 Task: Find connections with filter location Almería with filter topic #propertymanagement with filter profile language German with filter current company Walmart Global Tech India with filter school O.P. Jindal Global University (JGU) with filter industry Armed Forces with filter service category Filing with filter keywords title Casino Host
Action: Mouse moved to (698, 88)
Screenshot: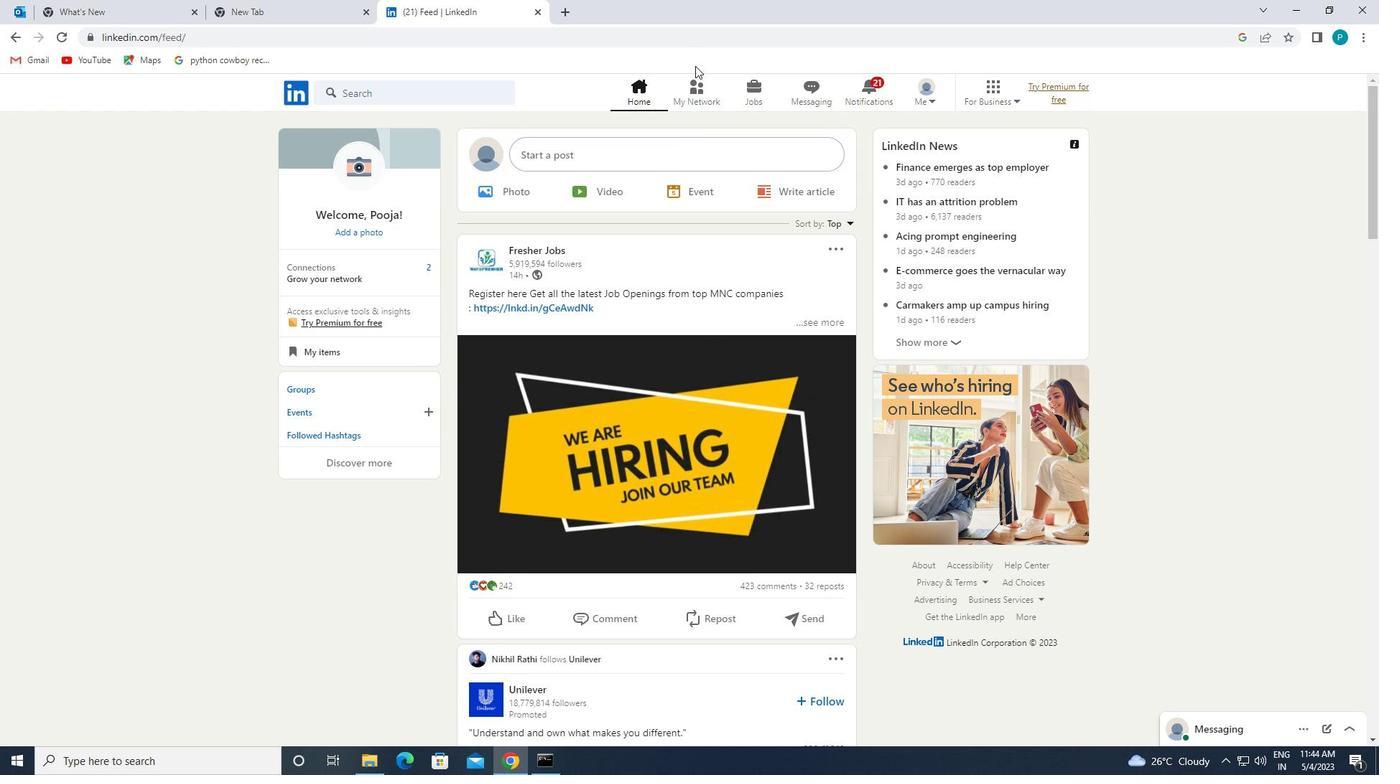 
Action: Mouse pressed left at (698, 88)
Screenshot: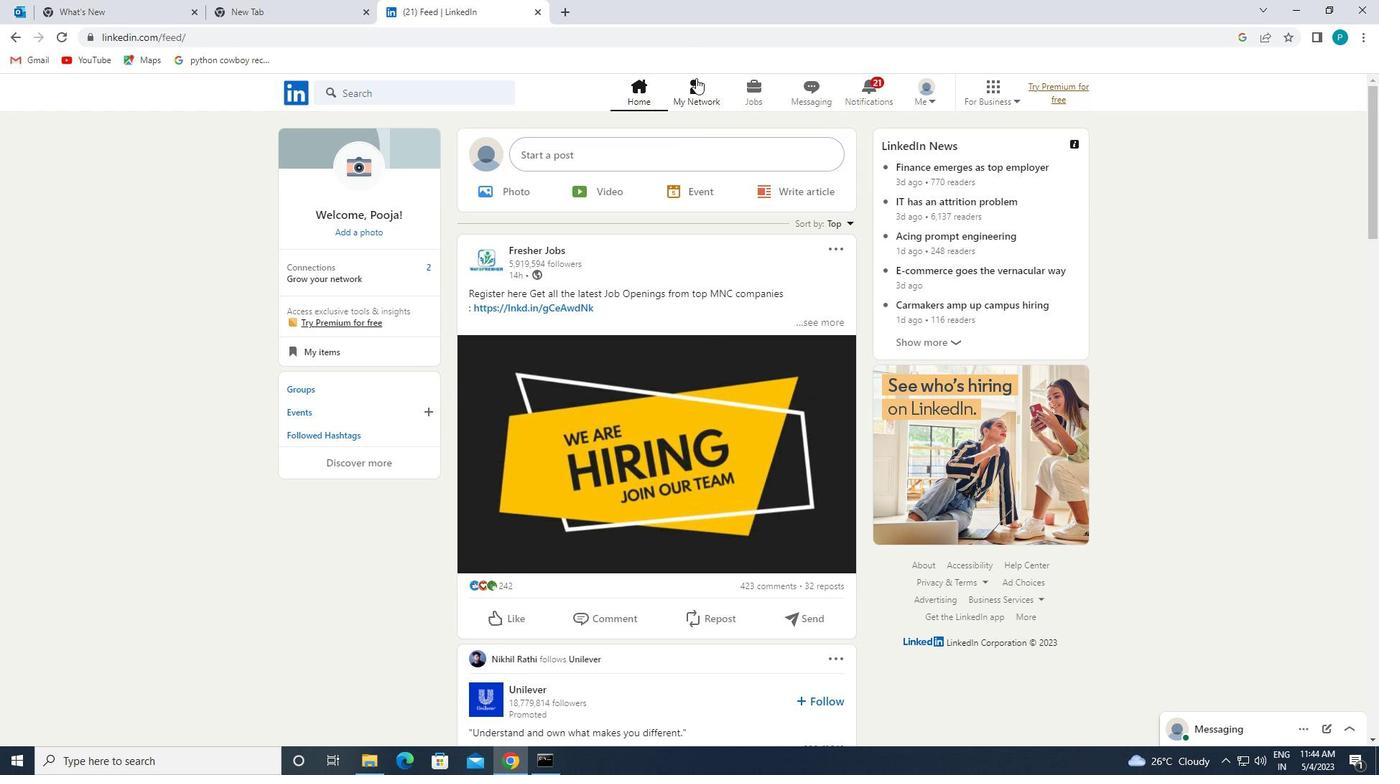
Action: Mouse moved to (399, 168)
Screenshot: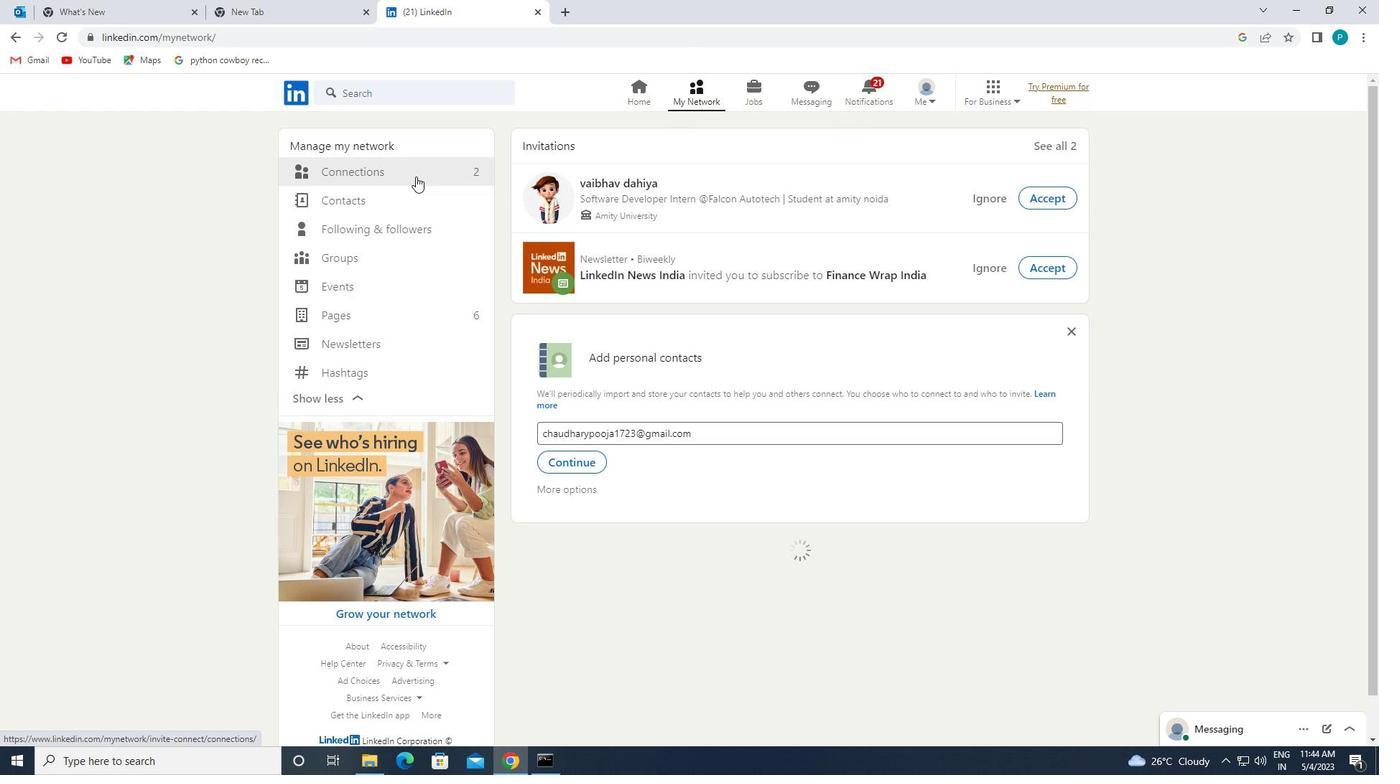 
Action: Mouse pressed left at (399, 168)
Screenshot: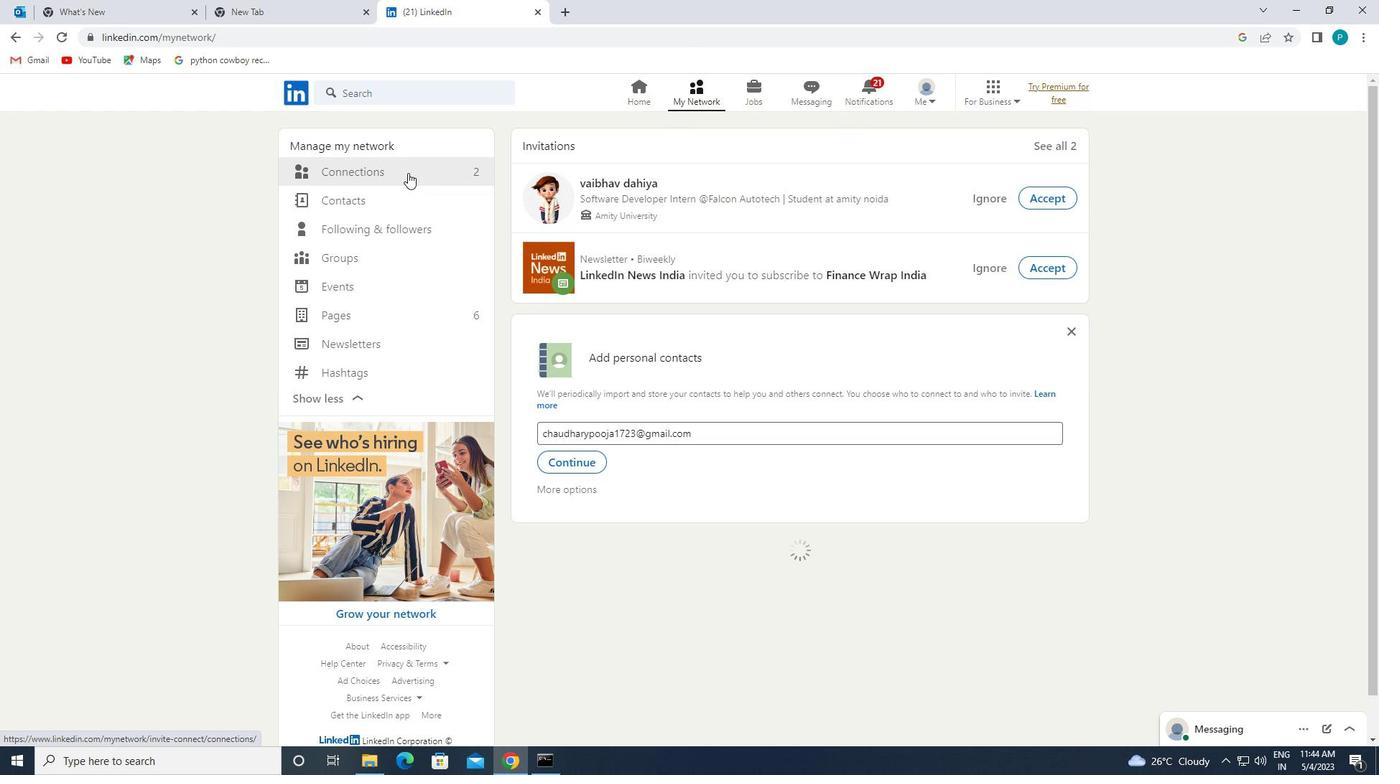 
Action: Mouse moved to (798, 174)
Screenshot: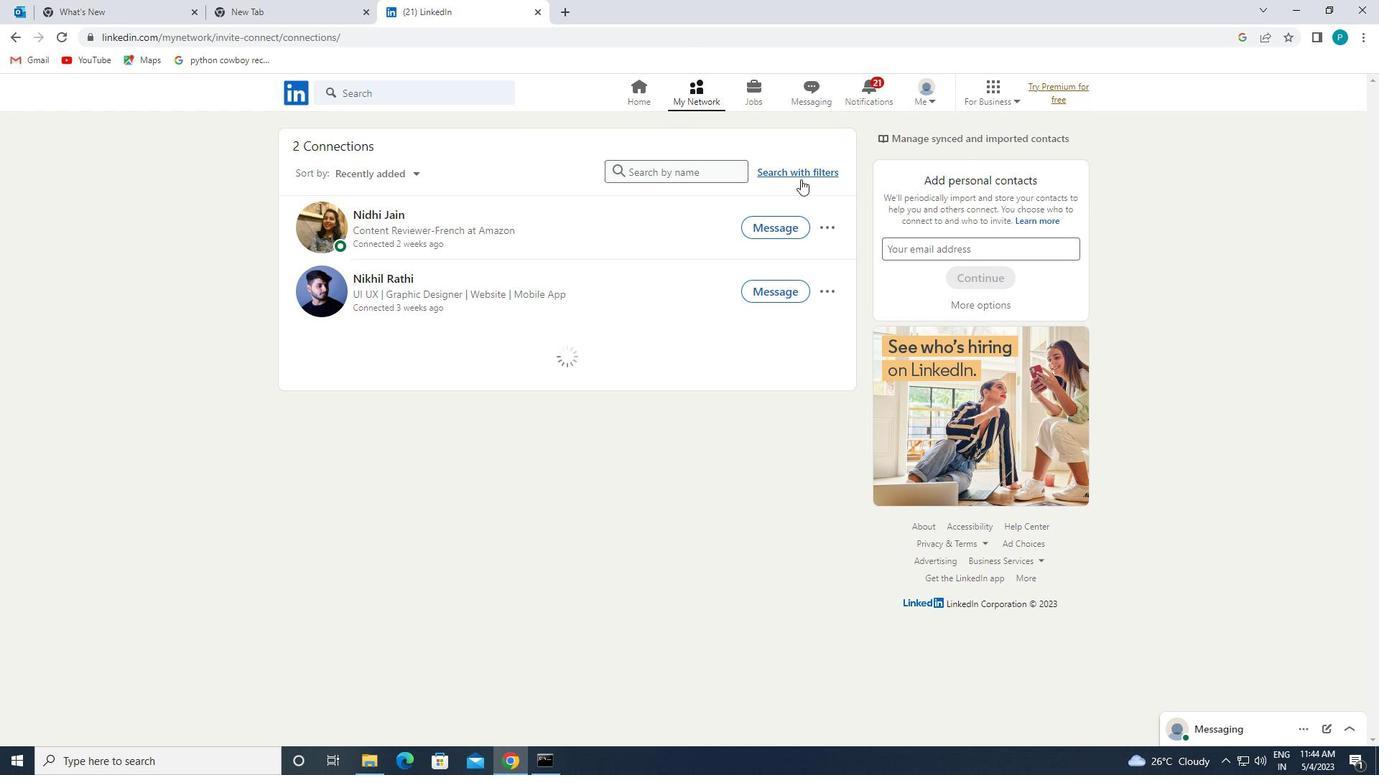 
Action: Mouse pressed left at (798, 174)
Screenshot: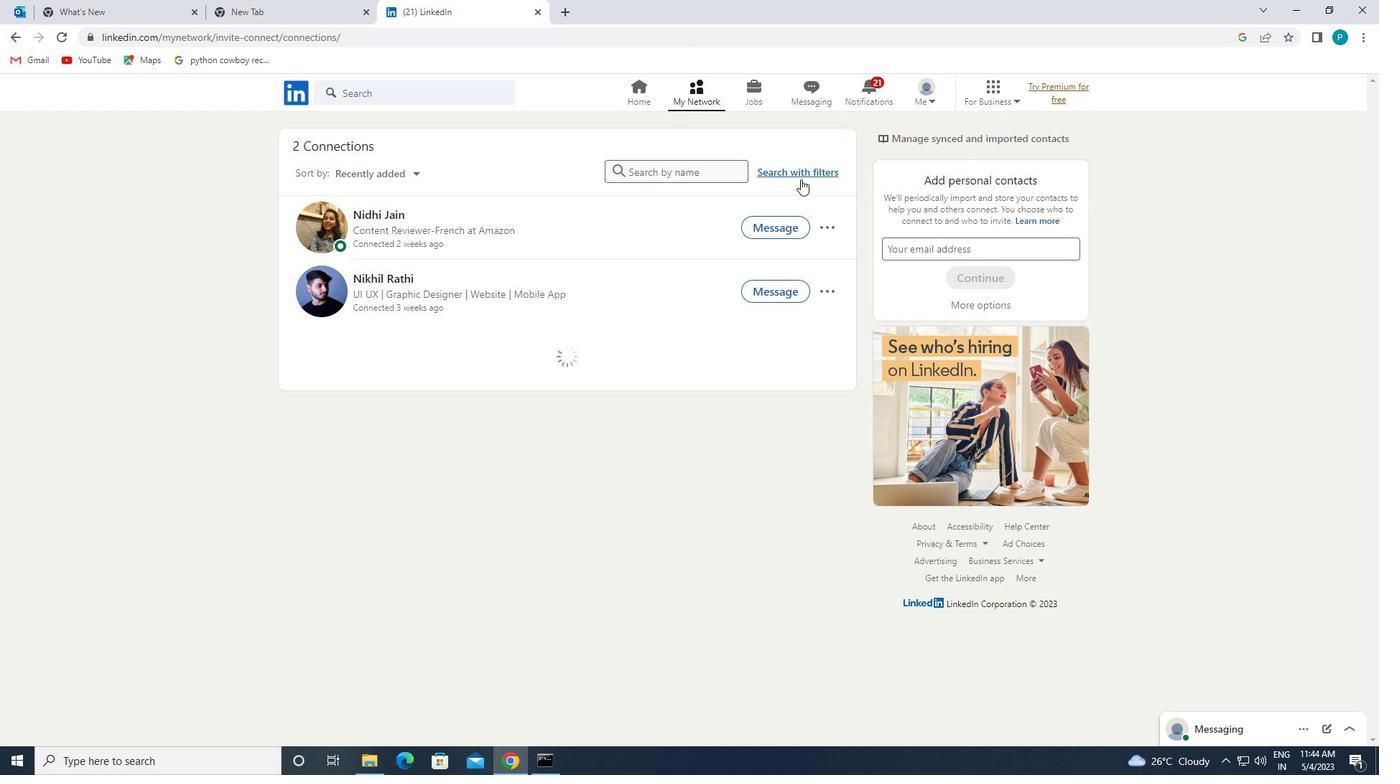 
Action: Mouse moved to (749, 135)
Screenshot: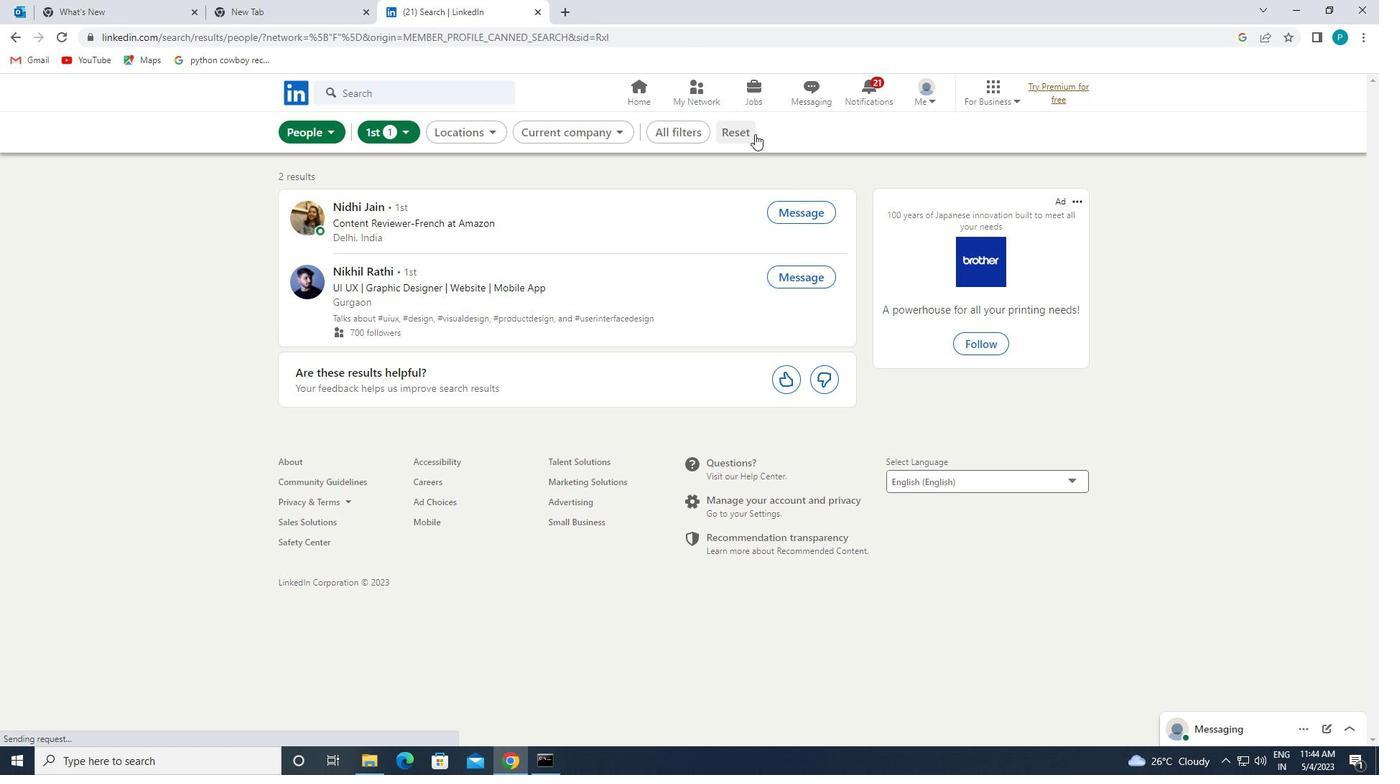 
Action: Mouse pressed left at (749, 135)
Screenshot: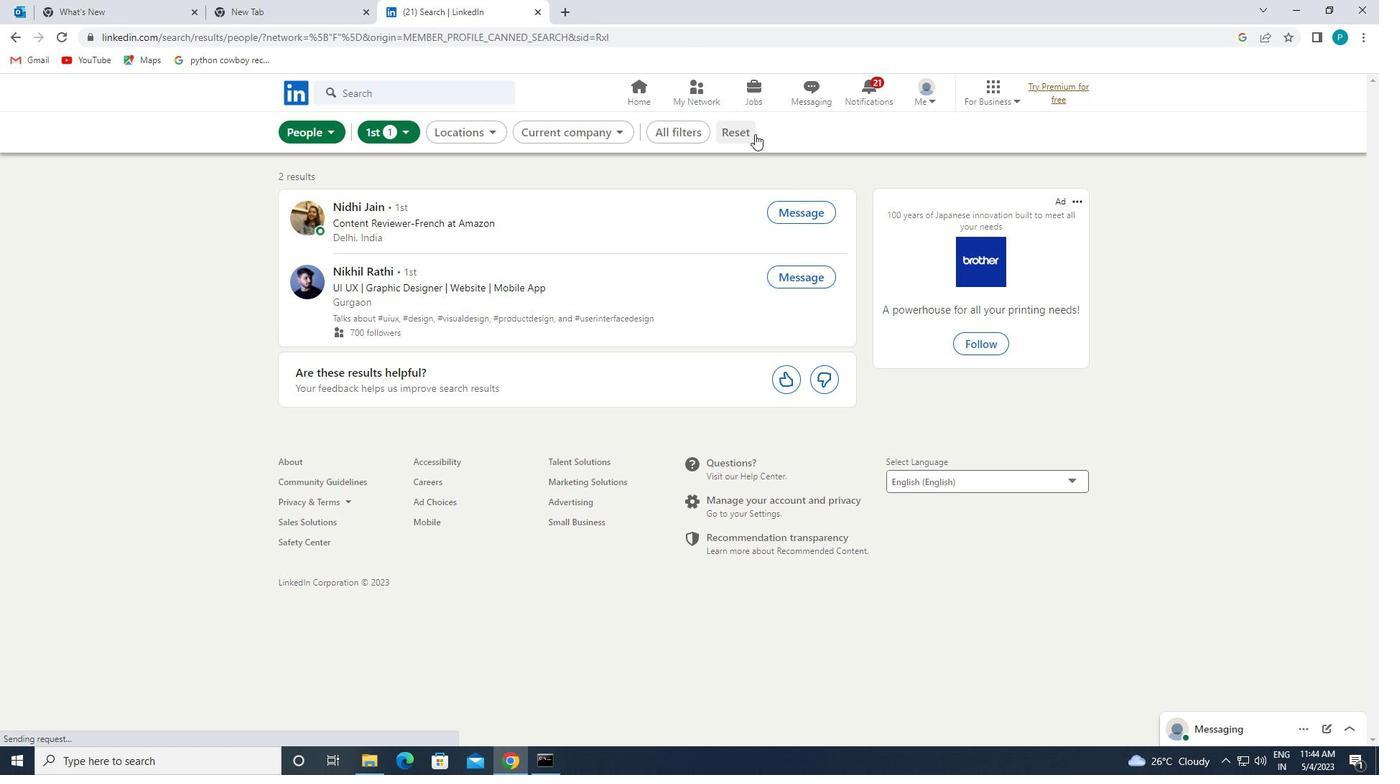 
Action: Mouse moved to (731, 130)
Screenshot: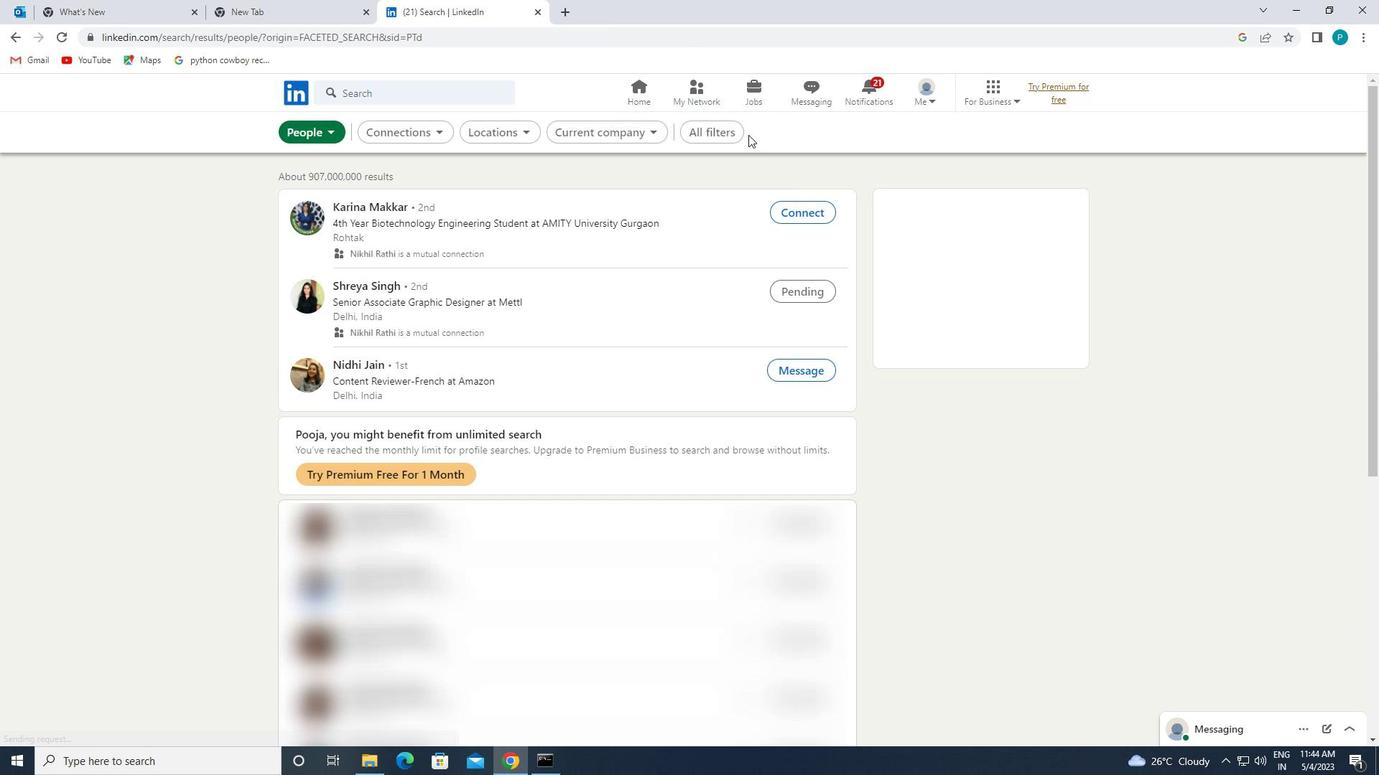 
Action: Mouse pressed left at (731, 130)
Screenshot: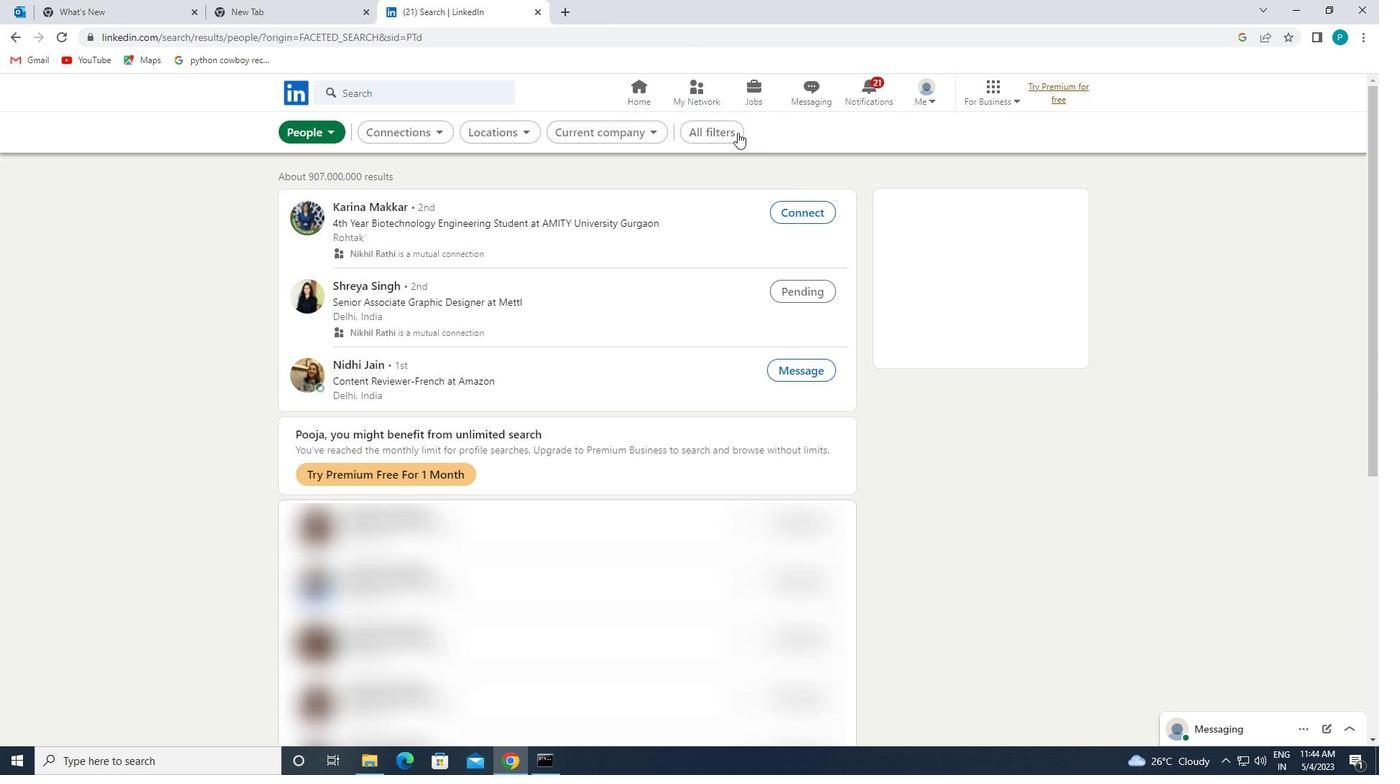 
Action: Mouse moved to (1282, 477)
Screenshot: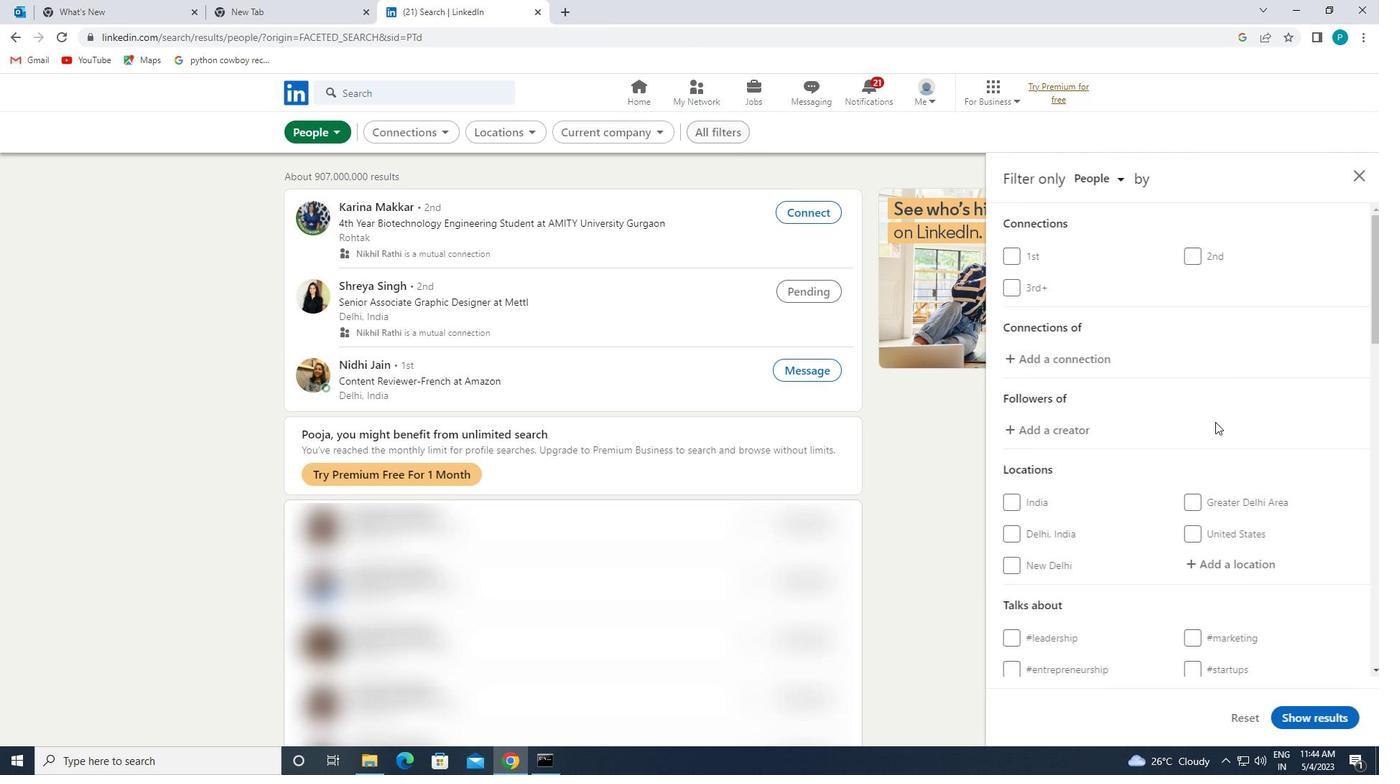 
Action: Mouse scrolled (1282, 476) with delta (0, 0)
Screenshot: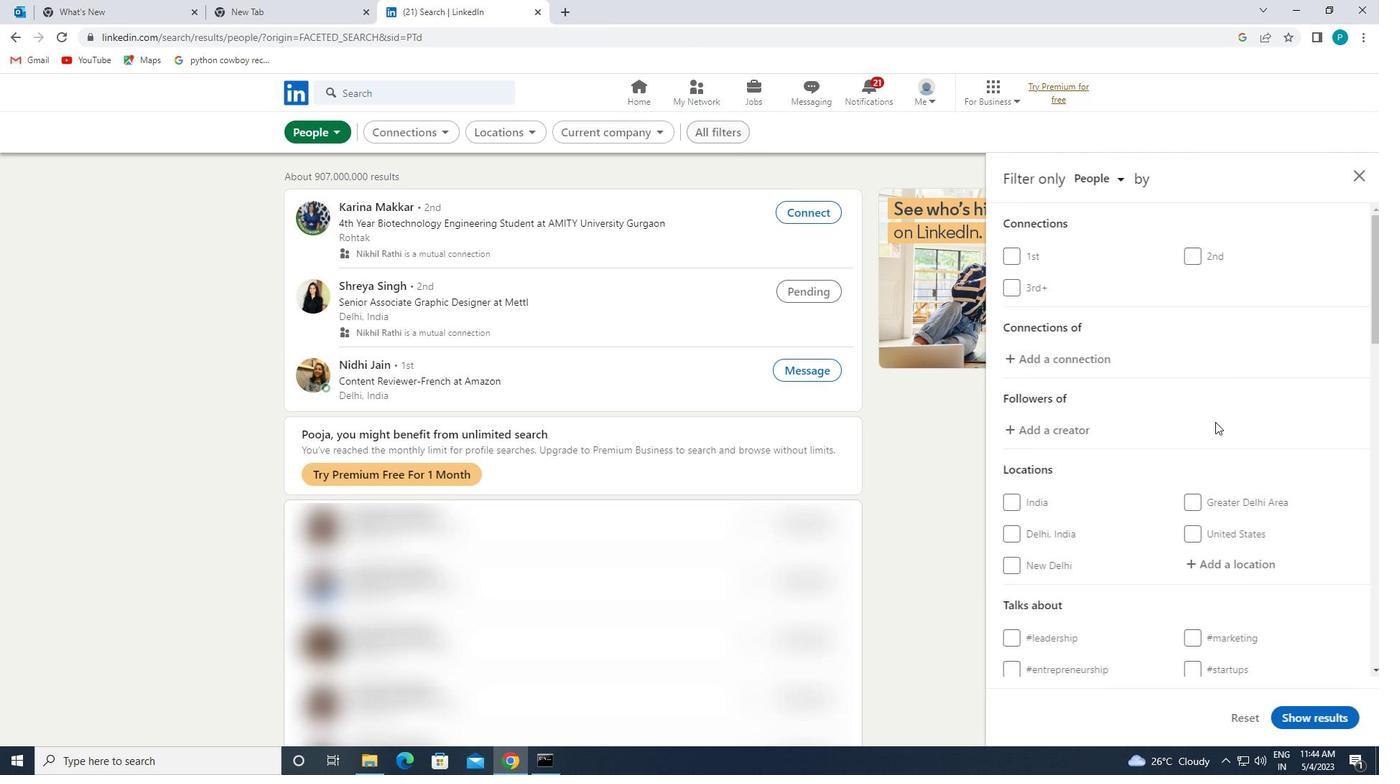 
Action: Mouse moved to (1282, 479)
Screenshot: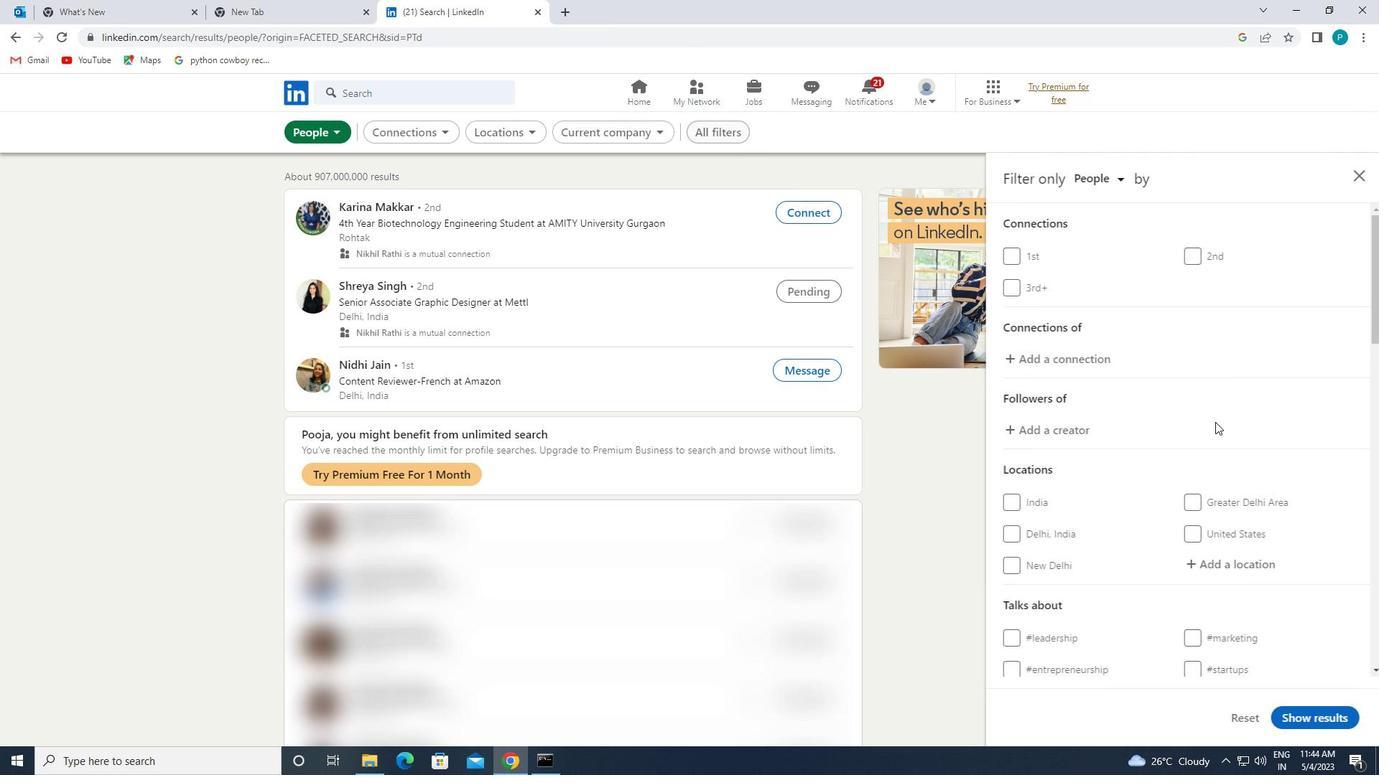 
Action: Mouse scrolled (1282, 479) with delta (0, 0)
Screenshot: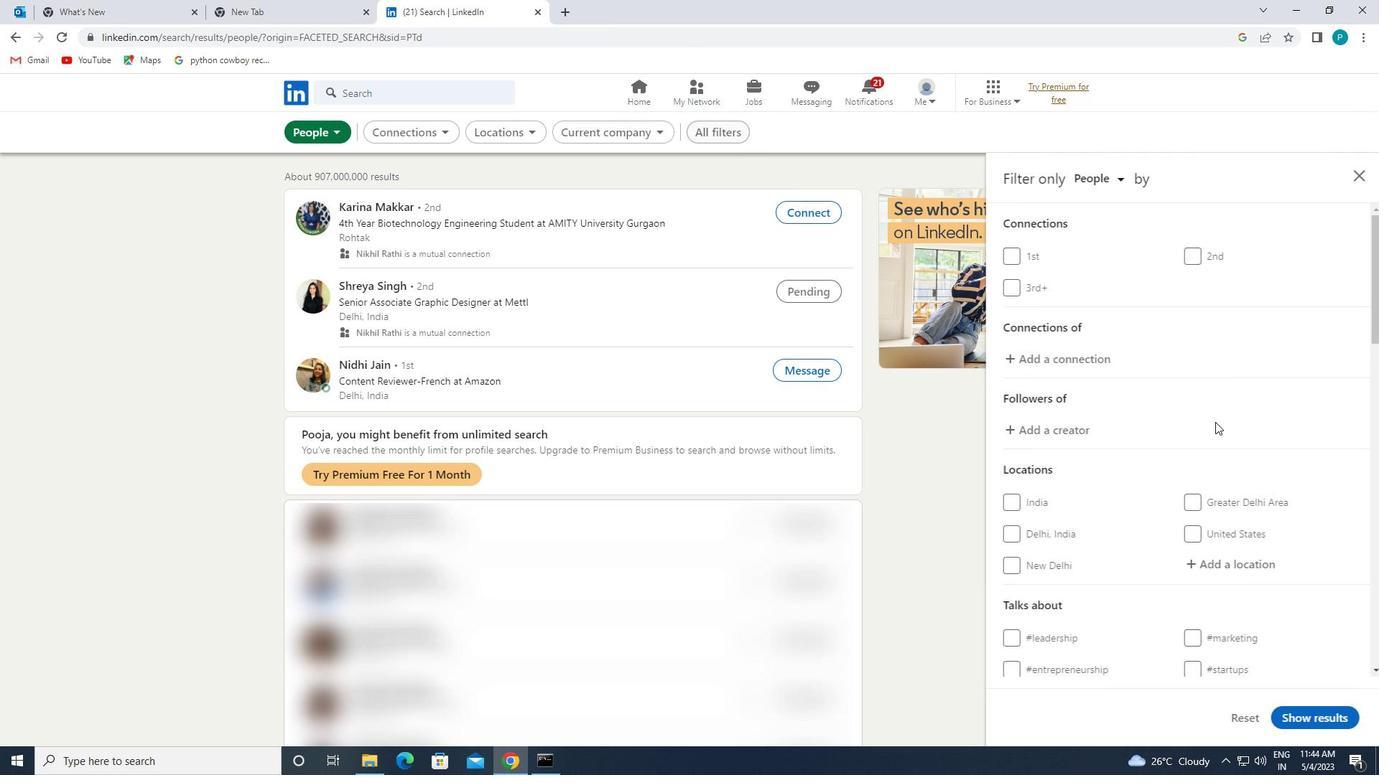 
Action: Mouse moved to (1202, 414)
Screenshot: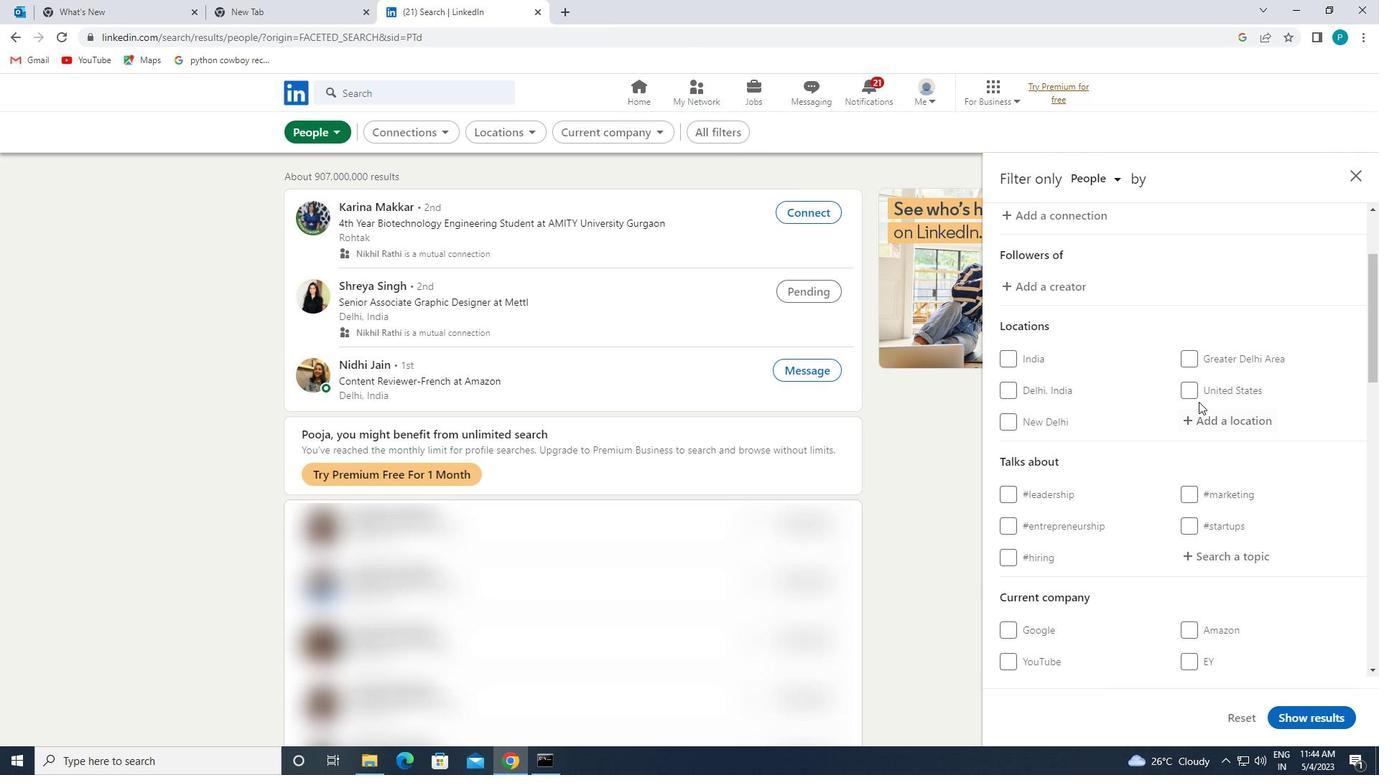 
Action: Mouse pressed left at (1202, 414)
Screenshot: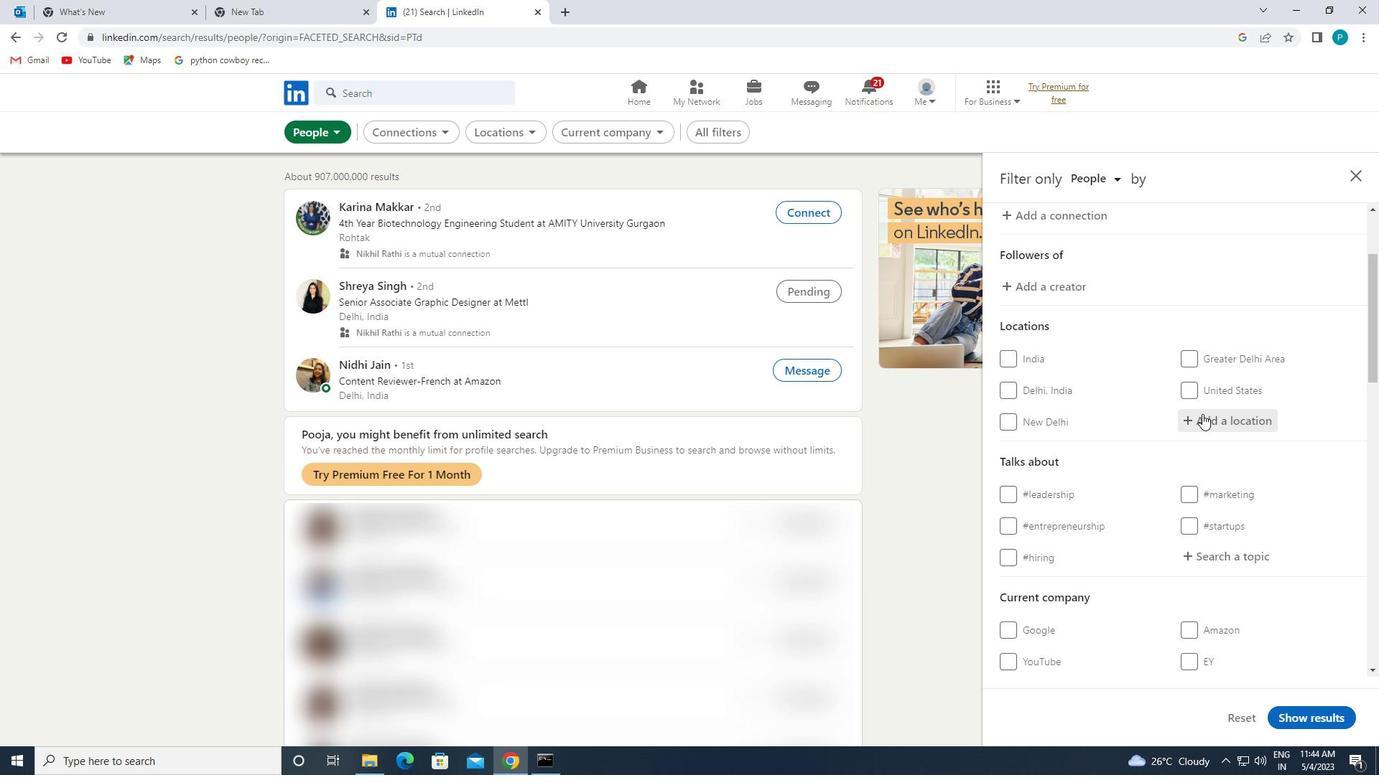 
Action: Mouse moved to (1202, 415)
Screenshot: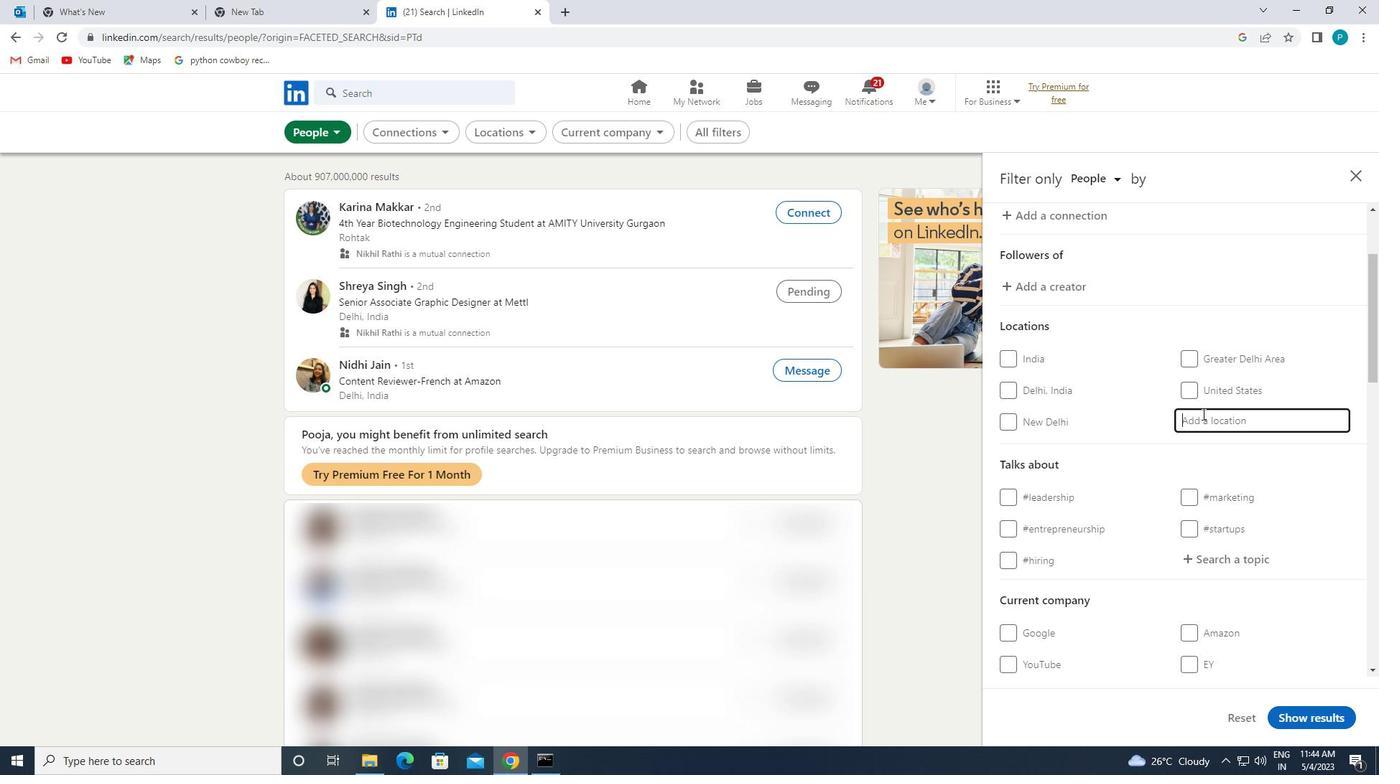 
Action: Key pressed <Key.caps_lock>a<Key.caps_lock>lmeria
Screenshot: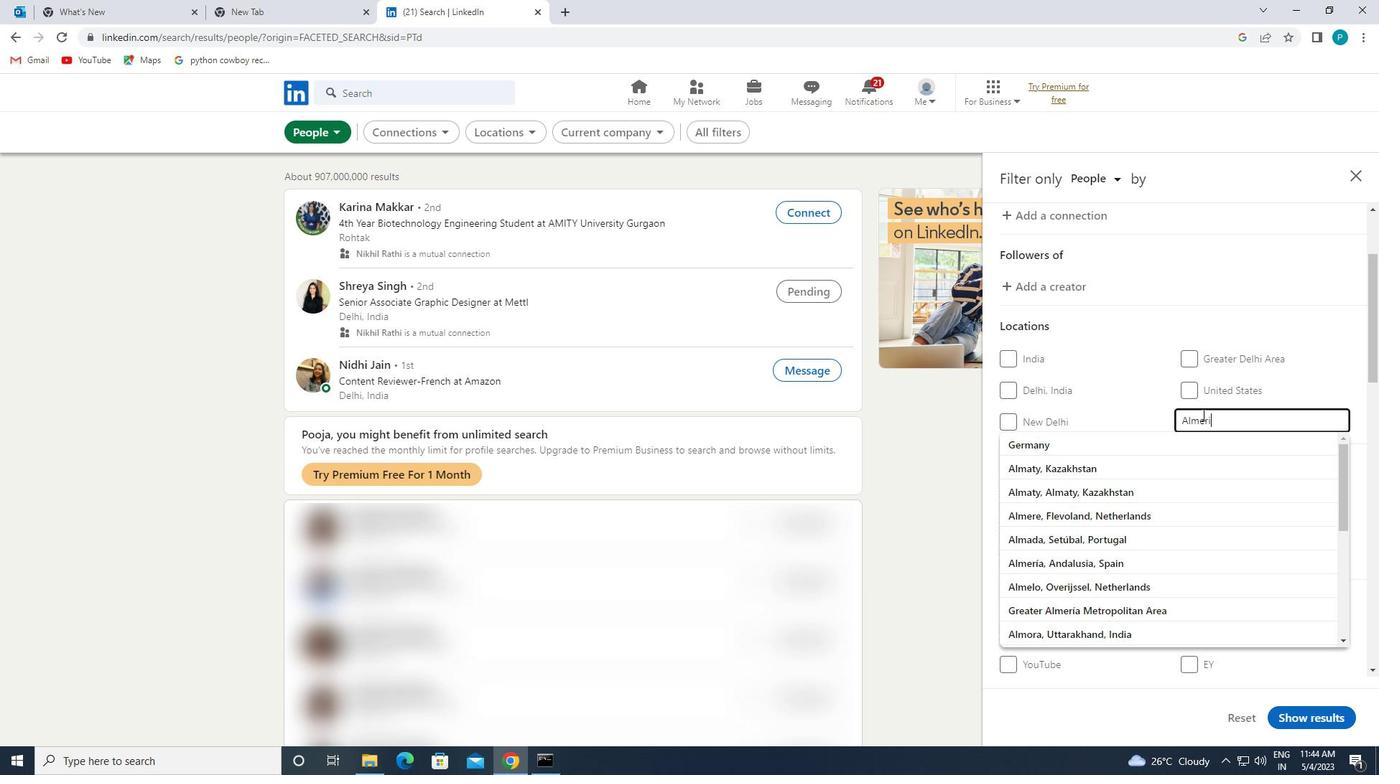 
Action: Mouse moved to (1166, 442)
Screenshot: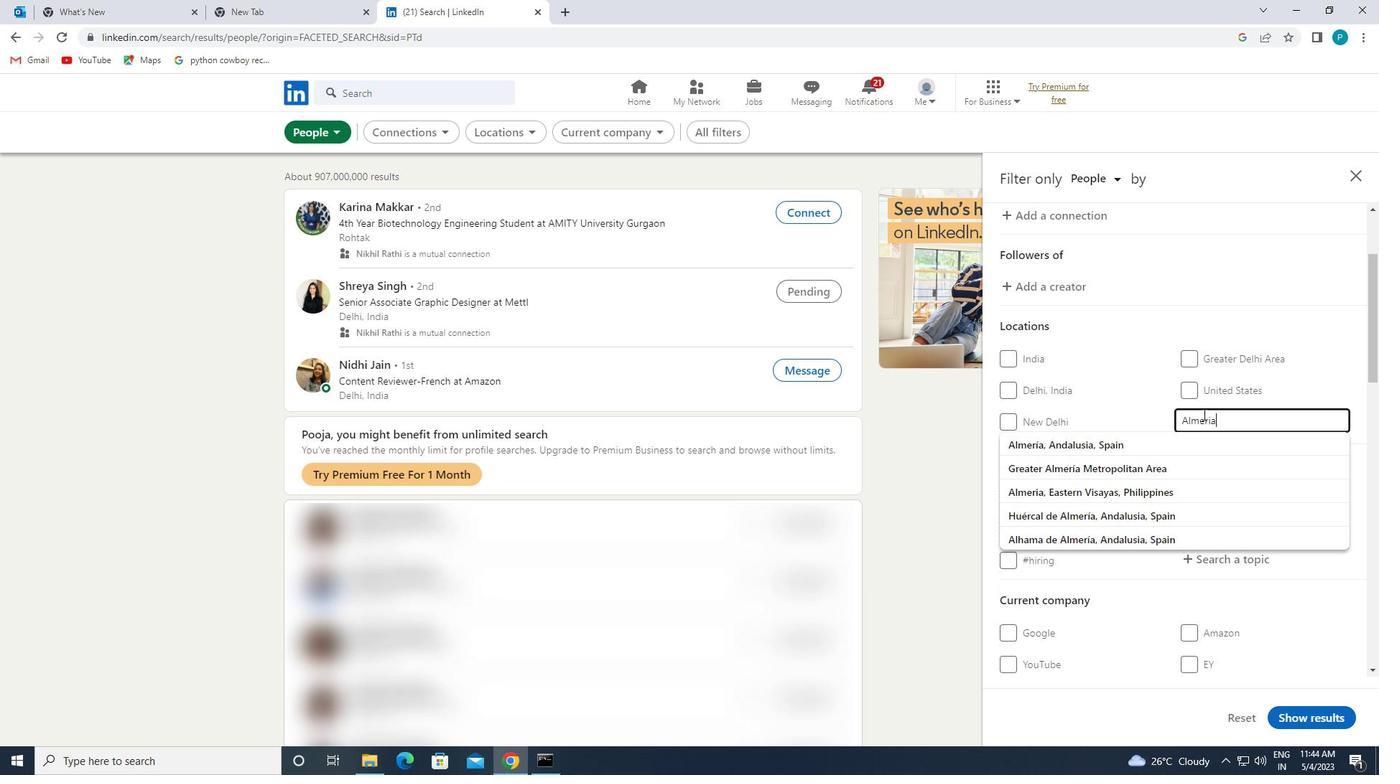 
Action: Mouse pressed left at (1166, 442)
Screenshot: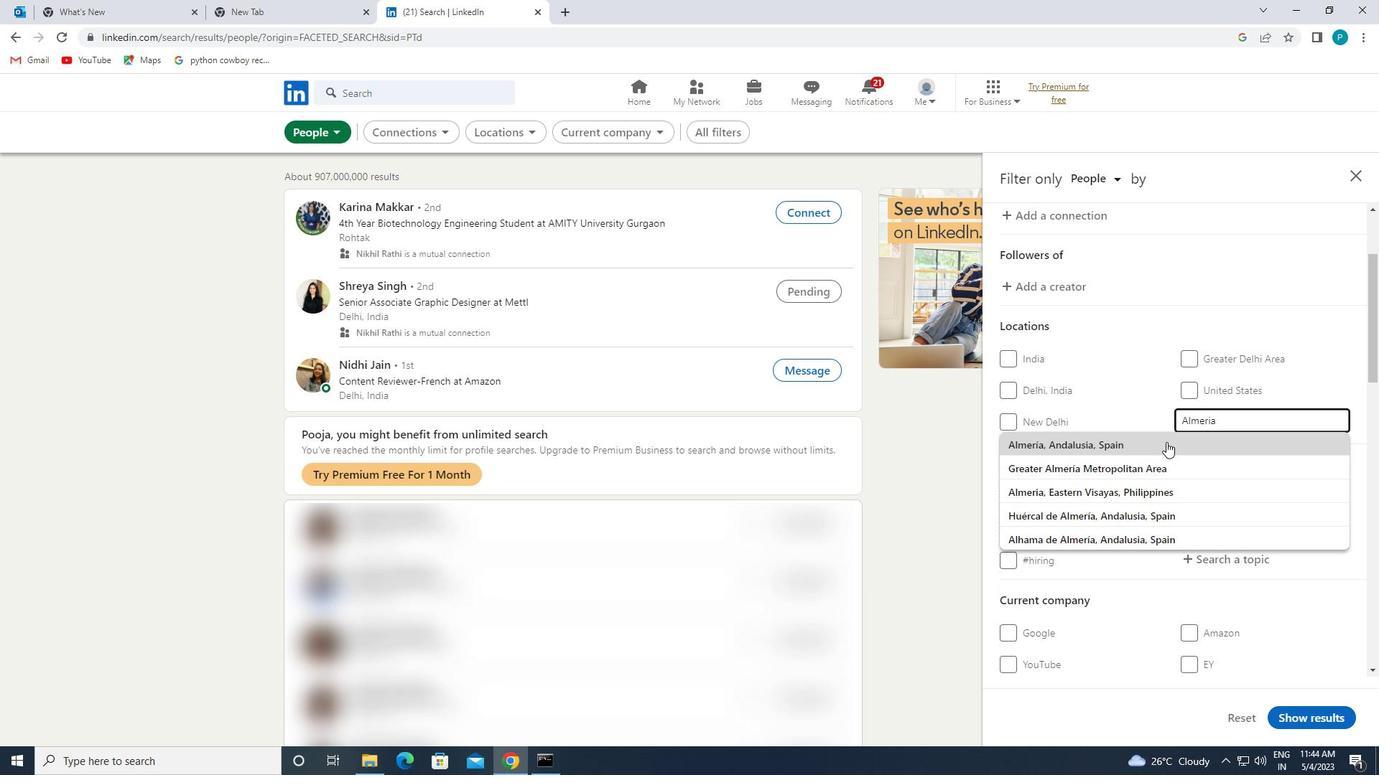 
Action: Mouse moved to (1229, 484)
Screenshot: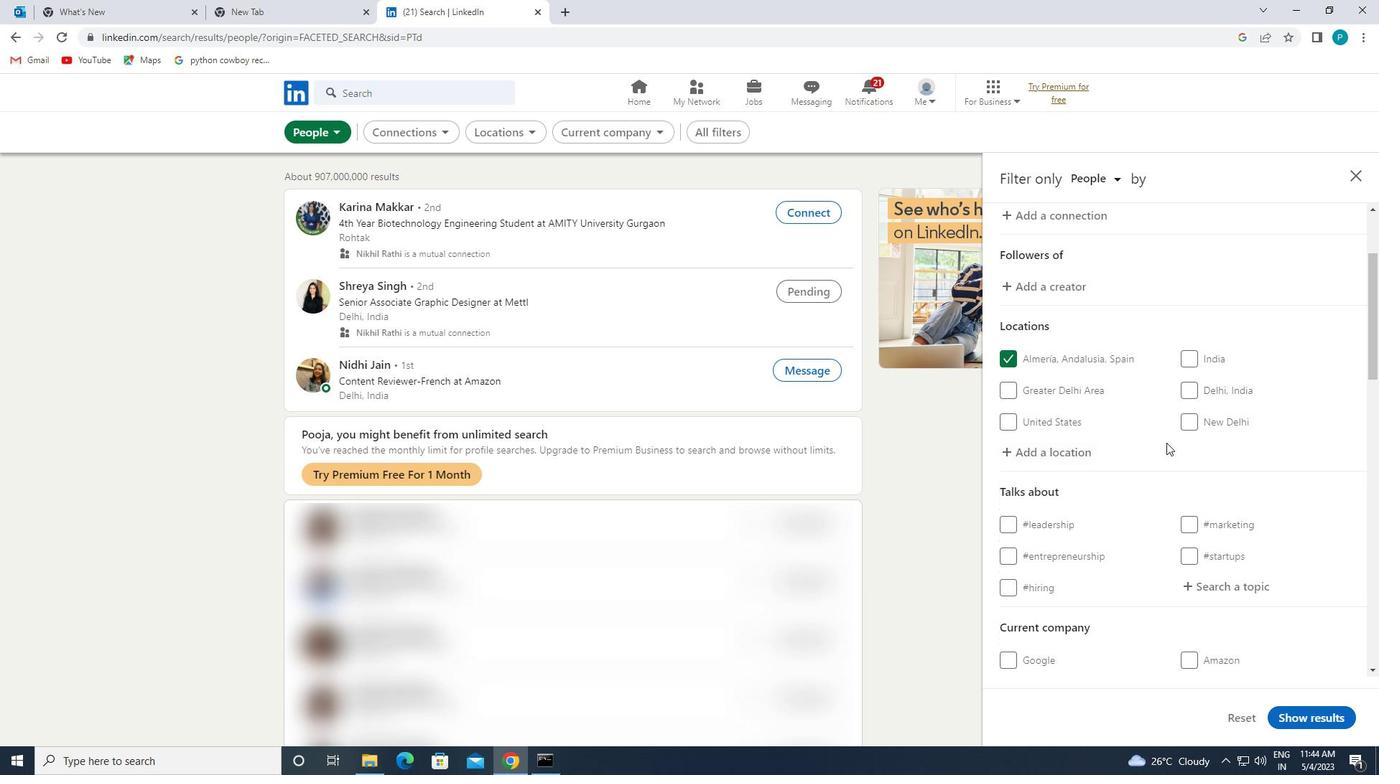 
Action: Mouse scrolled (1229, 483) with delta (0, 0)
Screenshot: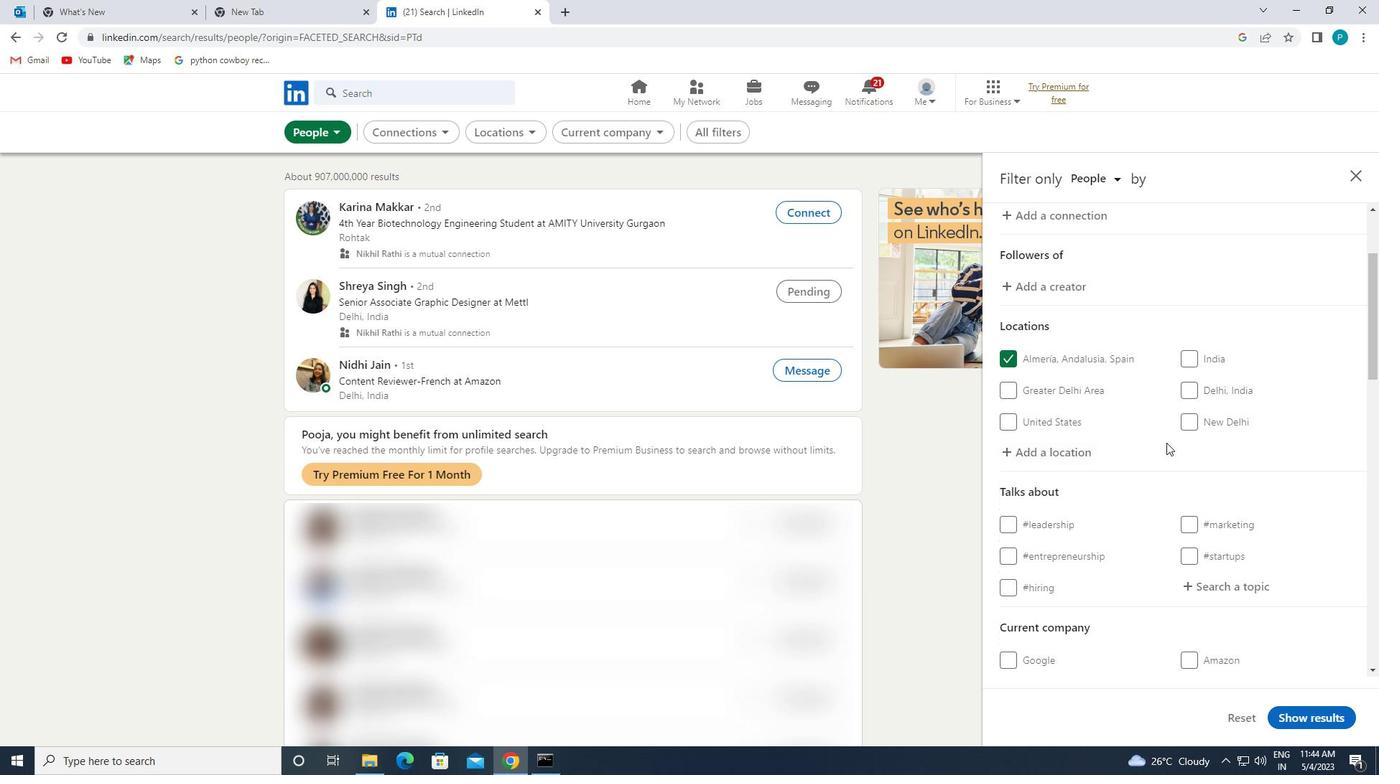 
Action: Mouse moved to (1230, 489)
Screenshot: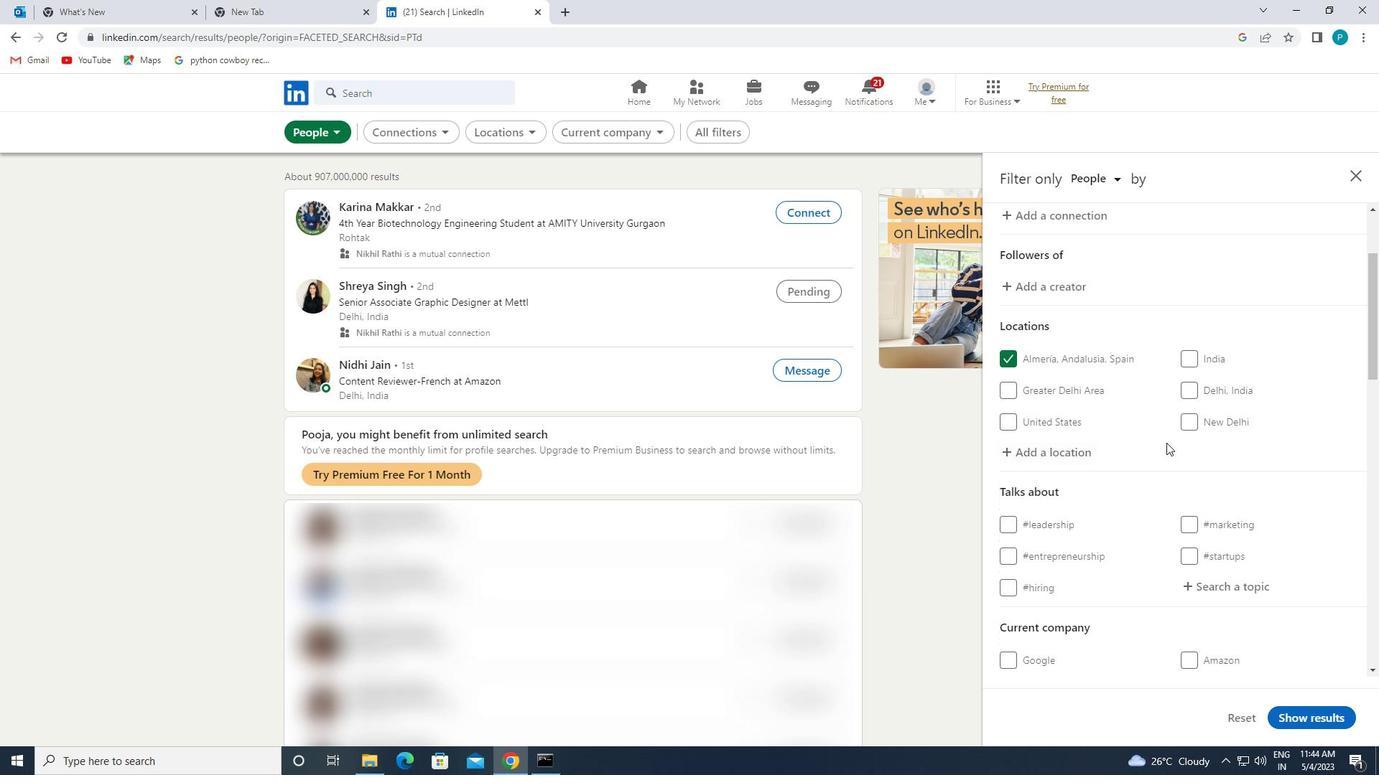 
Action: Mouse scrolled (1230, 489) with delta (0, 0)
Screenshot: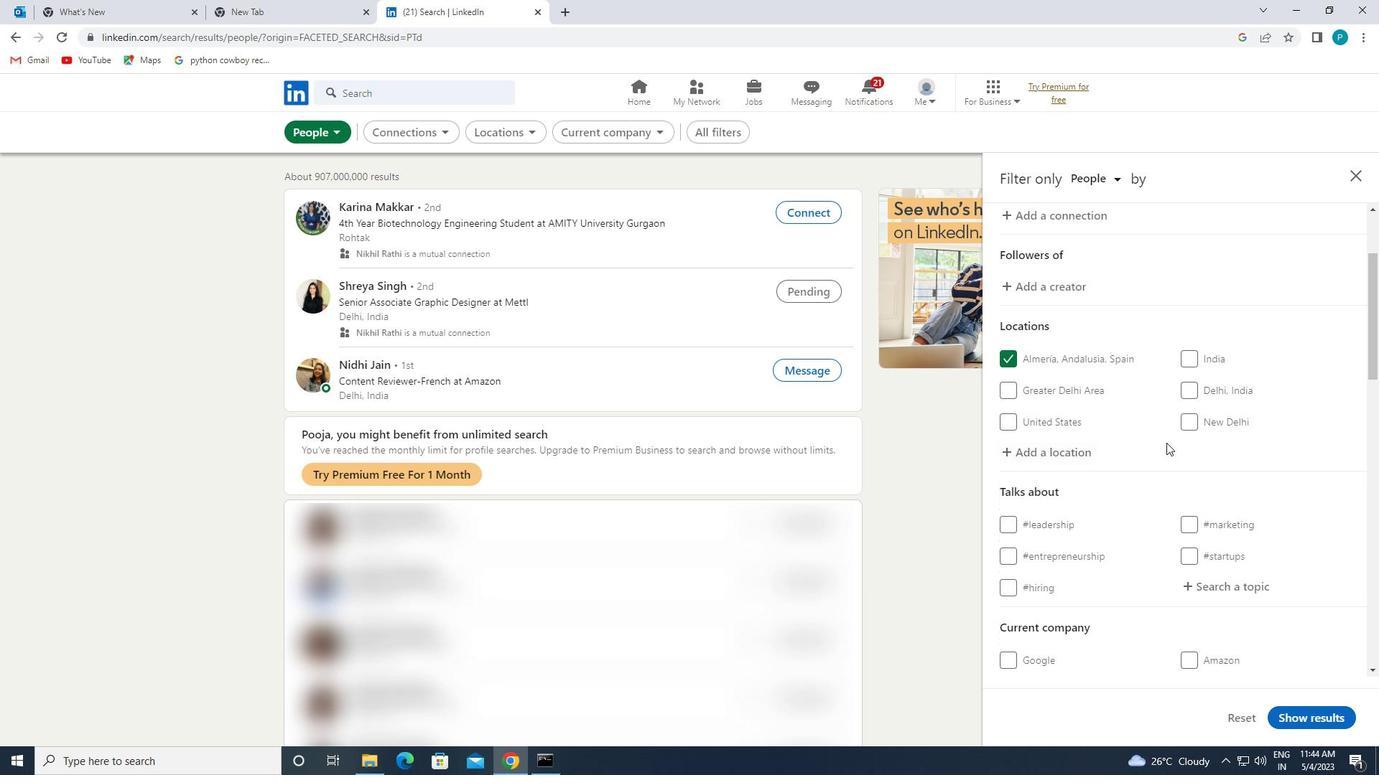 
Action: Mouse moved to (1221, 451)
Screenshot: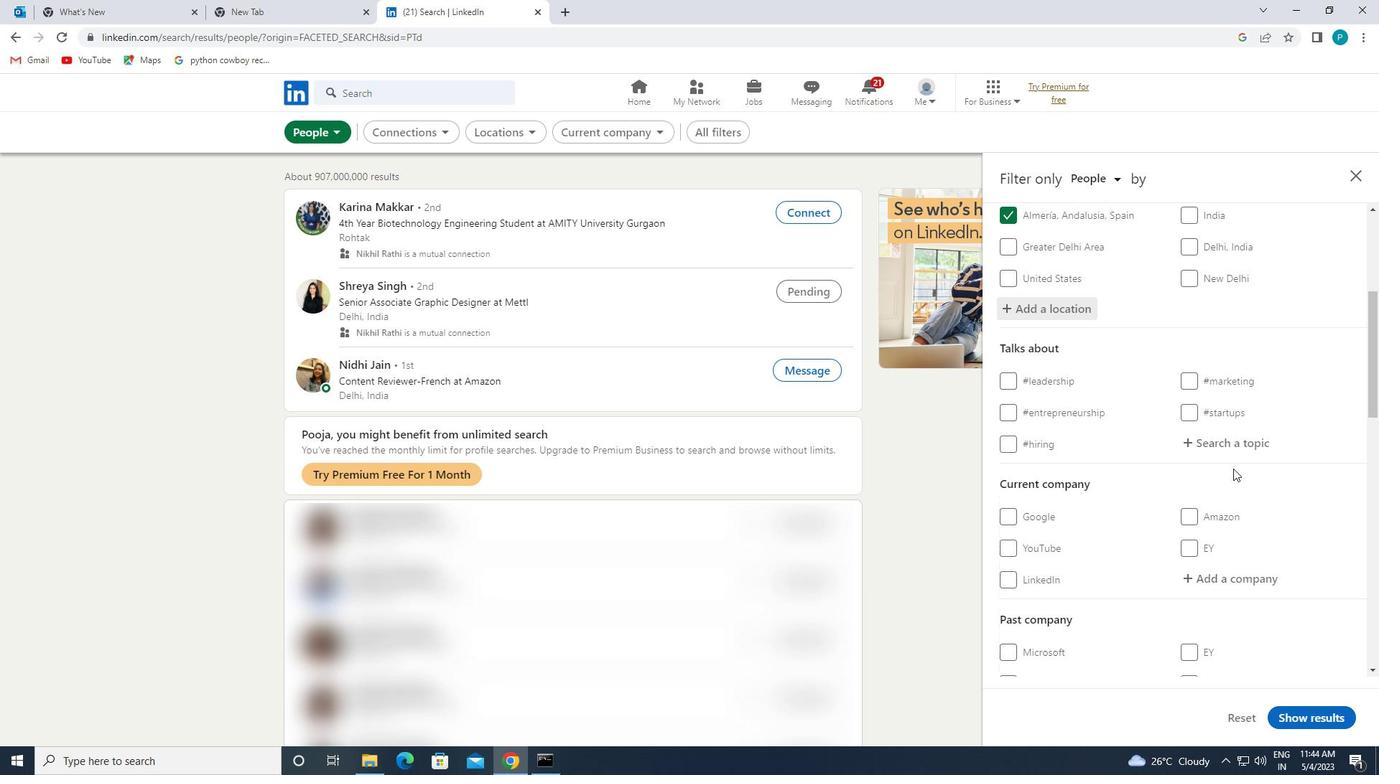 
Action: Mouse pressed left at (1221, 451)
Screenshot: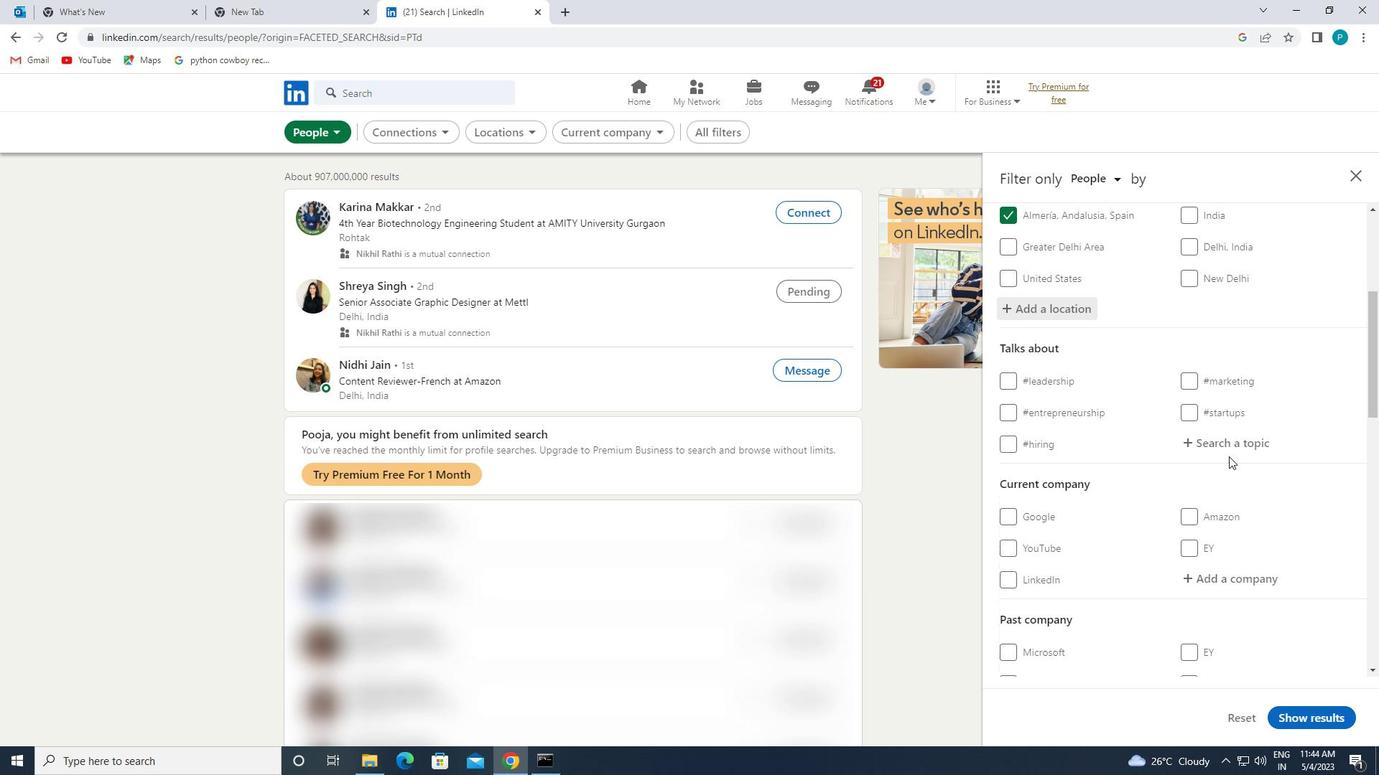 
Action: Key pressed <Key.shift>#PROPERTYMANAGEMENT
Screenshot: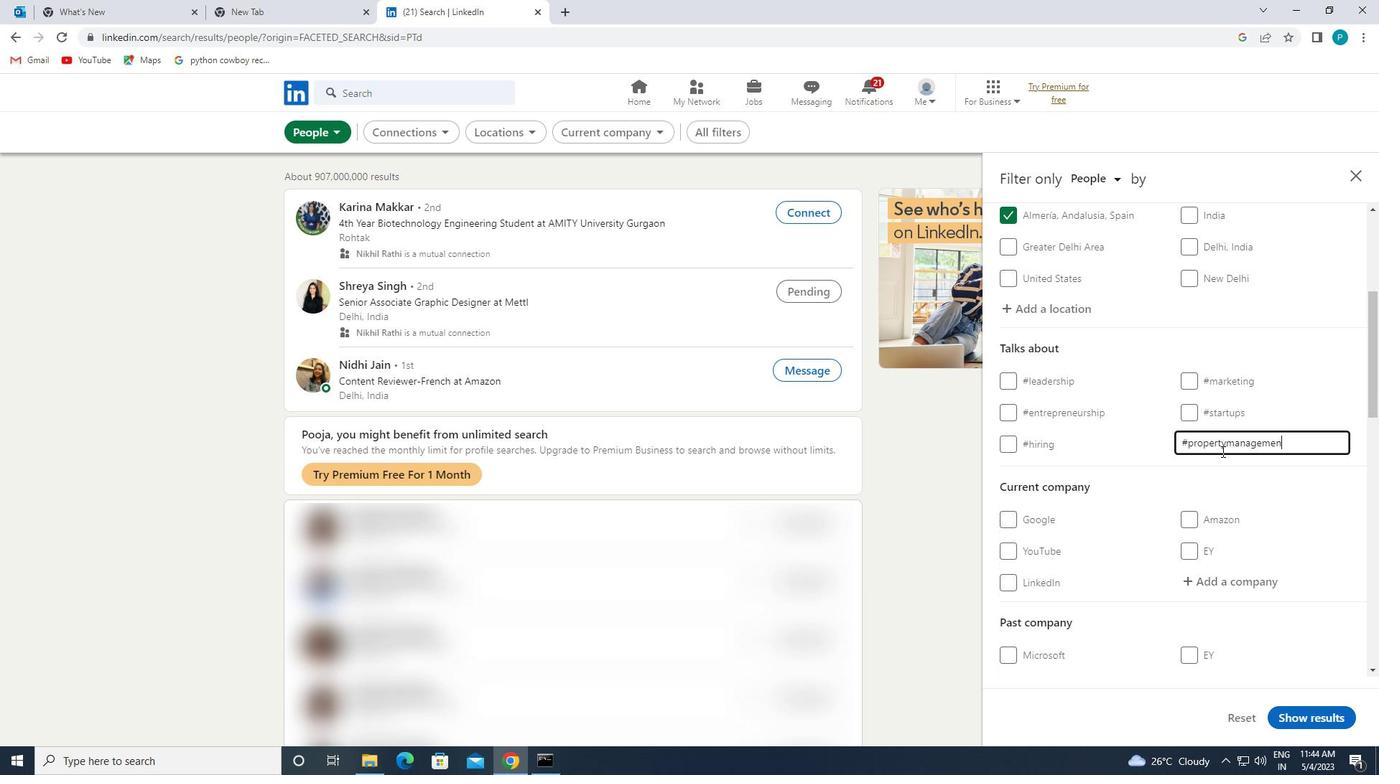 
Action: Mouse moved to (1166, 492)
Screenshot: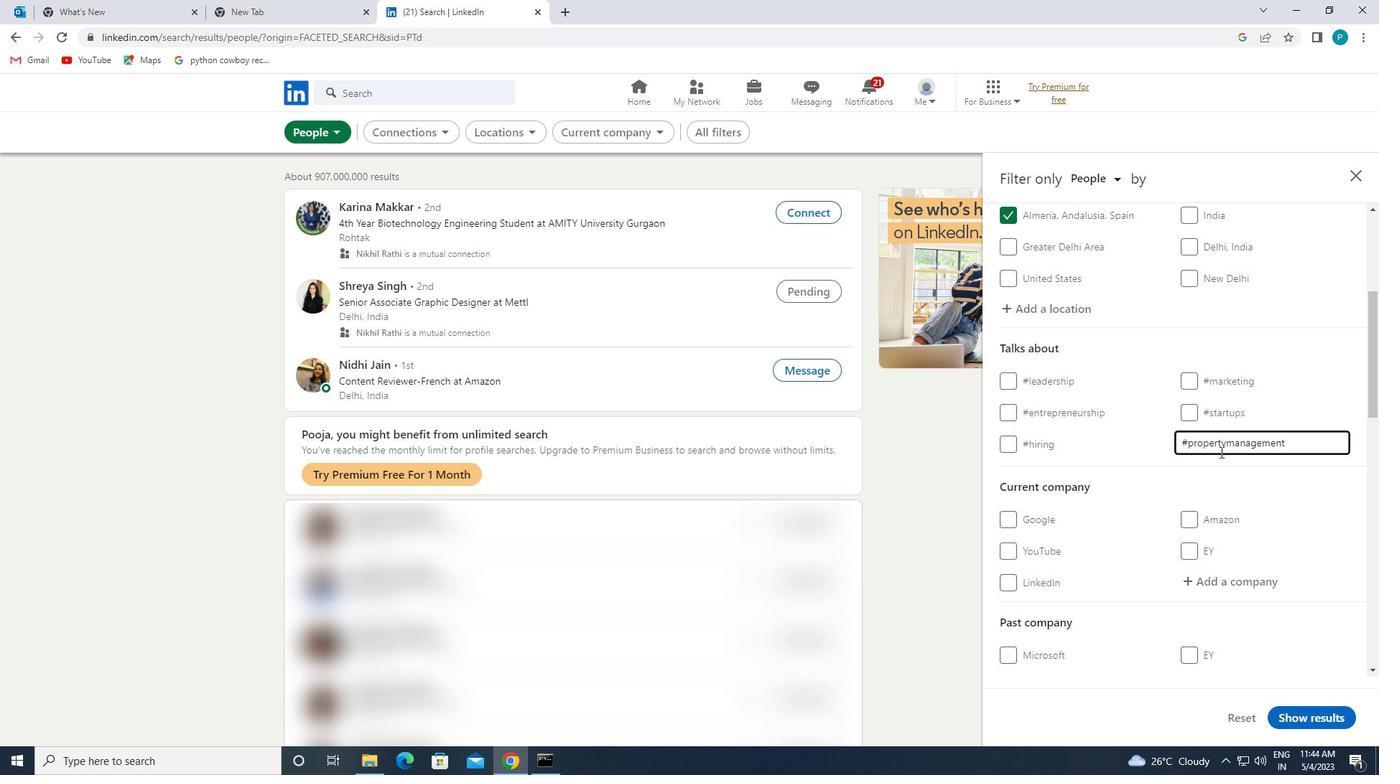 
Action: Mouse scrolled (1166, 491) with delta (0, 0)
Screenshot: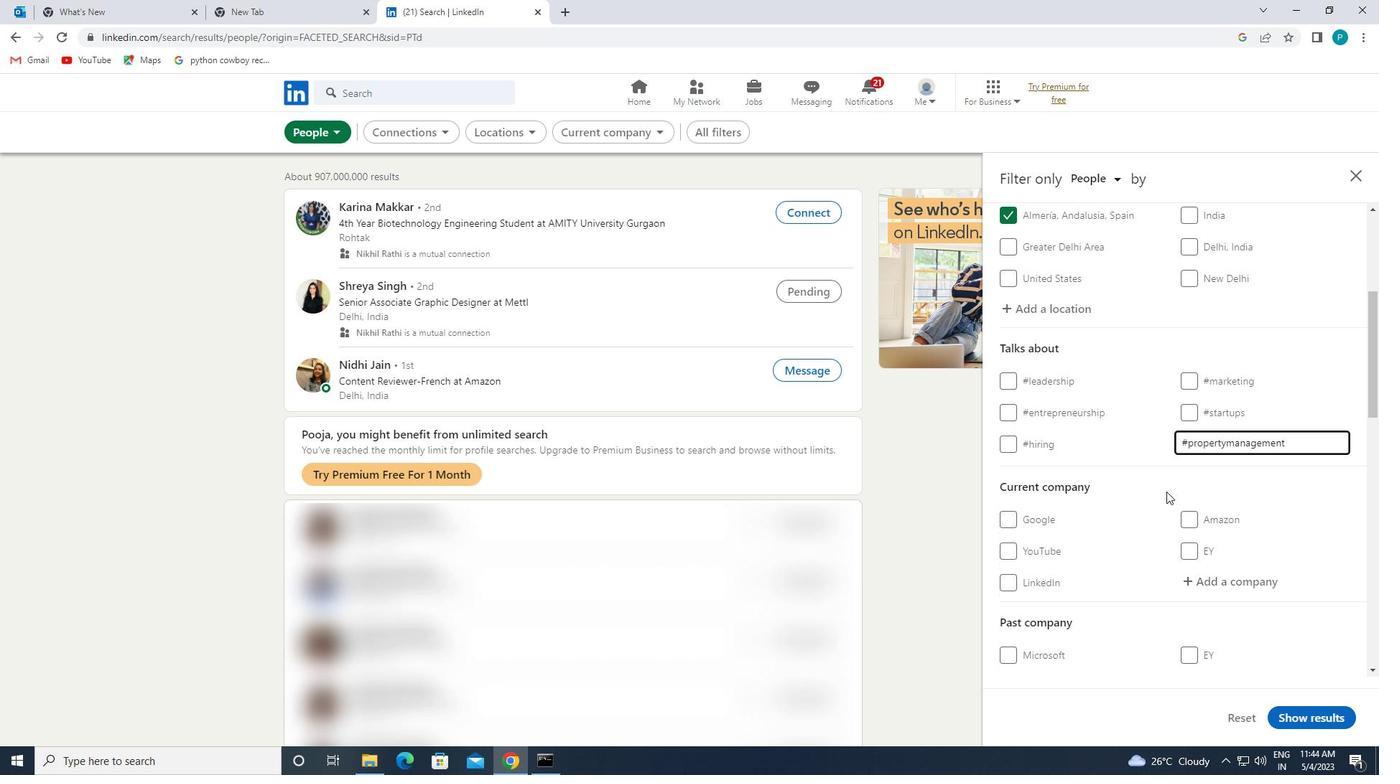 
Action: Mouse scrolled (1166, 491) with delta (0, 0)
Screenshot: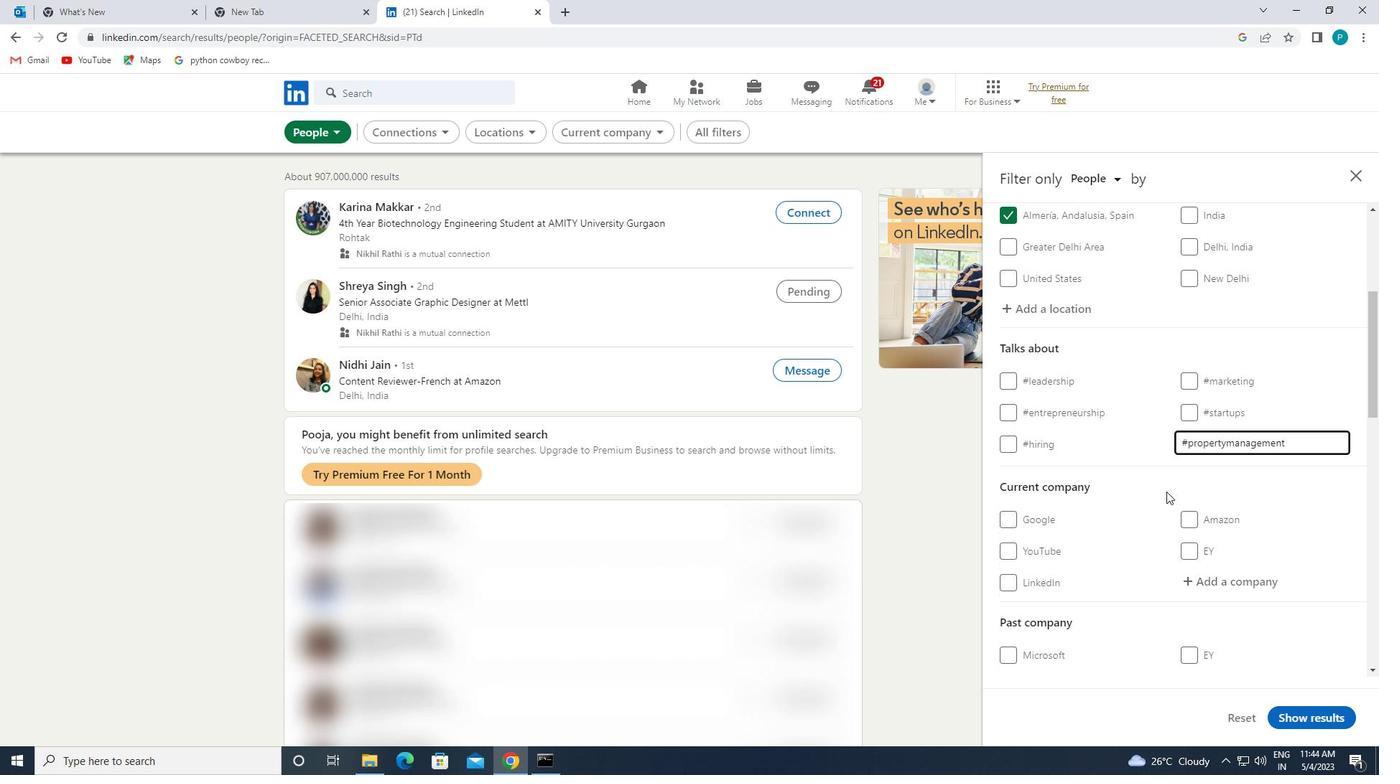 
Action: Mouse scrolled (1166, 491) with delta (0, 0)
Screenshot: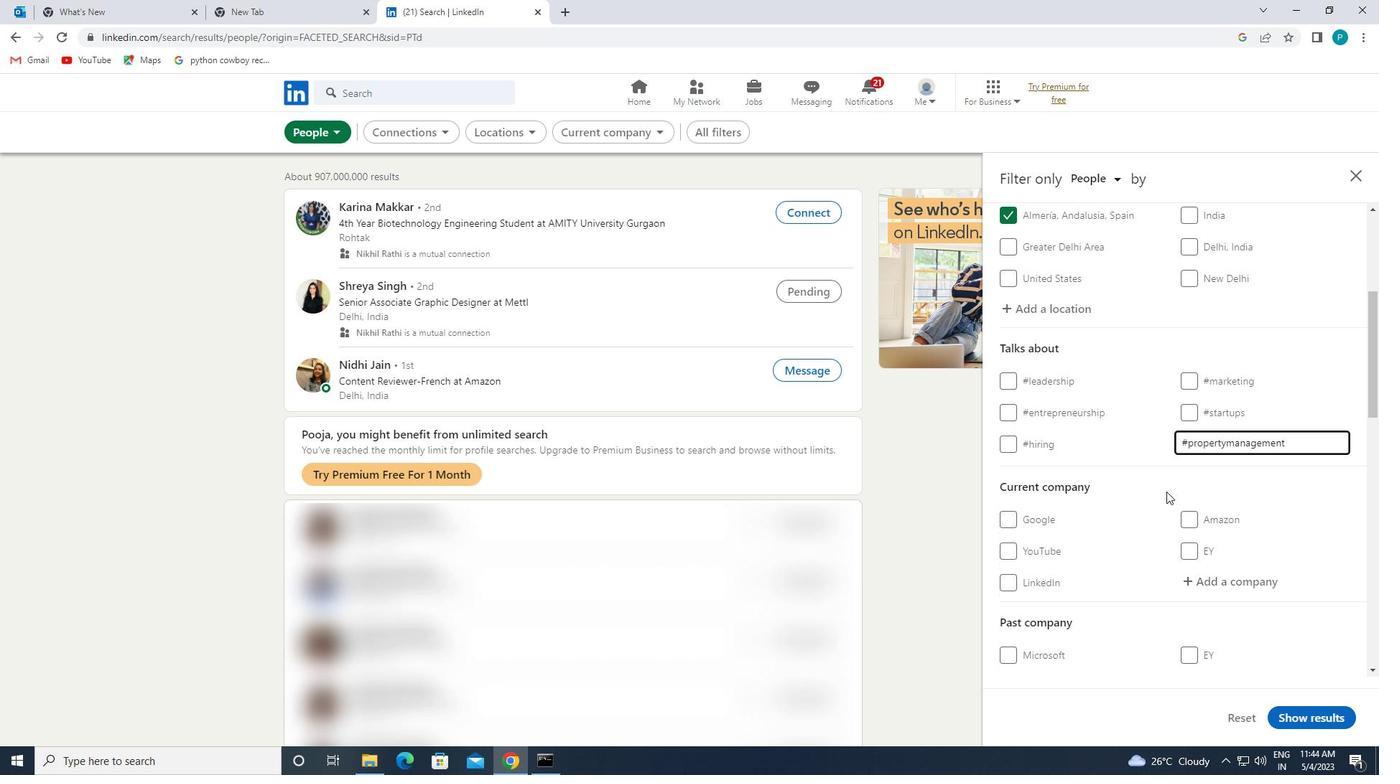 
Action: Mouse scrolled (1166, 491) with delta (0, 0)
Screenshot: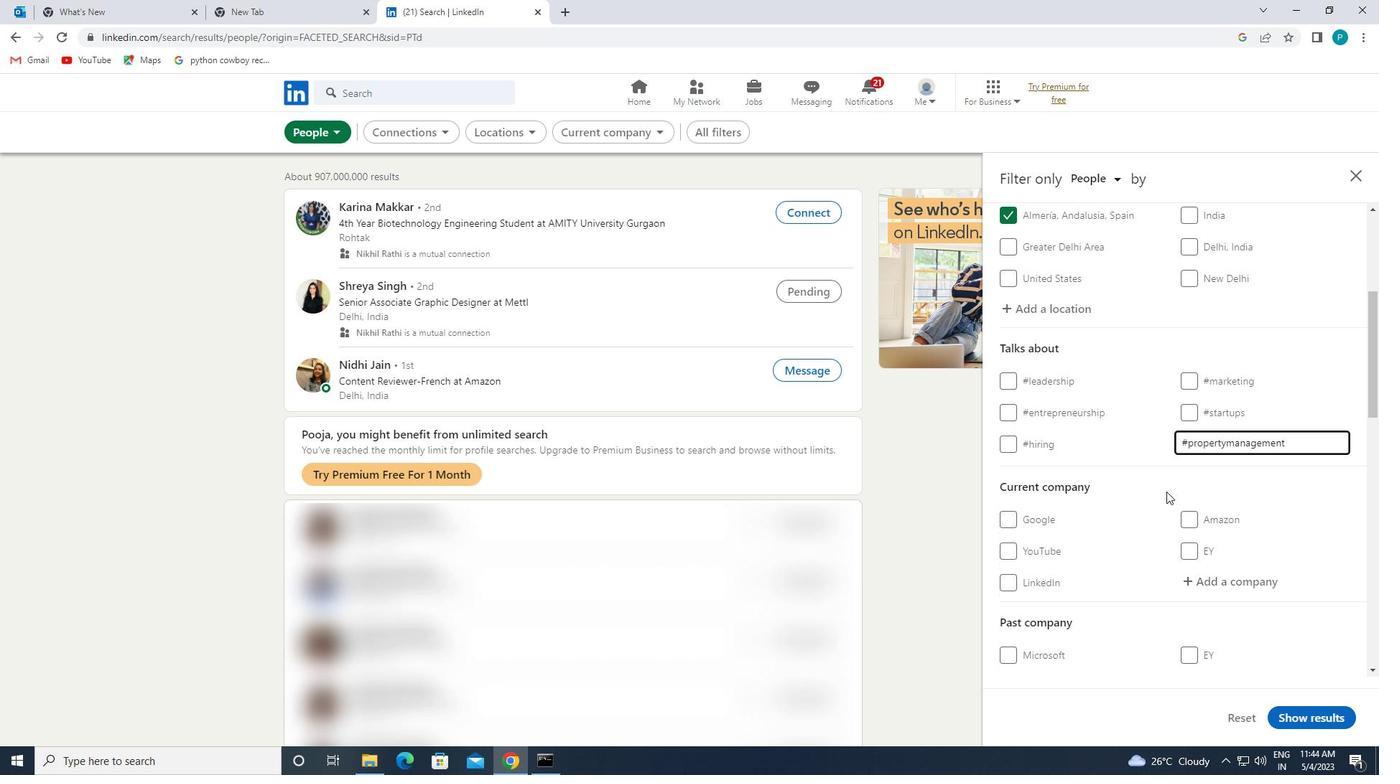 
Action: Mouse scrolled (1166, 491) with delta (0, 0)
Screenshot: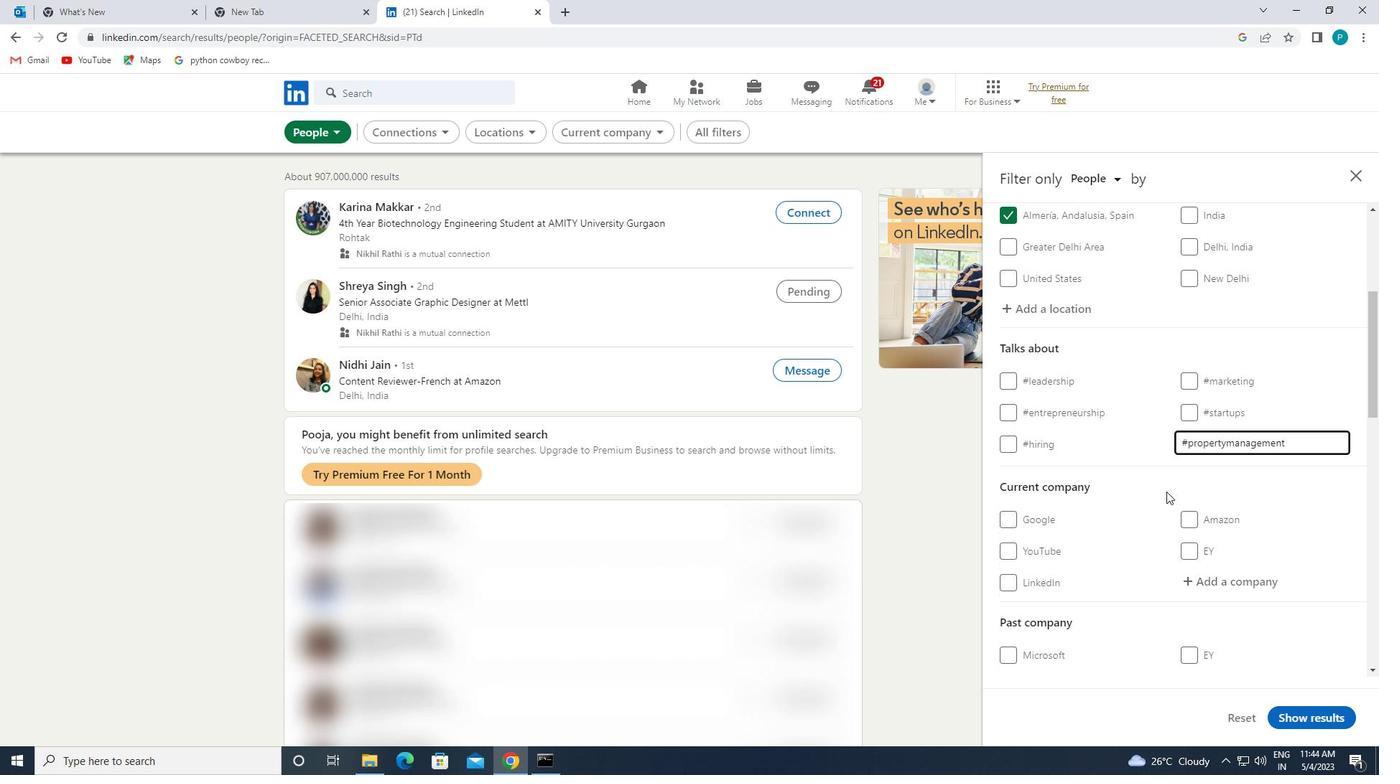 
Action: Mouse moved to (1161, 538)
Screenshot: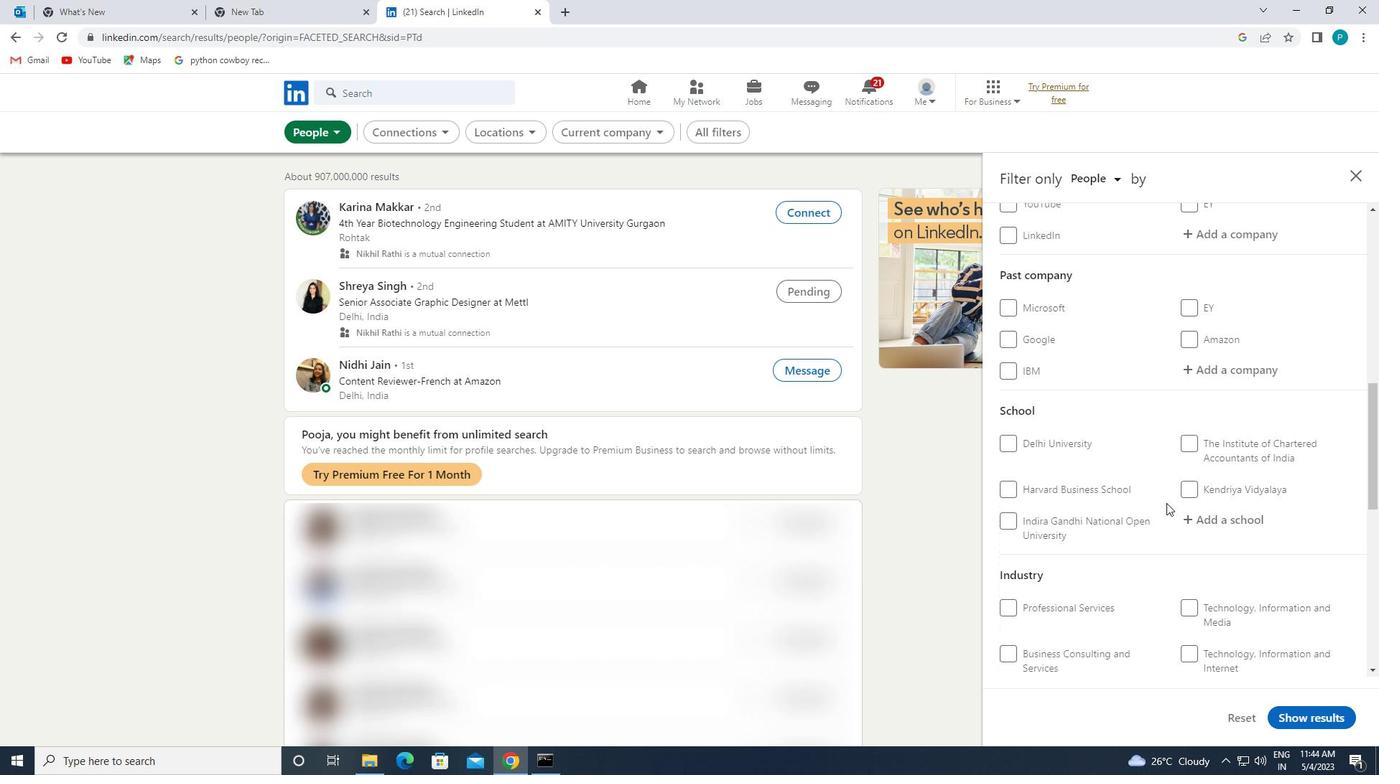 
Action: Mouse scrolled (1161, 537) with delta (0, 0)
Screenshot: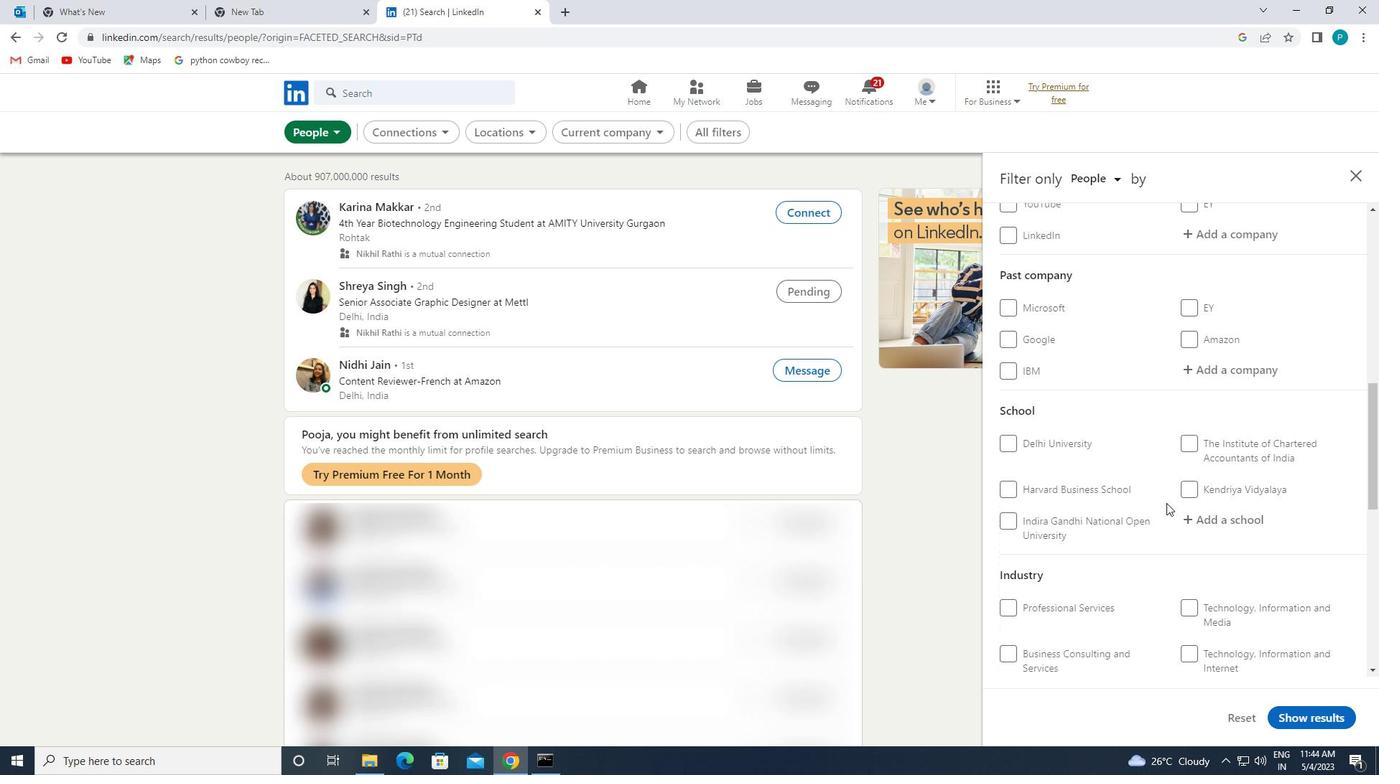 
Action: Mouse scrolled (1161, 537) with delta (0, 0)
Screenshot: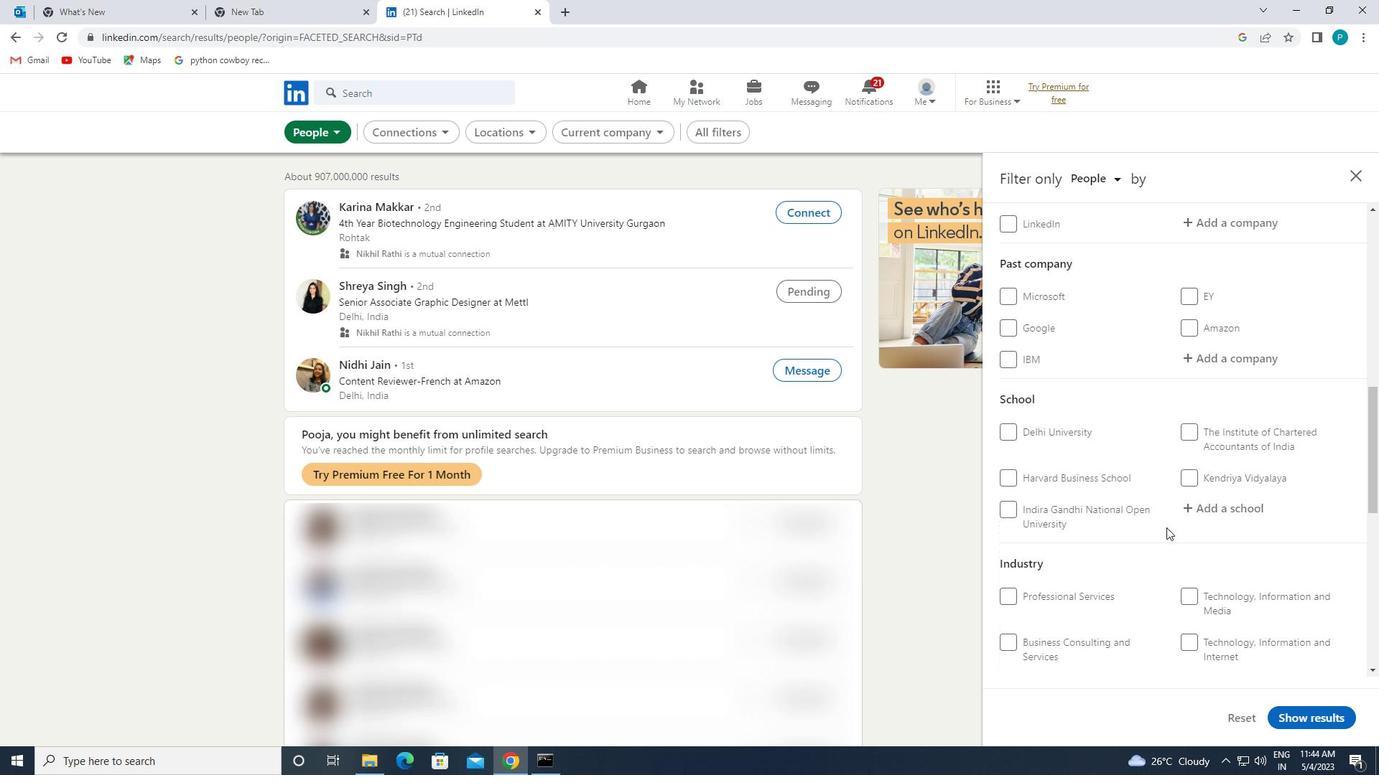 
Action: Mouse moved to (1160, 538)
Screenshot: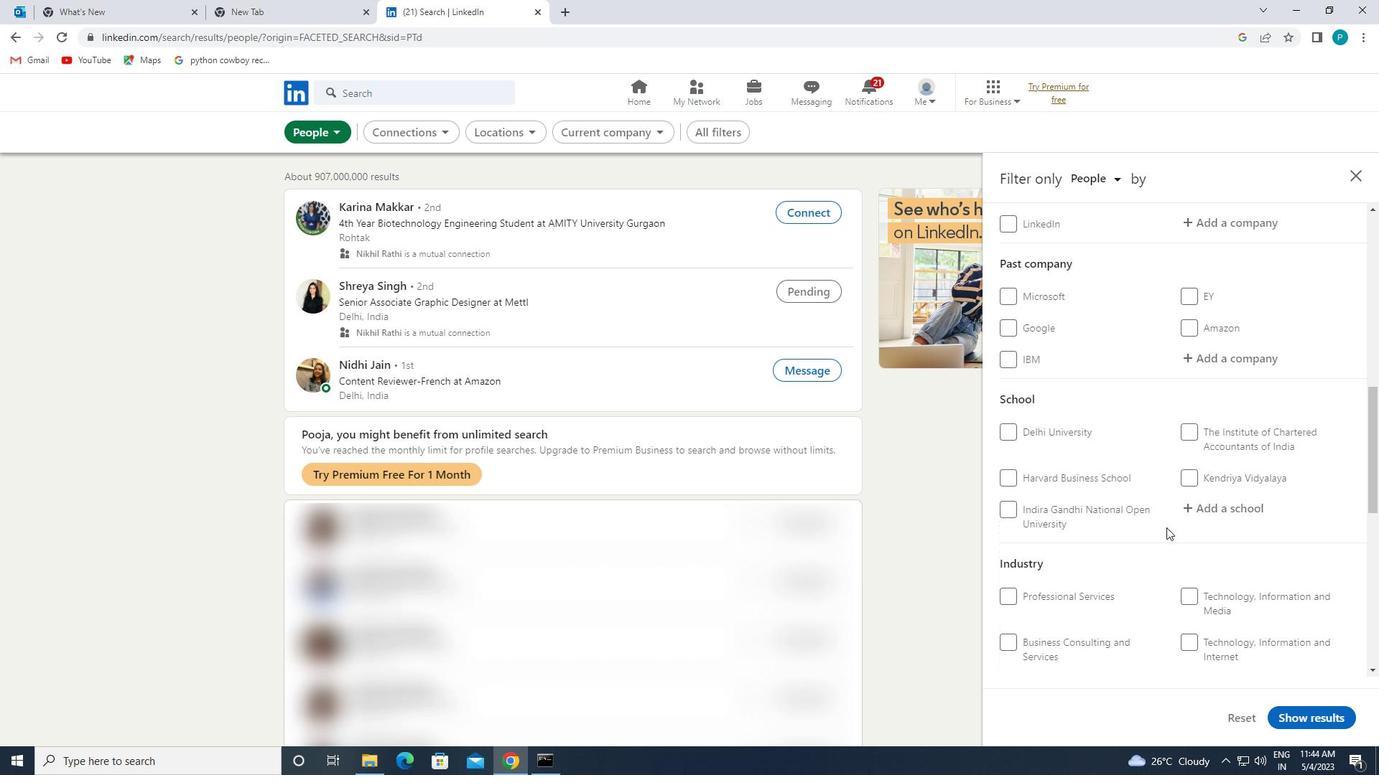 
Action: Mouse scrolled (1160, 538) with delta (0, 0)
Screenshot: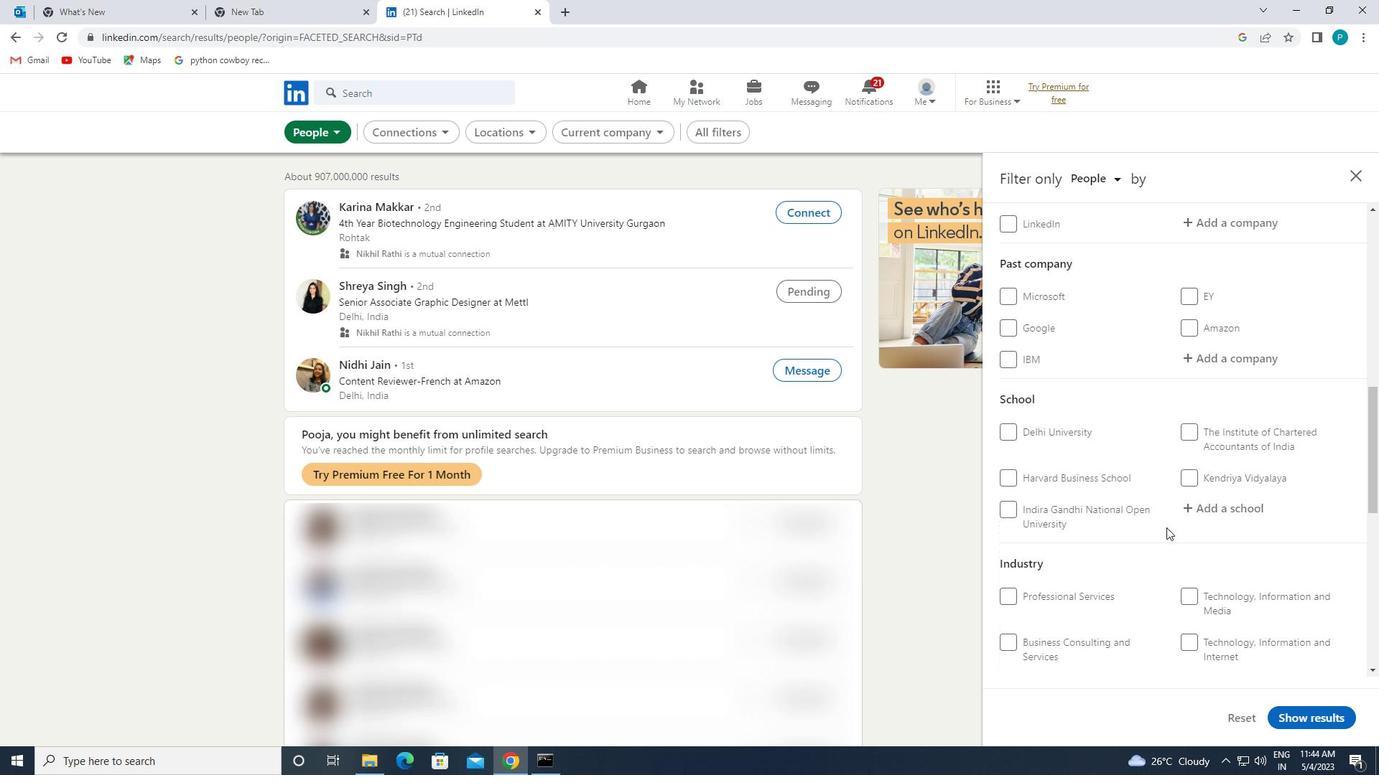 
Action: Mouse moved to (1106, 532)
Screenshot: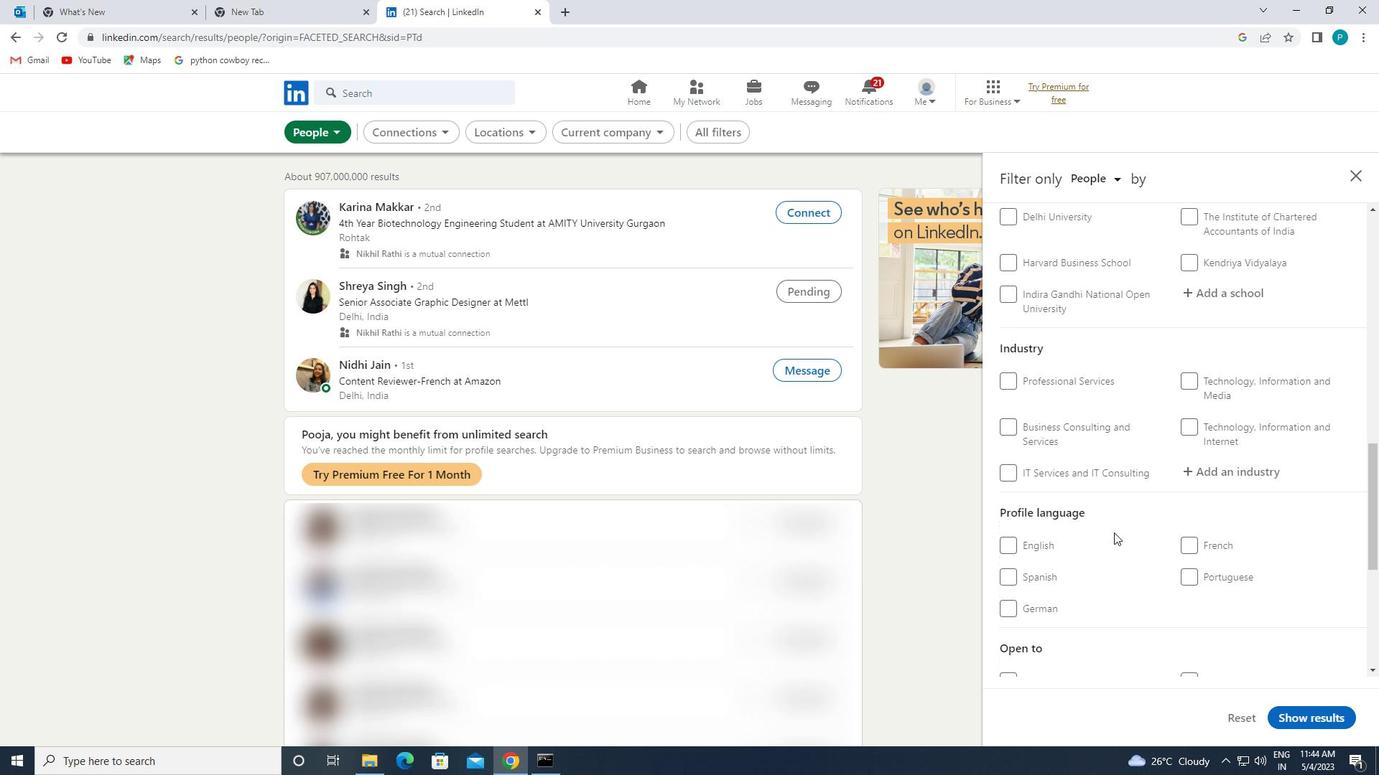 
Action: Mouse scrolled (1106, 532) with delta (0, 0)
Screenshot: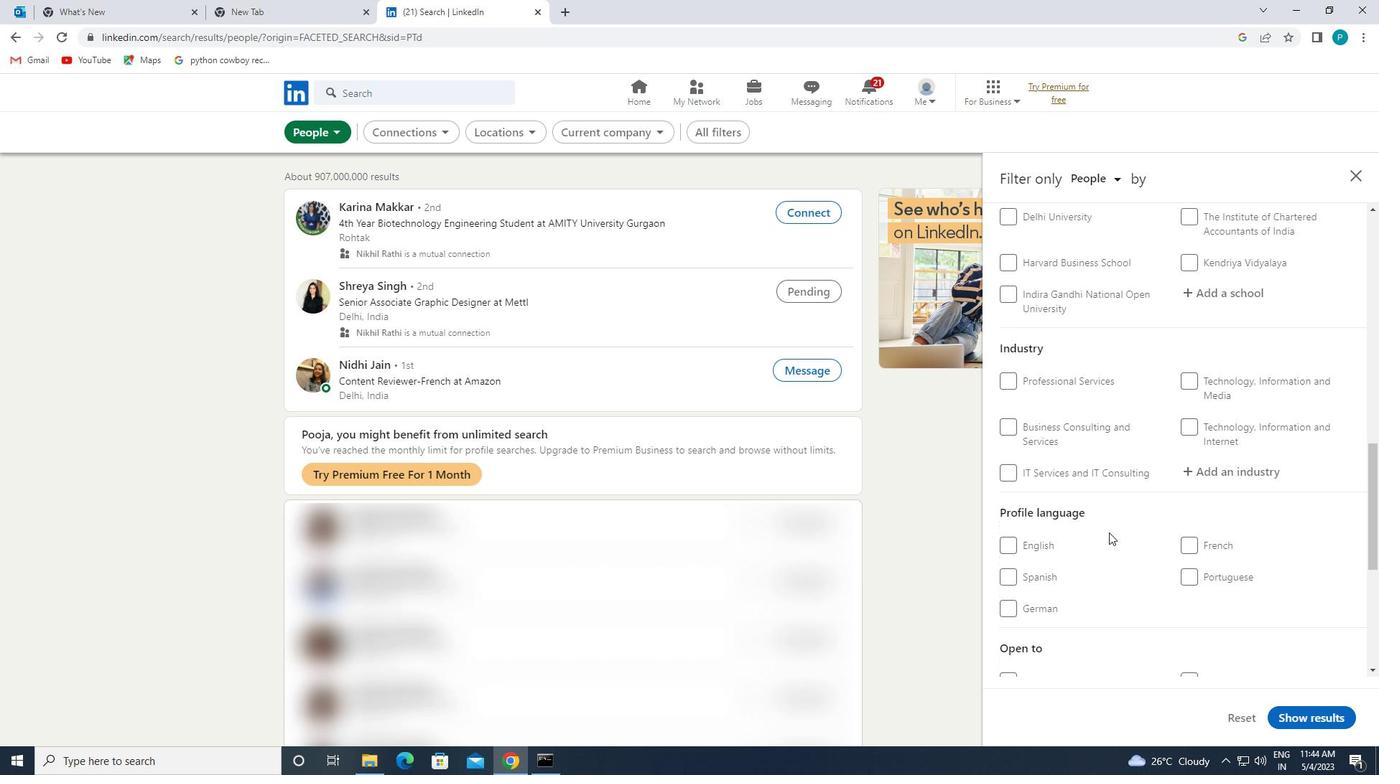
Action: Mouse moved to (1014, 547)
Screenshot: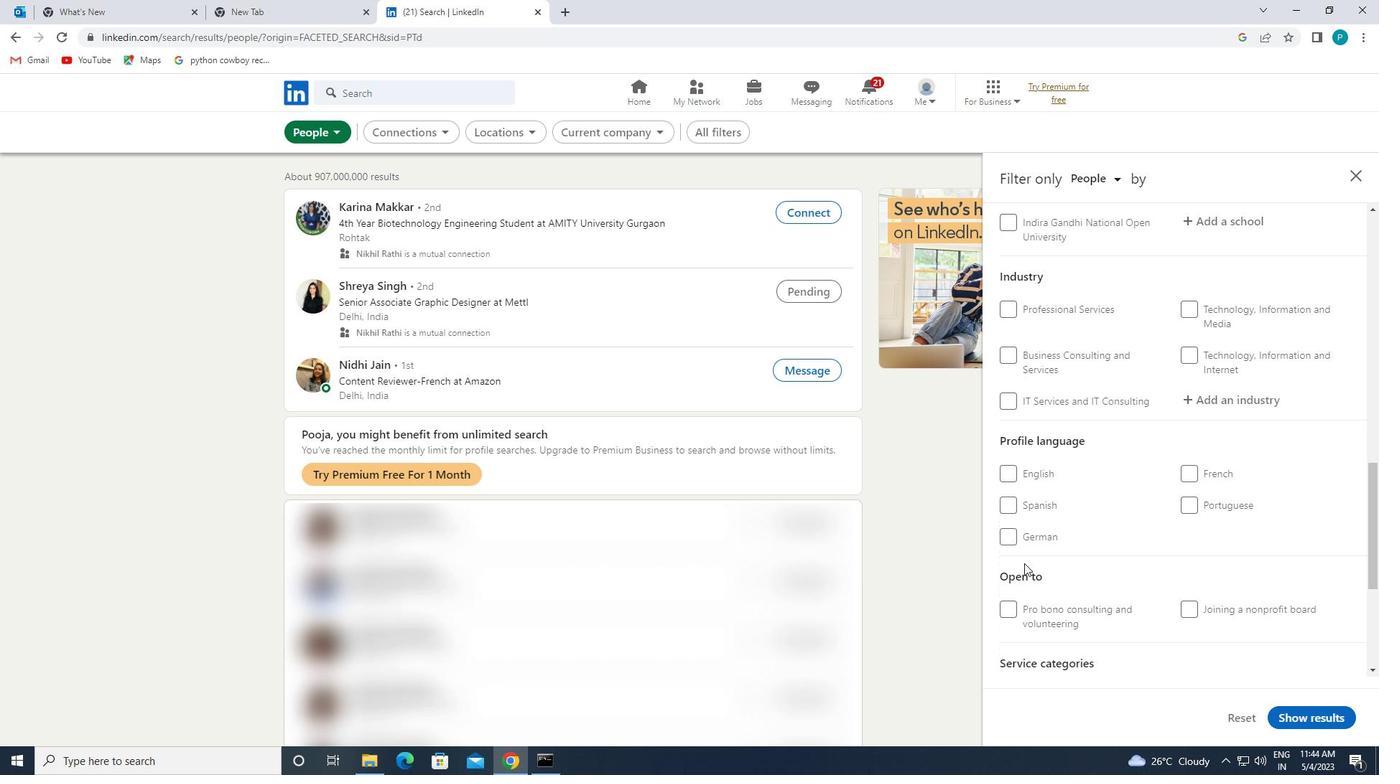 
Action: Mouse pressed left at (1014, 547)
Screenshot: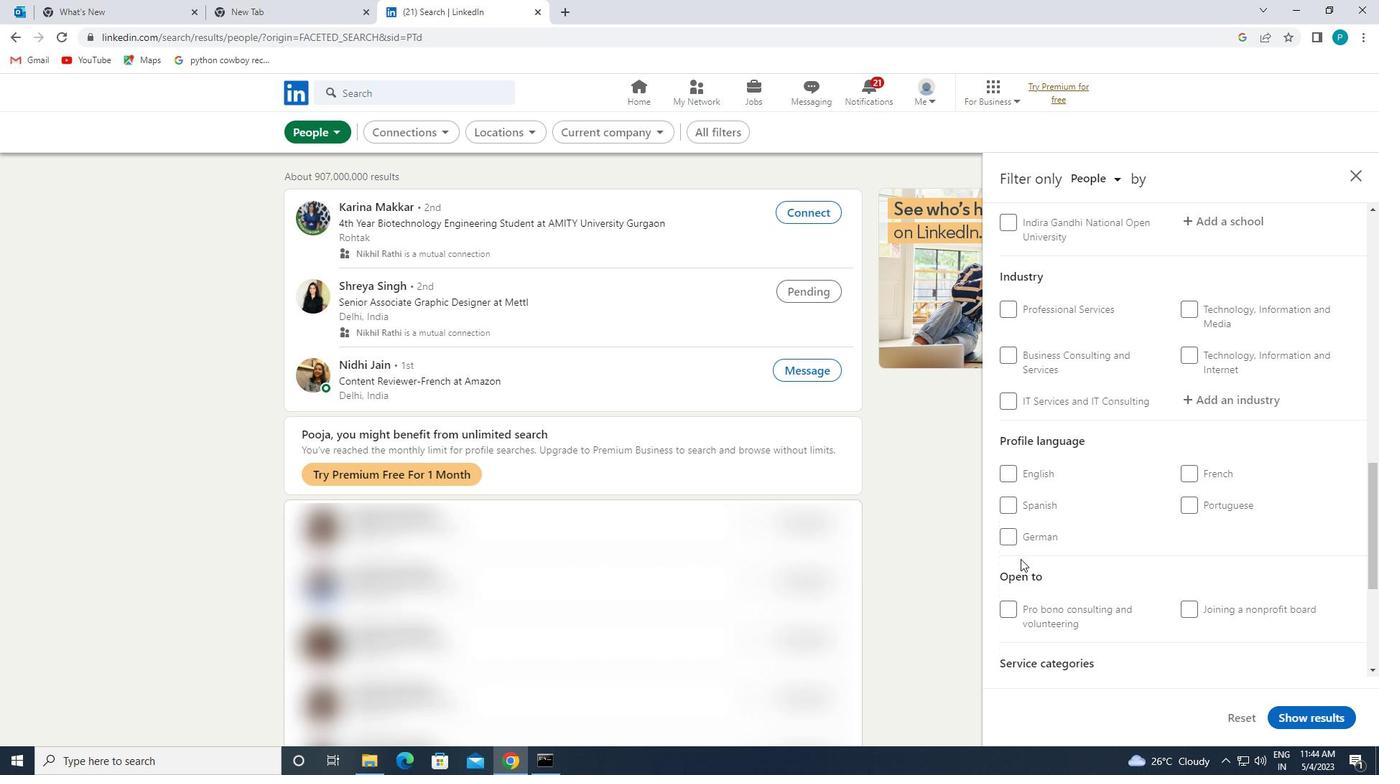 
Action: Mouse moved to (1043, 532)
Screenshot: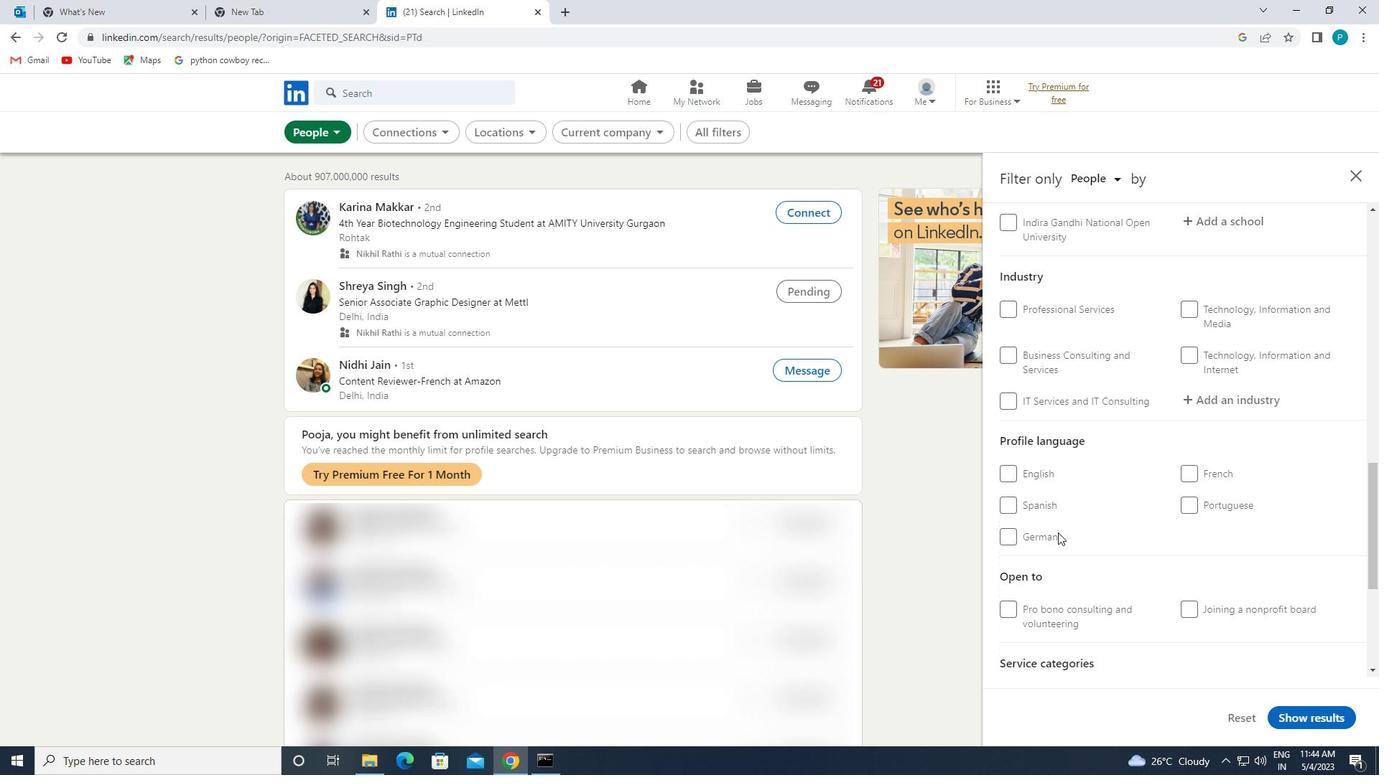 
Action: Mouse pressed left at (1043, 532)
Screenshot: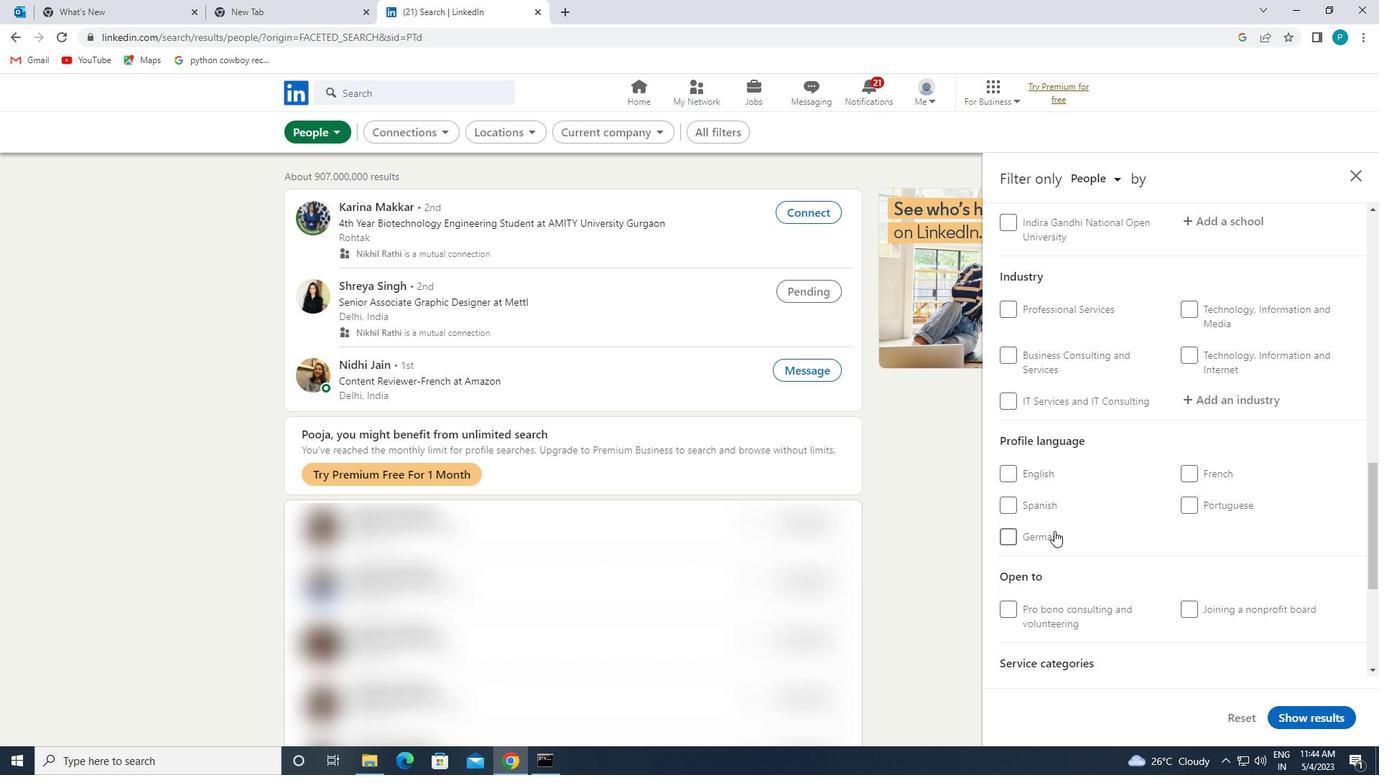 
Action: Mouse moved to (1167, 499)
Screenshot: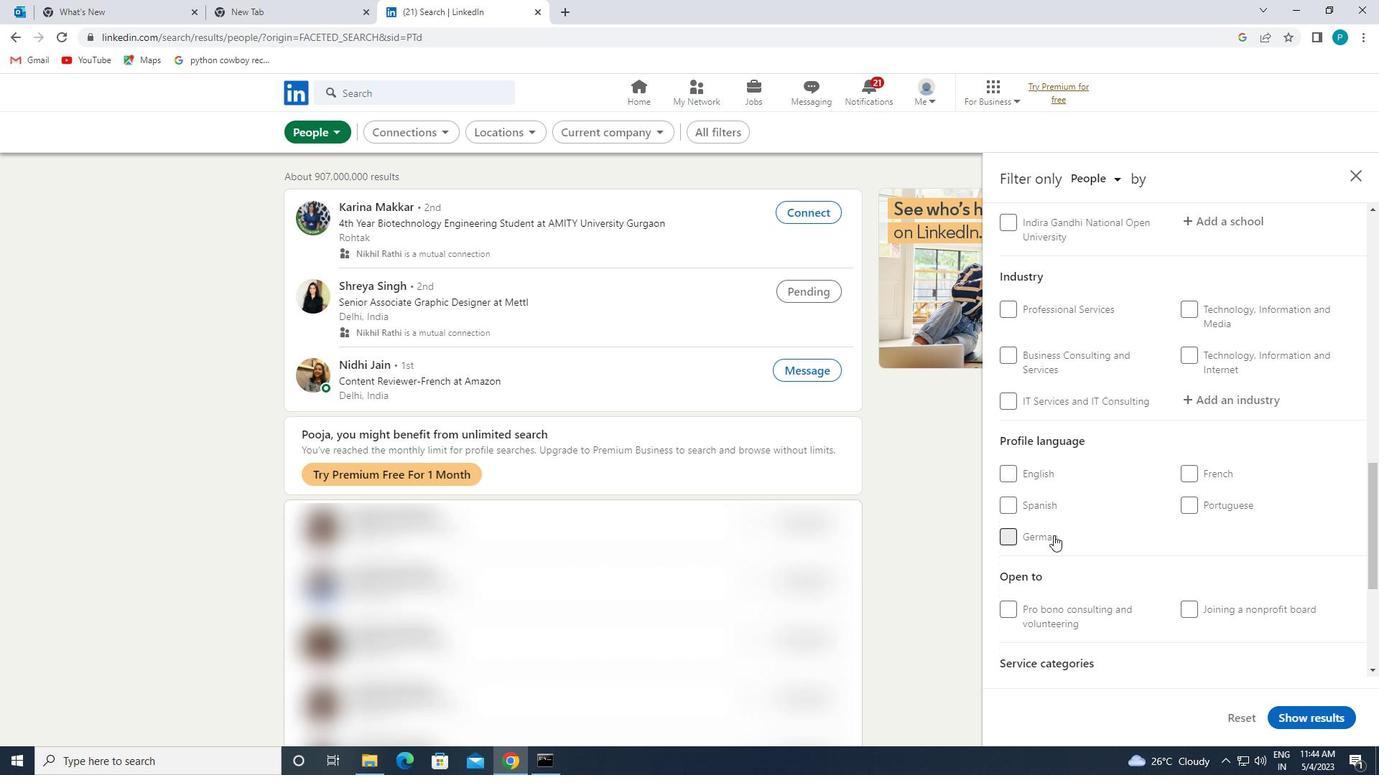 
Action: Mouse scrolled (1167, 500) with delta (0, 0)
Screenshot: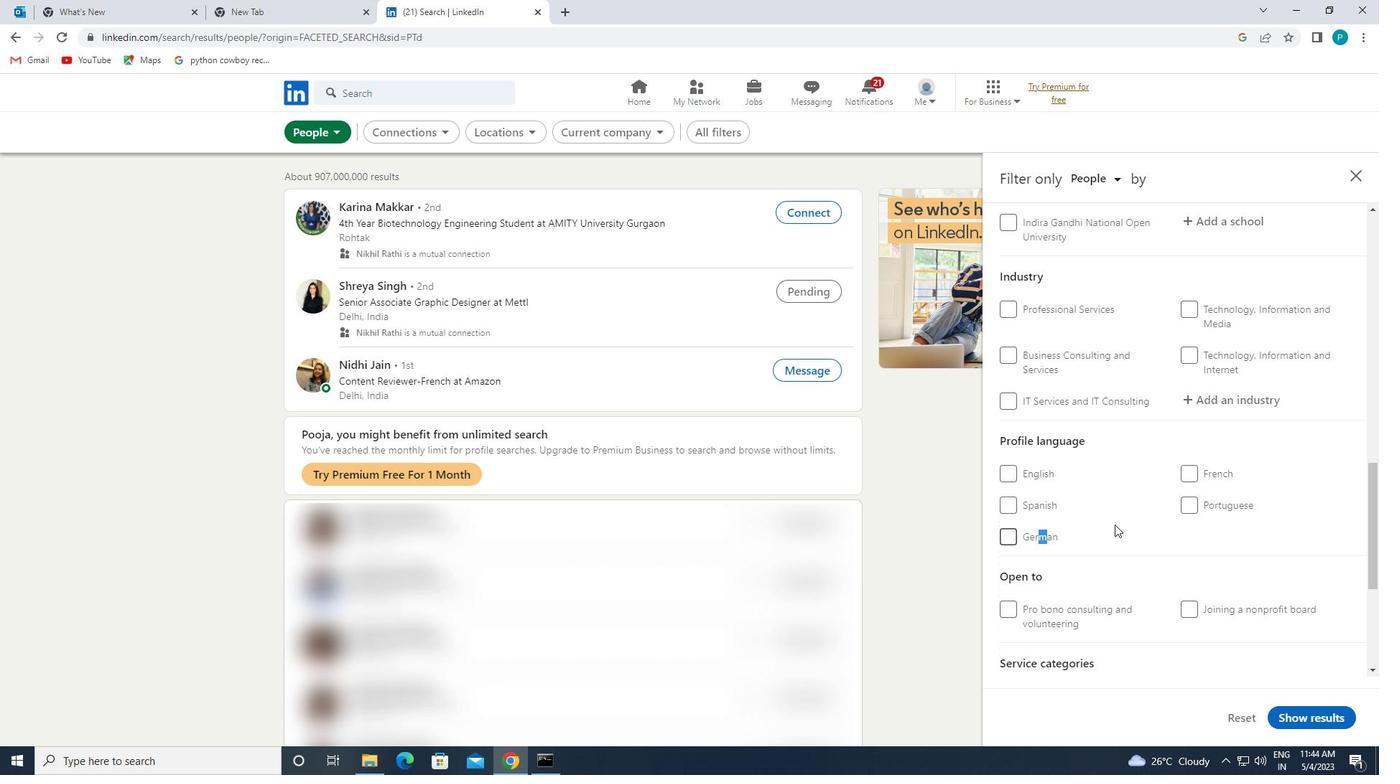 
Action: Mouse scrolled (1167, 500) with delta (0, 0)
Screenshot: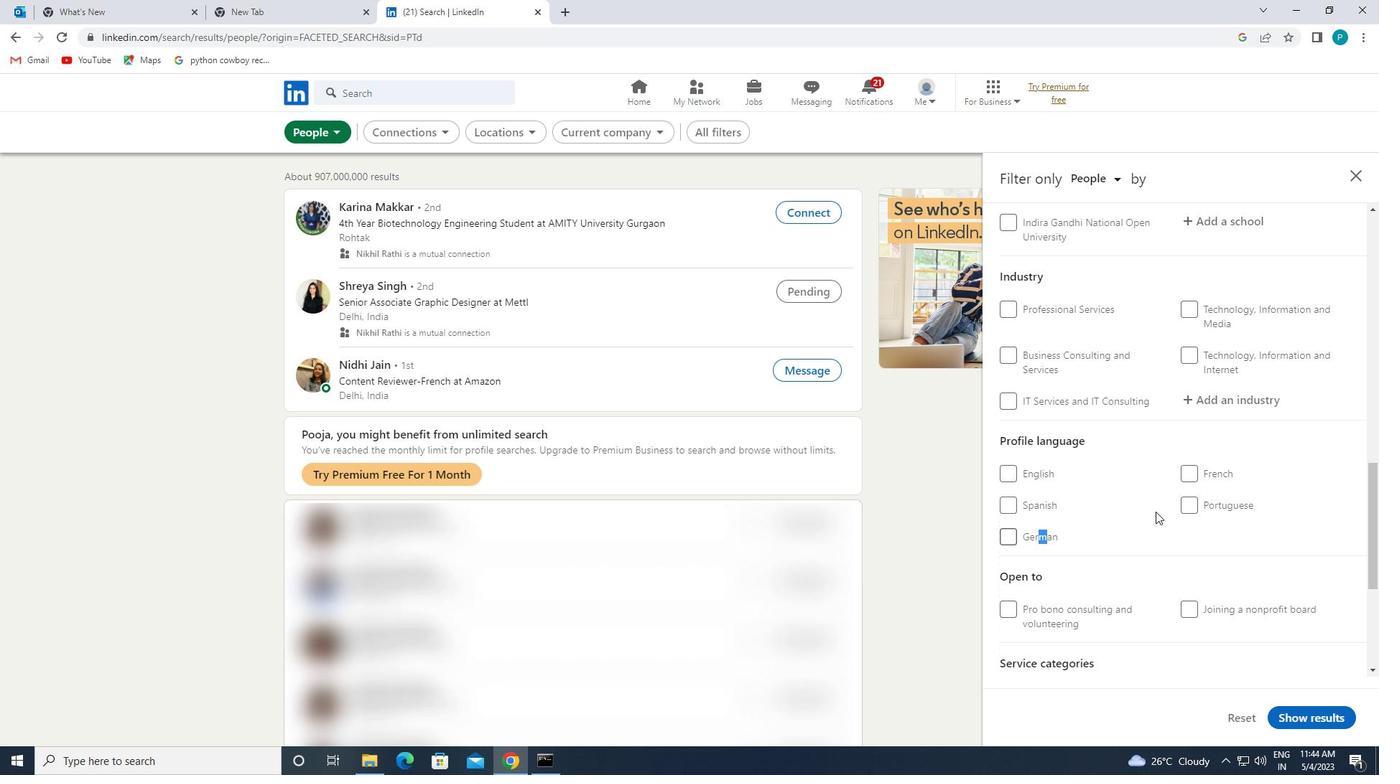 
Action: Mouse moved to (979, 586)
Screenshot: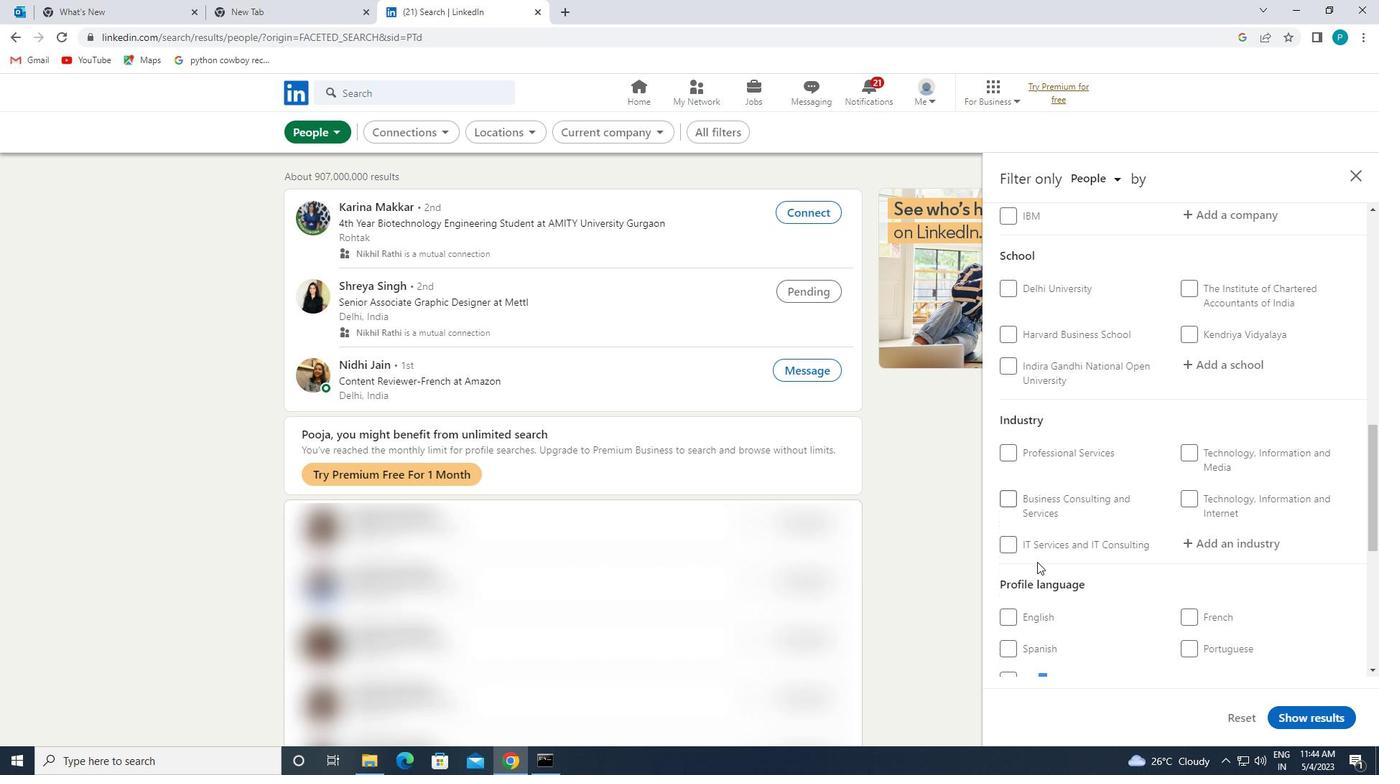 
Action: Mouse scrolled (979, 585) with delta (0, 0)
Screenshot: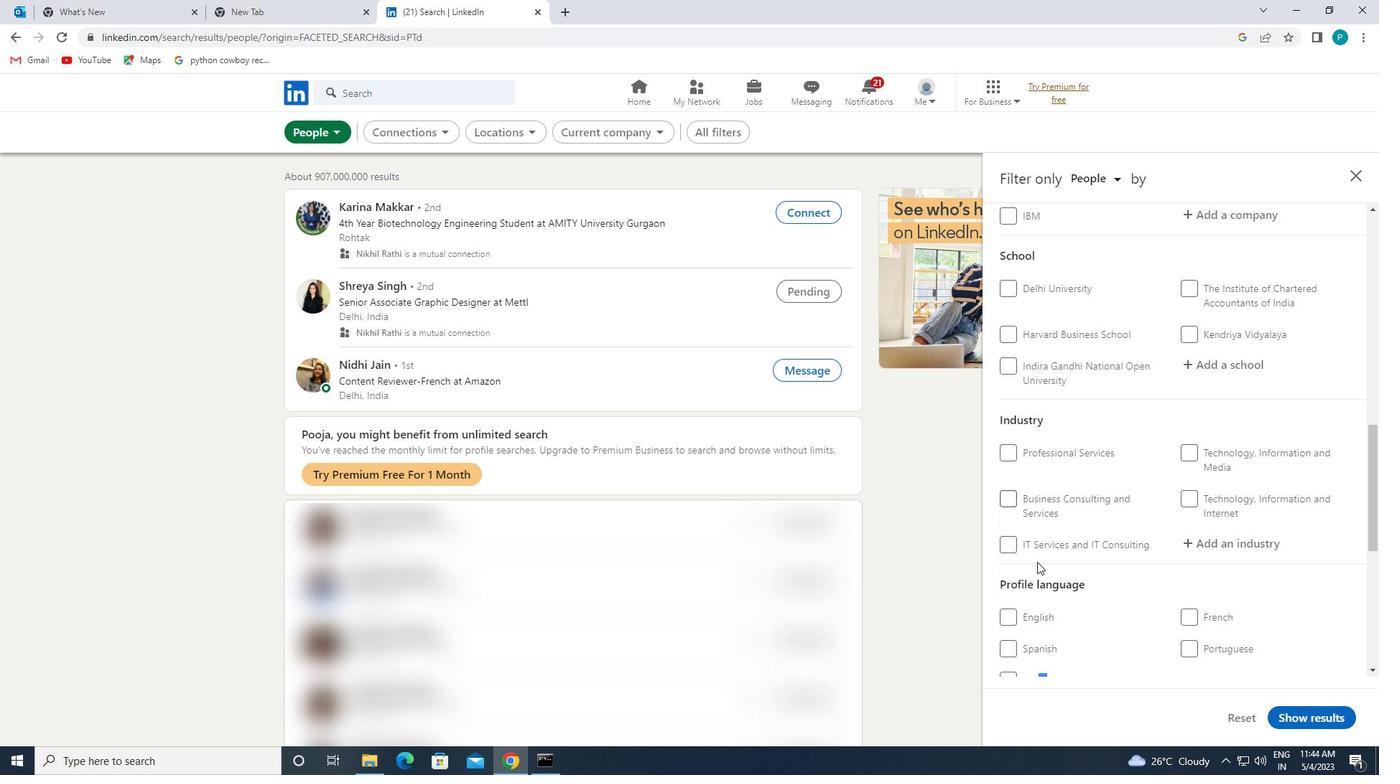 
Action: Mouse moved to (979, 586)
Screenshot: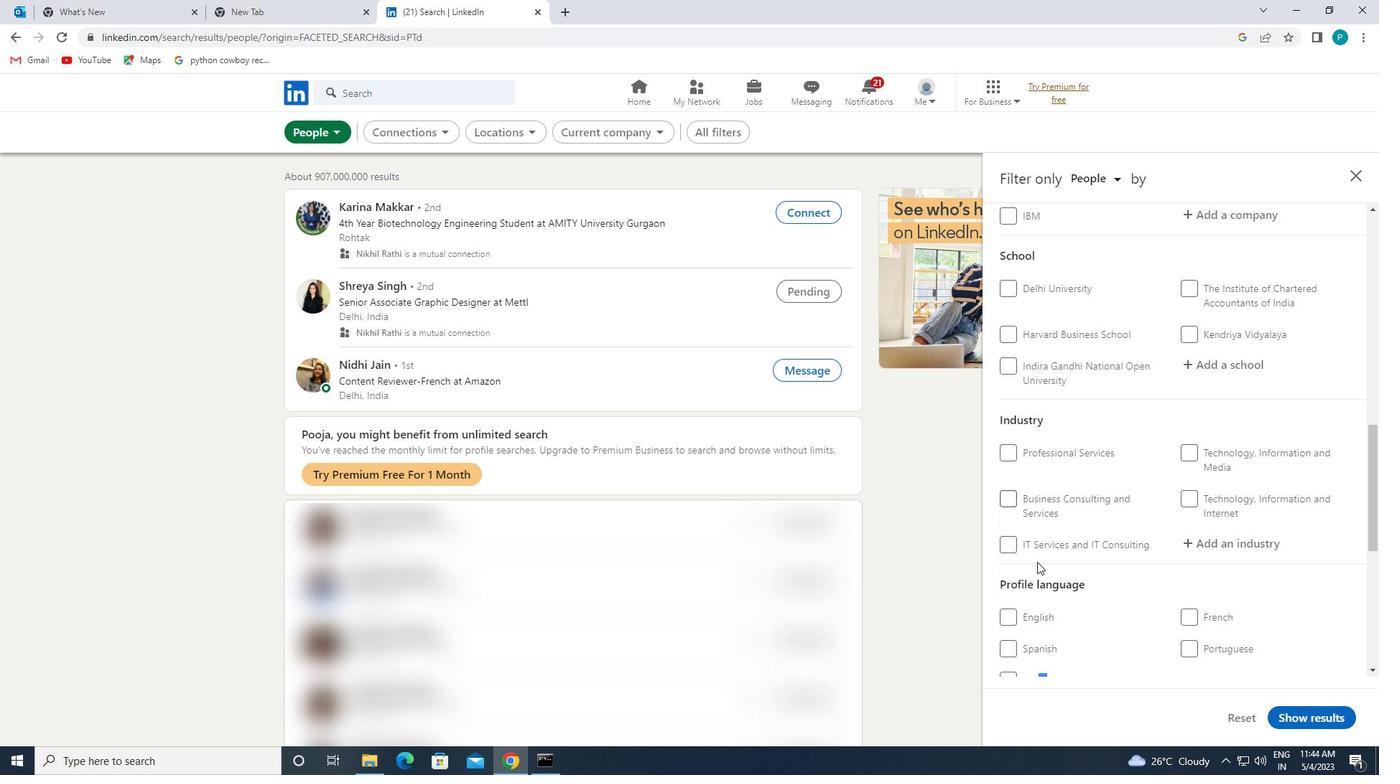 
Action: Mouse scrolled (979, 585) with delta (0, 0)
Screenshot: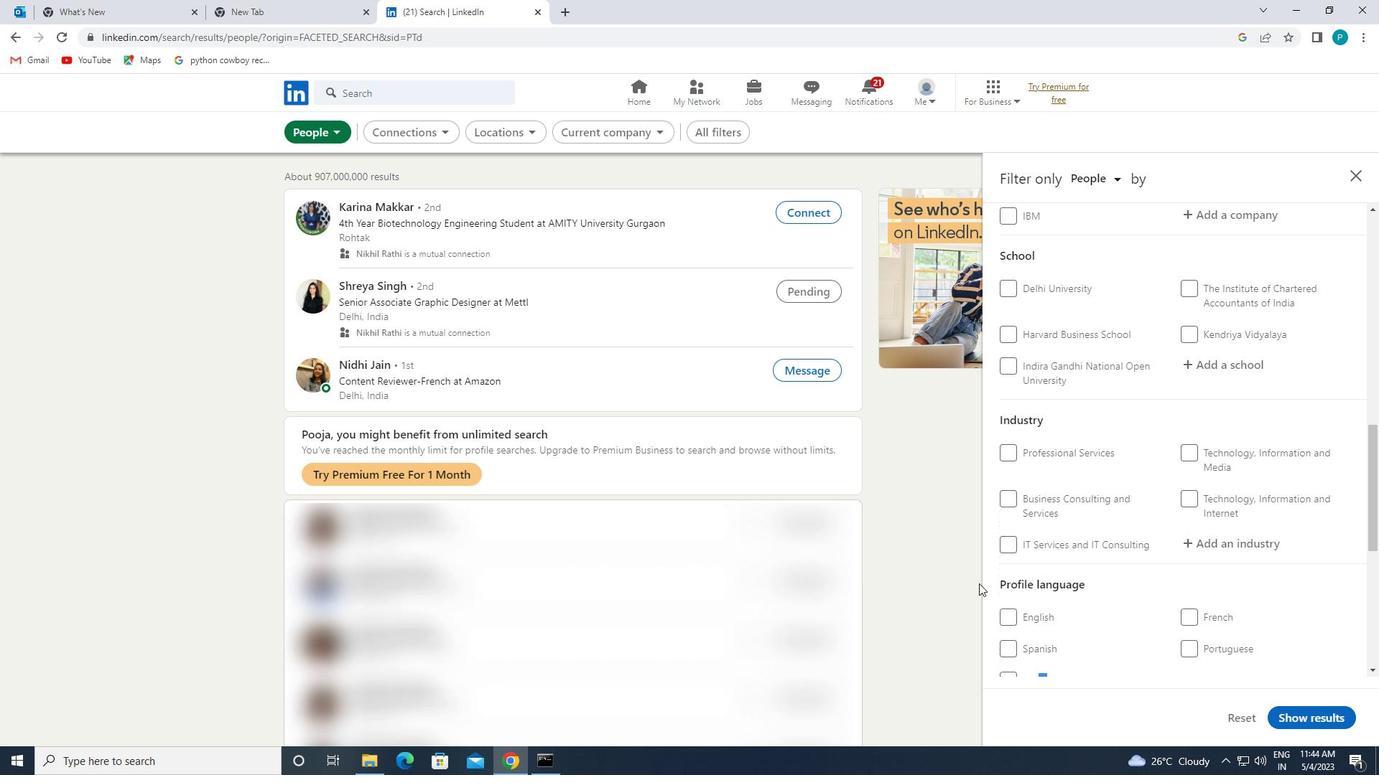 
Action: Mouse moved to (1010, 642)
Screenshot: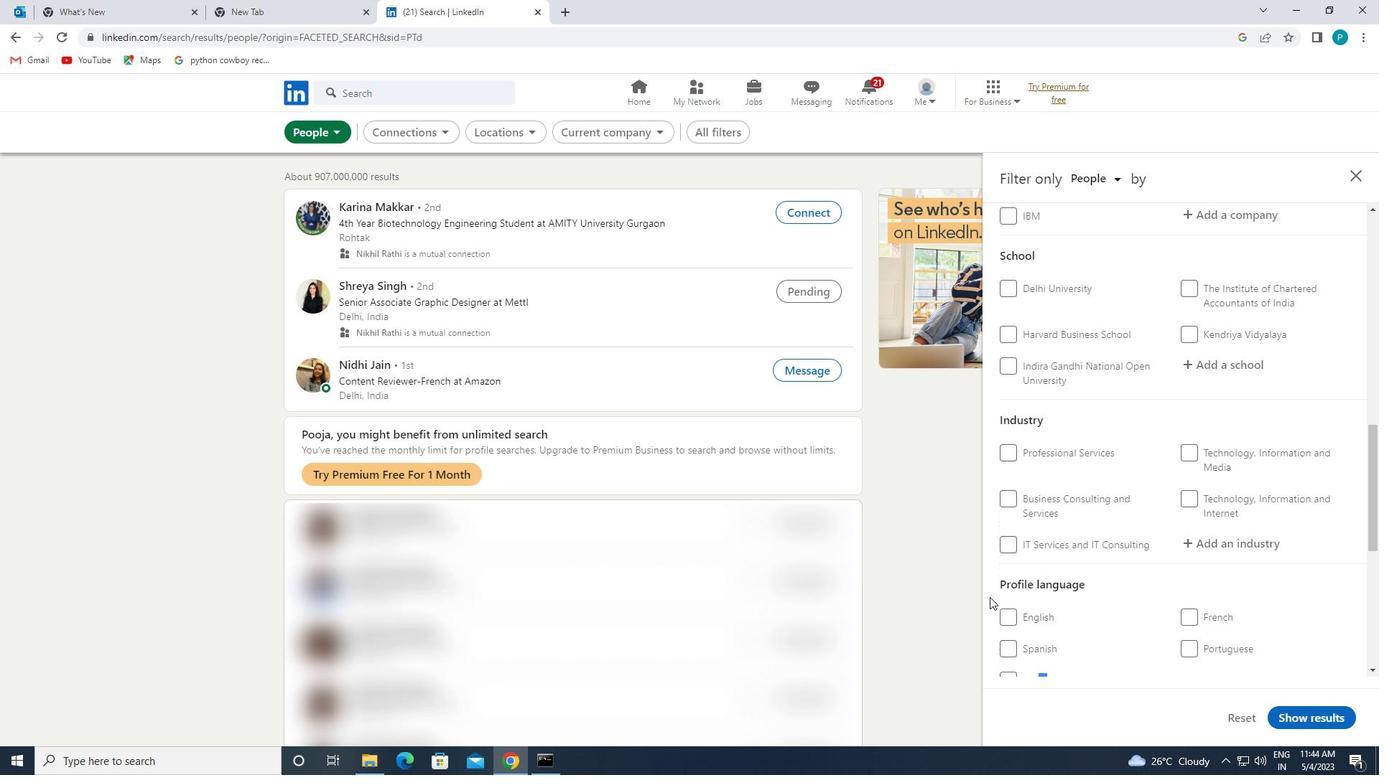 
Action: Mouse scrolled (1010, 642) with delta (0, 0)
Screenshot: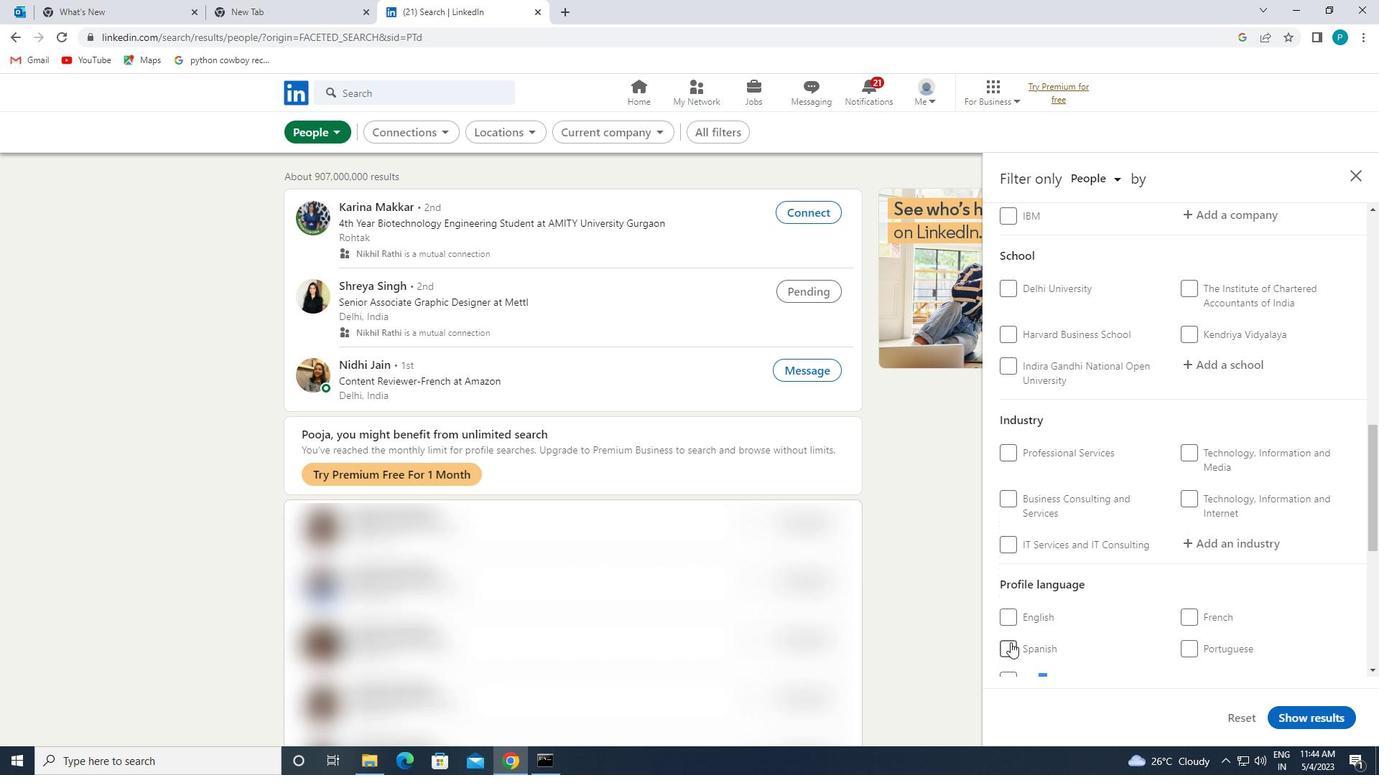 
Action: Mouse moved to (1003, 599)
Screenshot: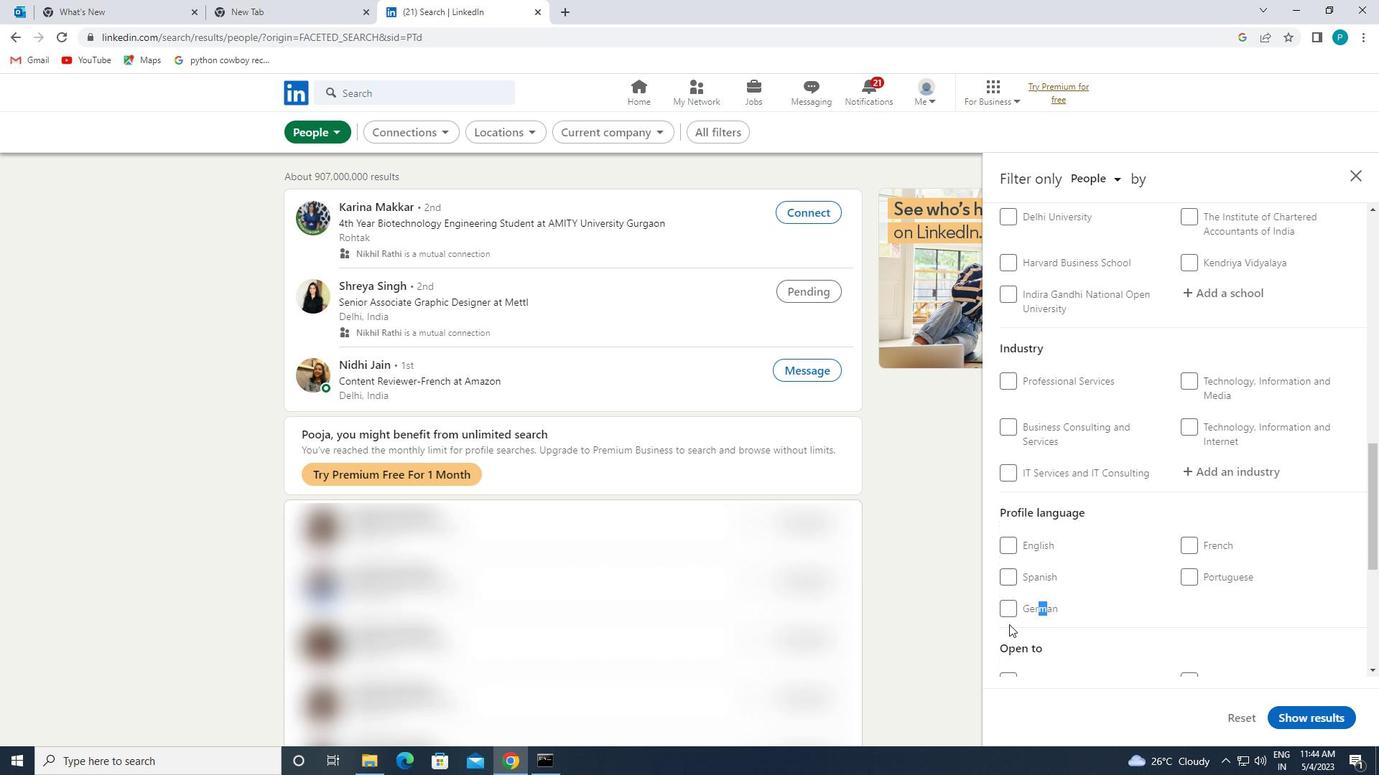 
Action: Mouse pressed left at (1003, 599)
Screenshot: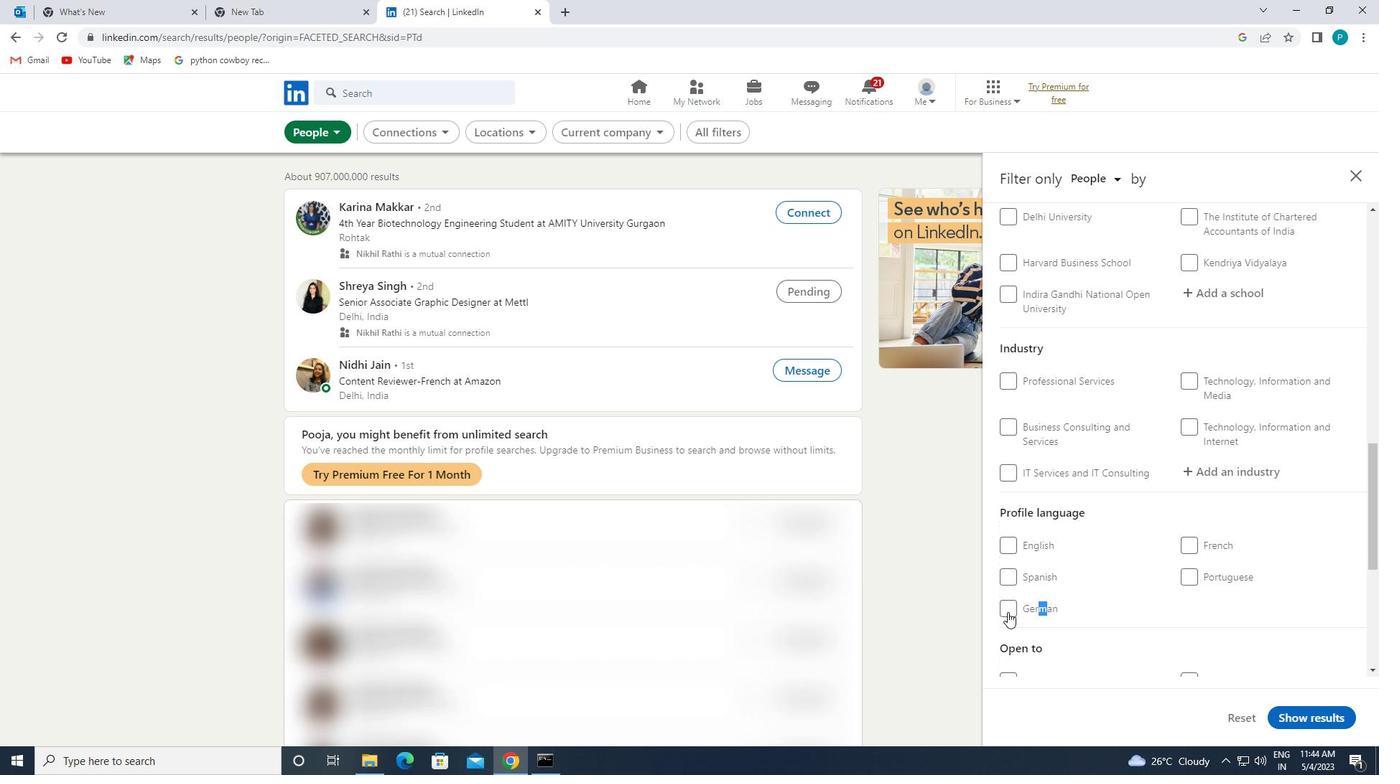 
Action: Mouse moved to (1020, 611)
Screenshot: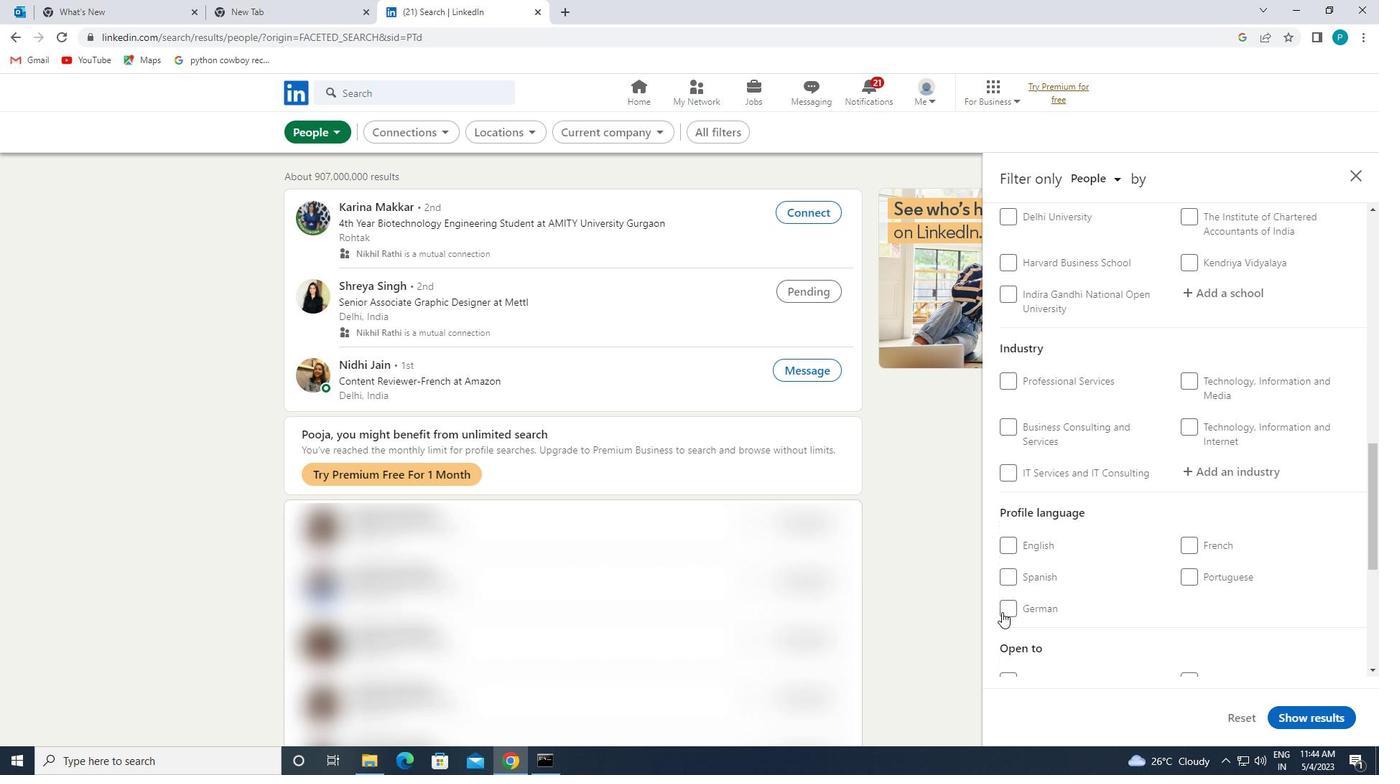 
Action: Mouse pressed left at (1020, 611)
Screenshot: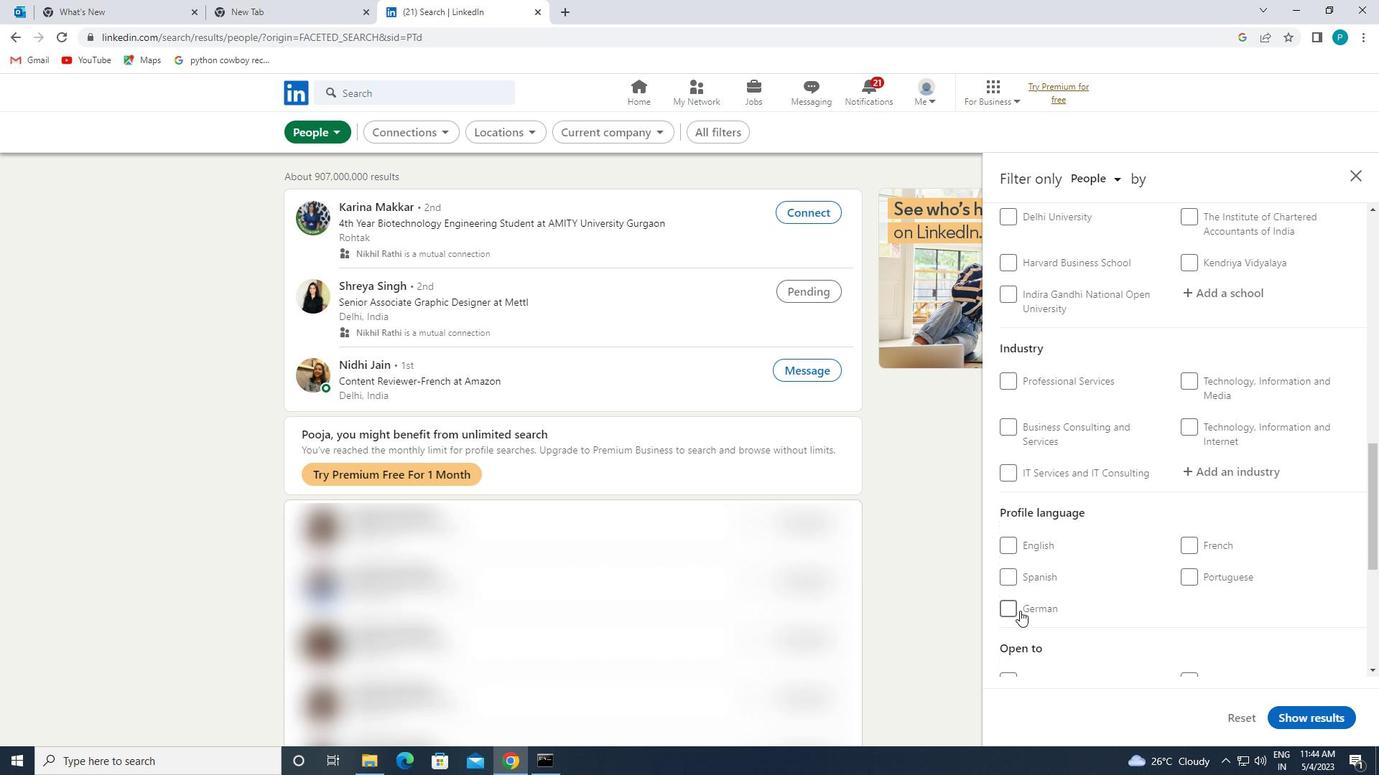 
Action: Mouse moved to (1088, 593)
Screenshot: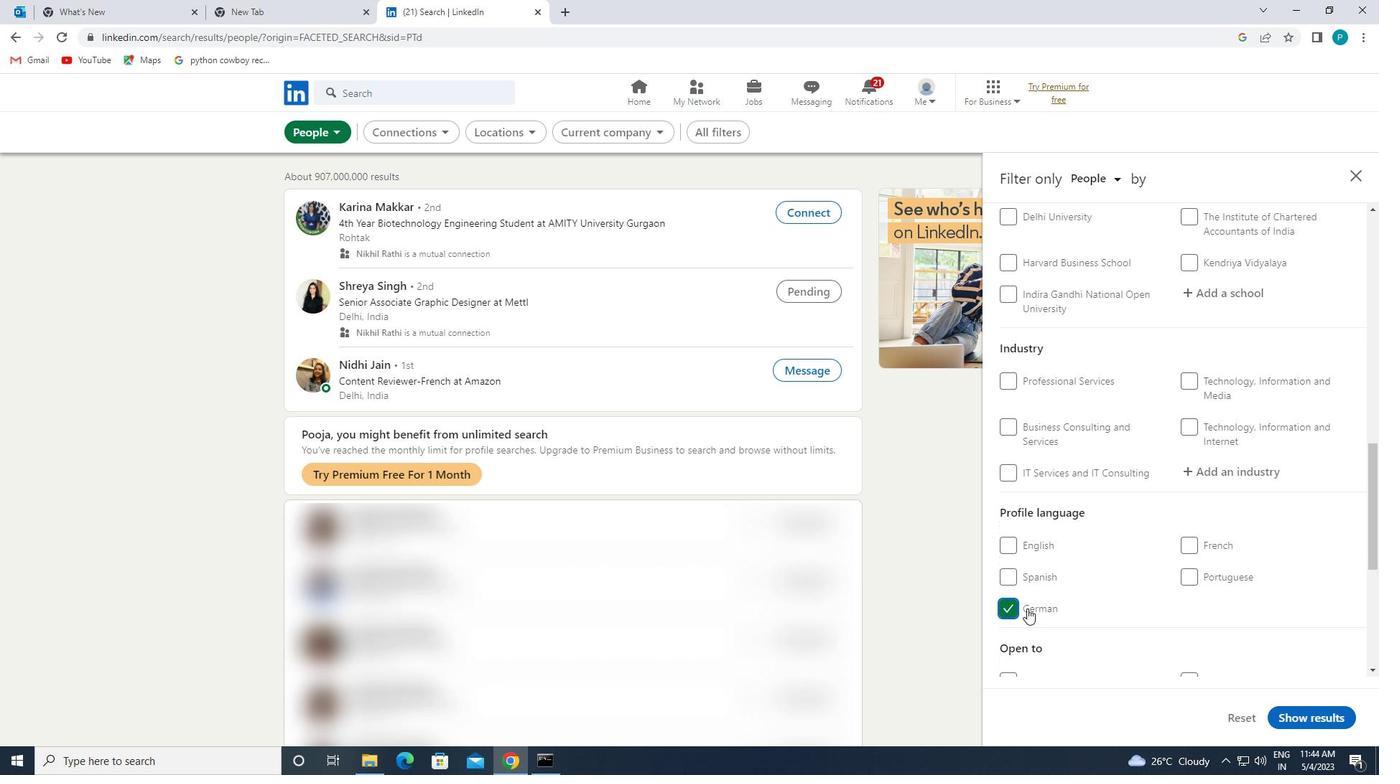 
Action: Mouse scrolled (1088, 594) with delta (0, 0)
Screenshot: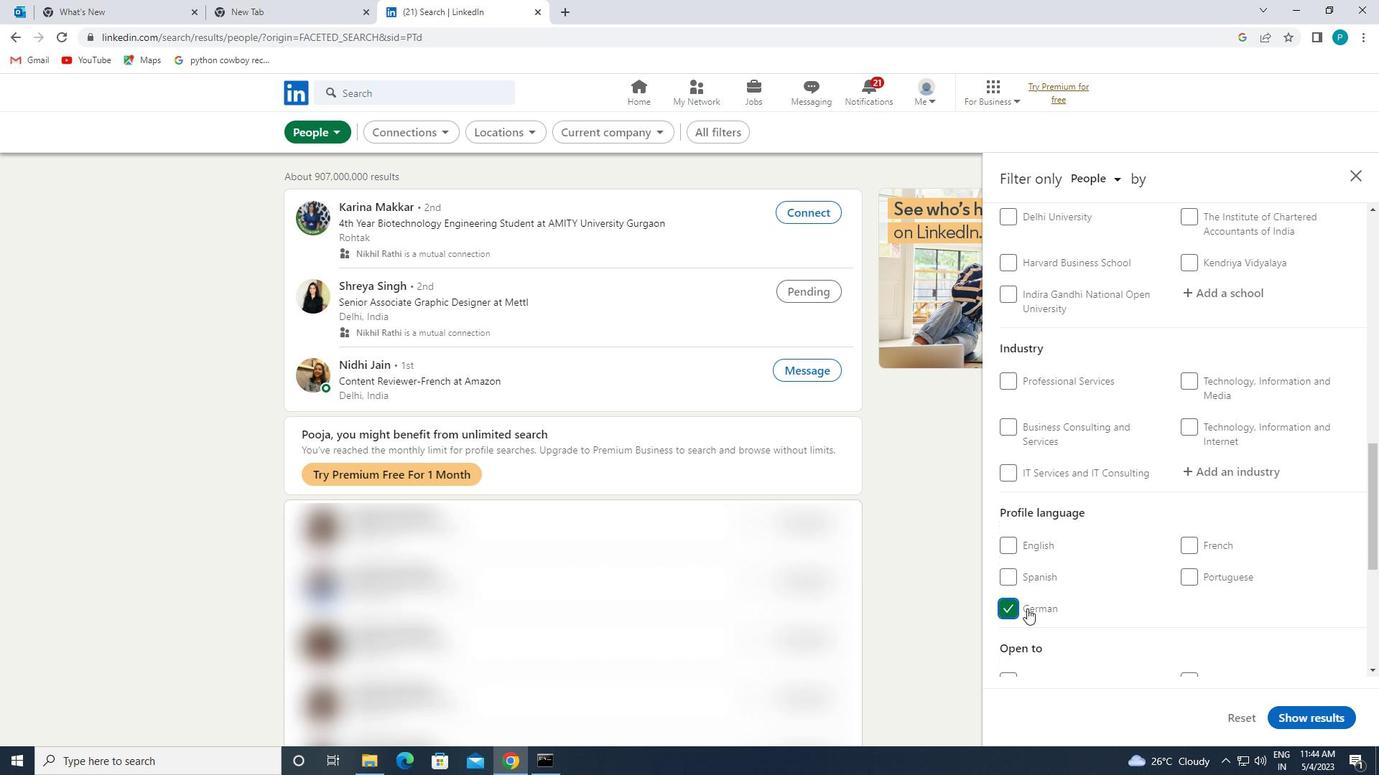 
Action: Mouse scrolled (1088, 594) with delta (0, 0)
Screenshot: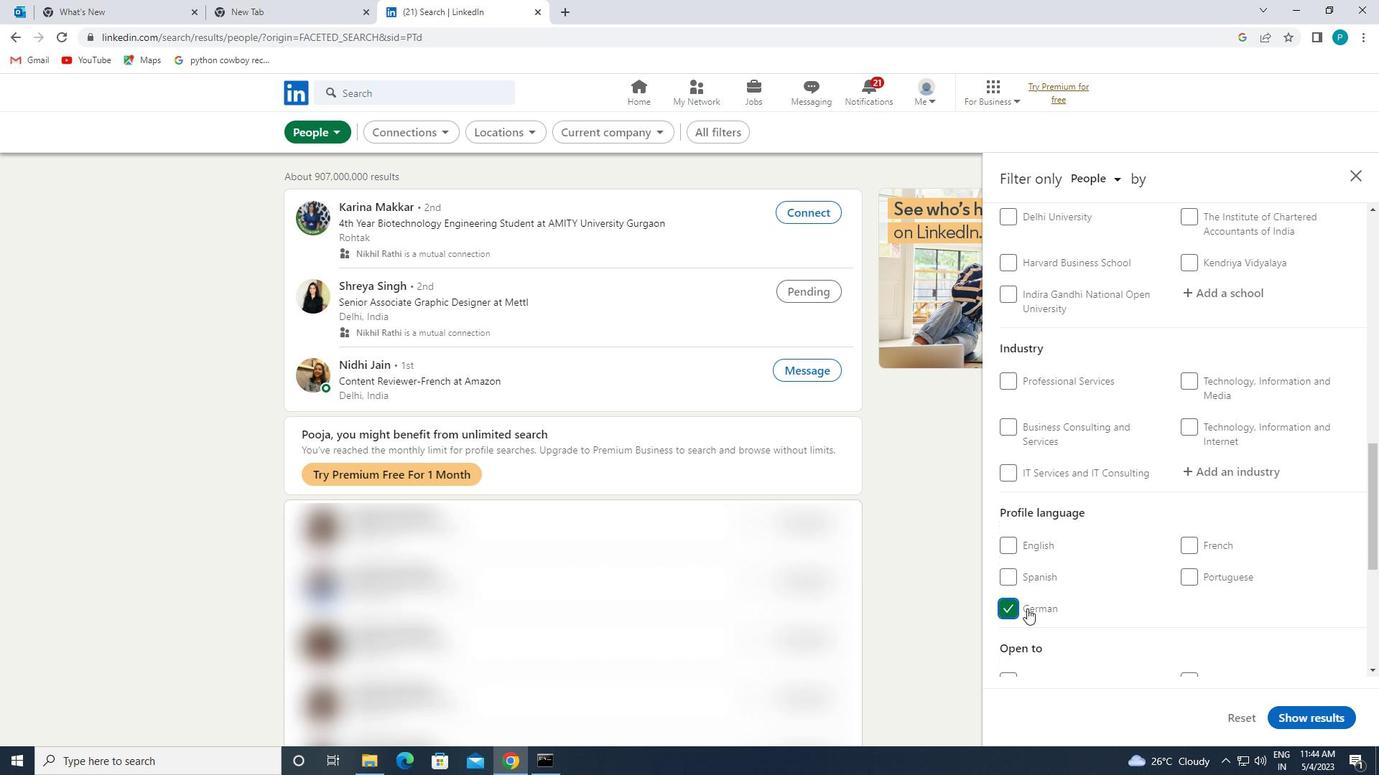 
Action: Mouse moved to (1088, 590)
Screenshot: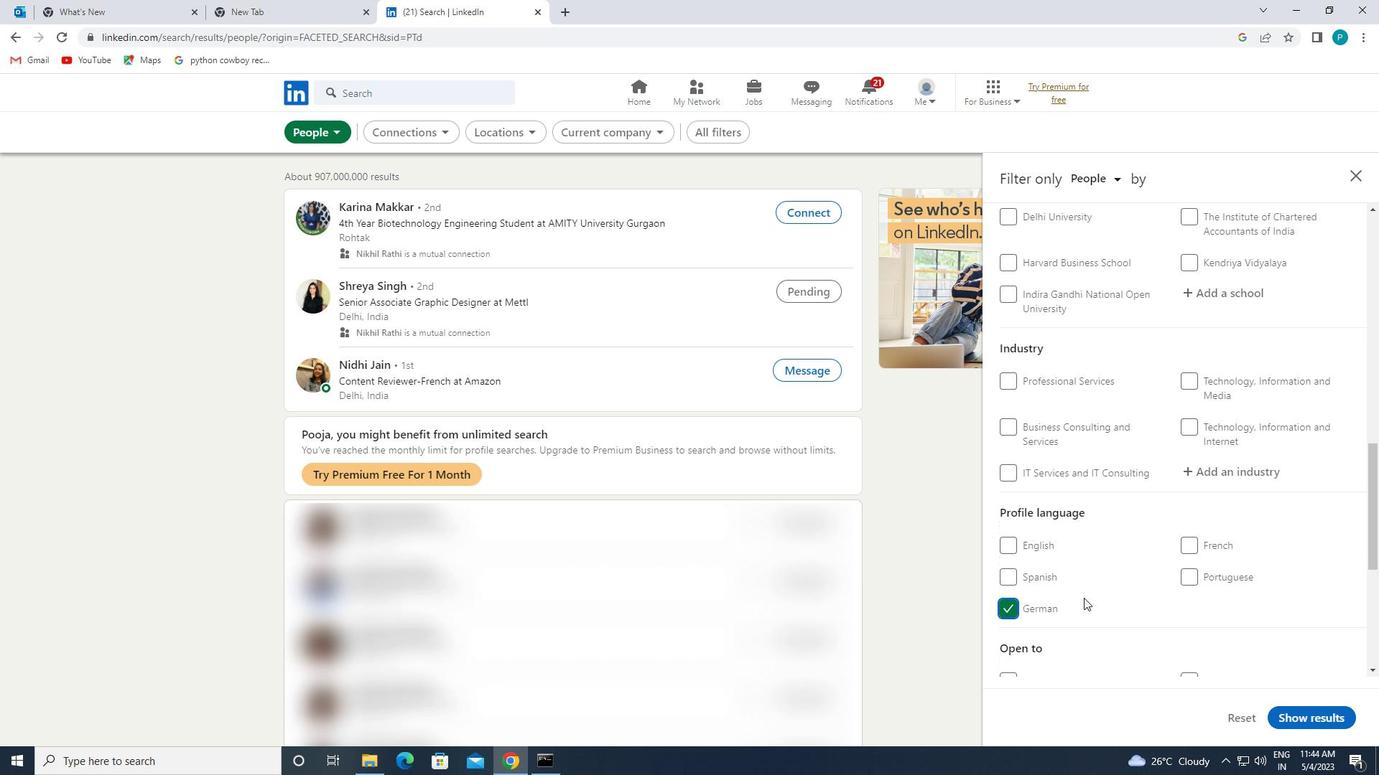 
Action: Mouse scrolled (1088, 591) with delta (0, 0)
Screenshot: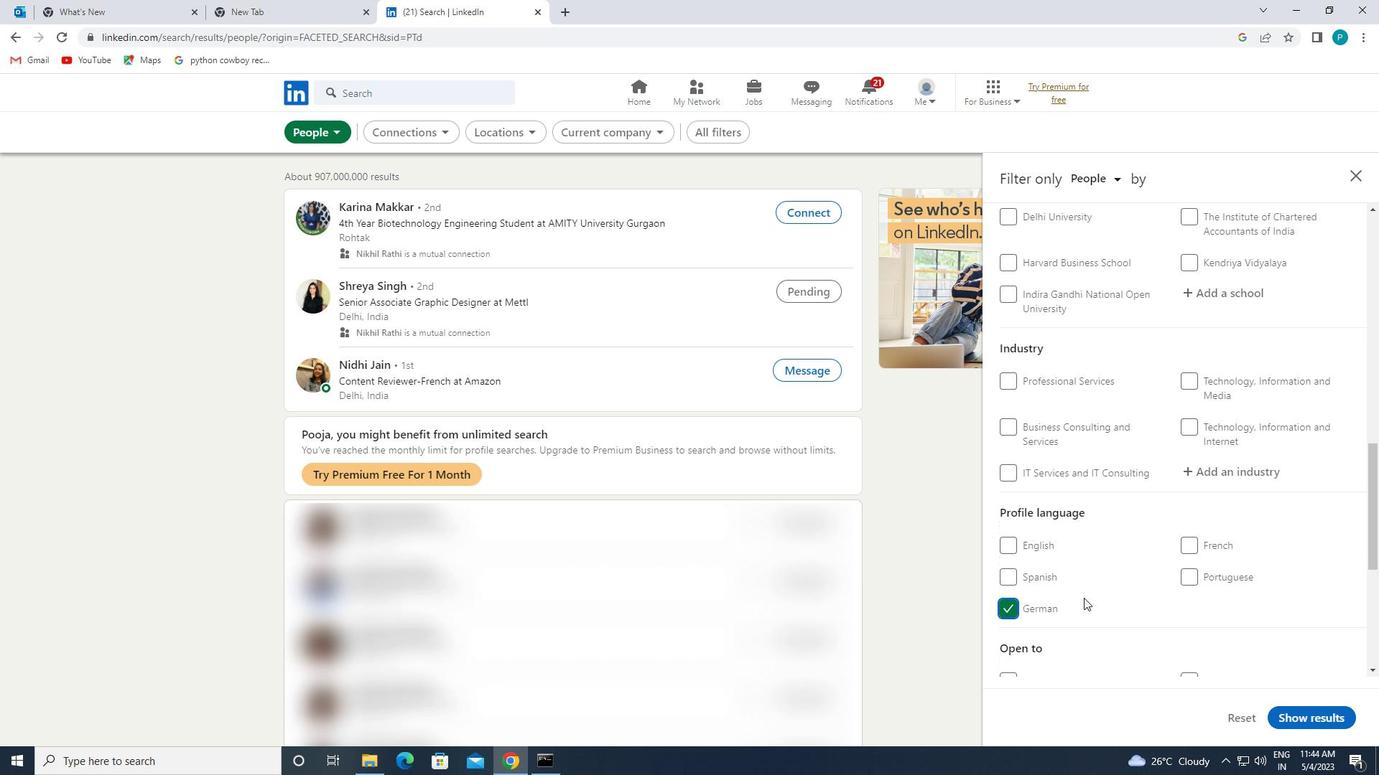 
Action: Mouse moved to (1173, 530)
Screenshot: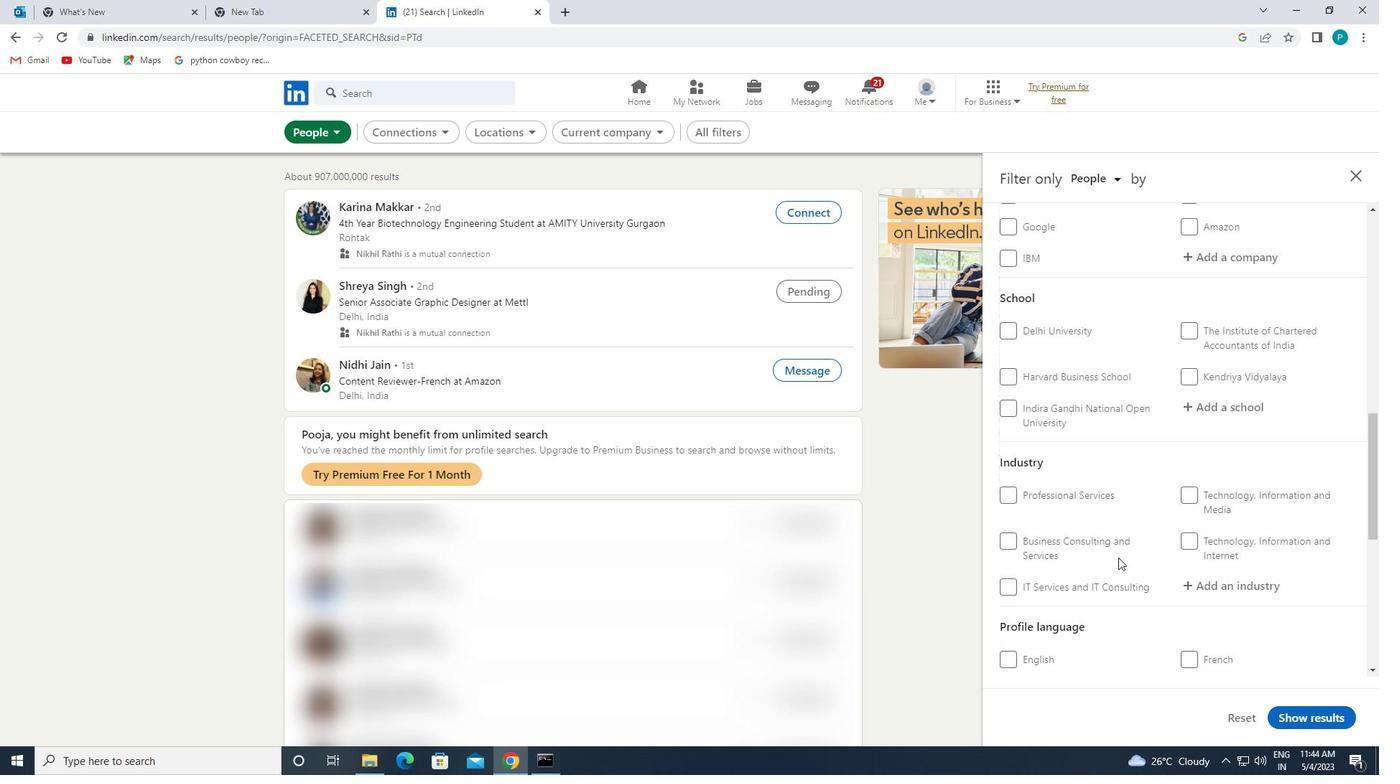 
Action: Mouse scrolled (1173, 531) with delta (0, 0)
Screenshot: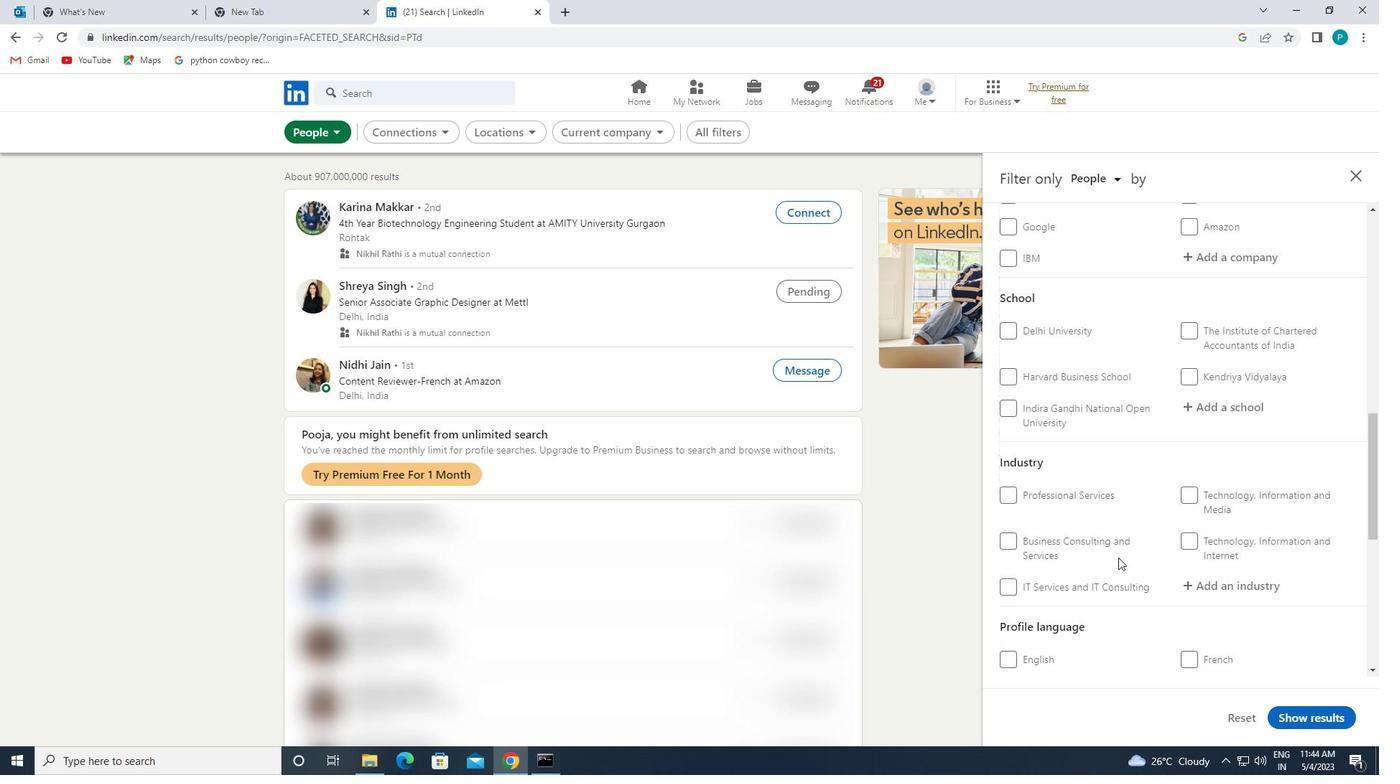 
Action: Mouse moved to (1173, 527)
Screenshot: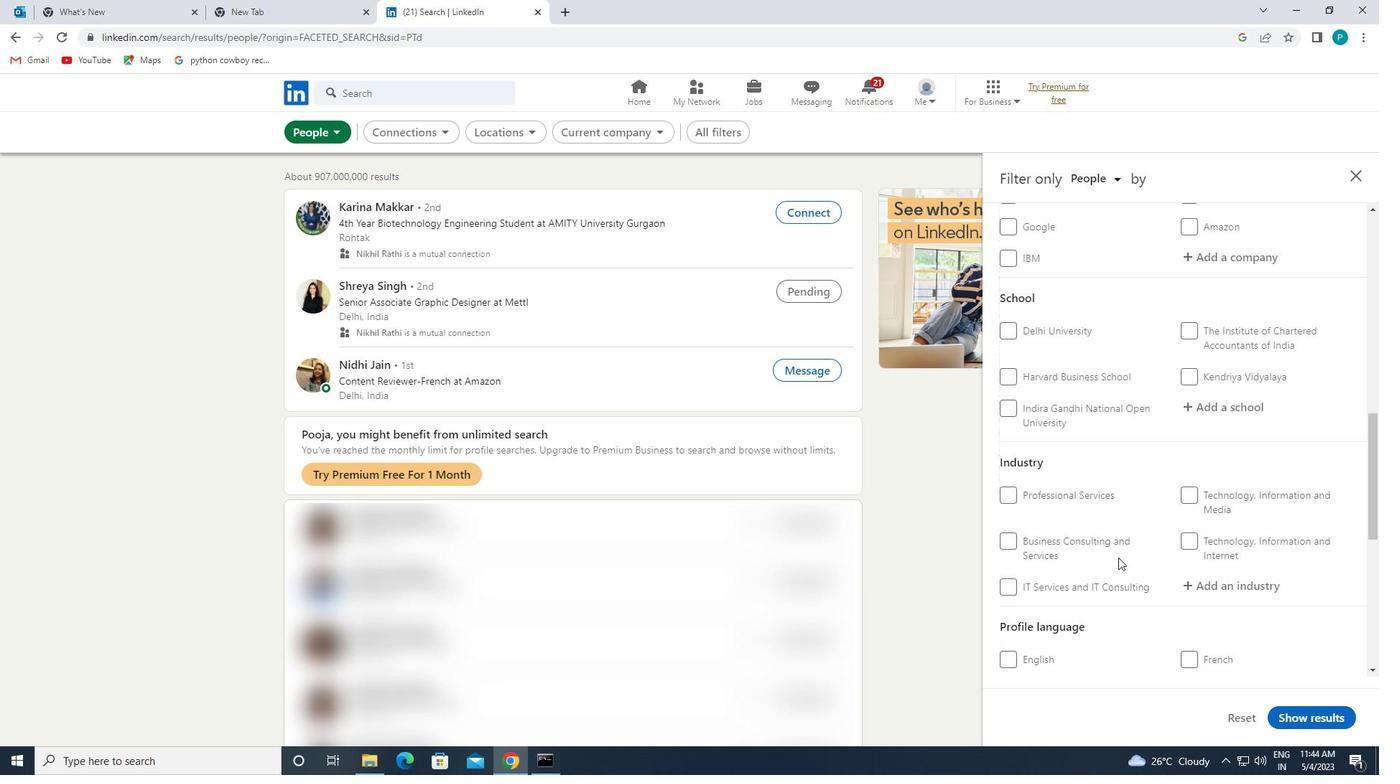 
Action: Mouse scrolled (1173, 528) with delta (0, 0)
Screenshot: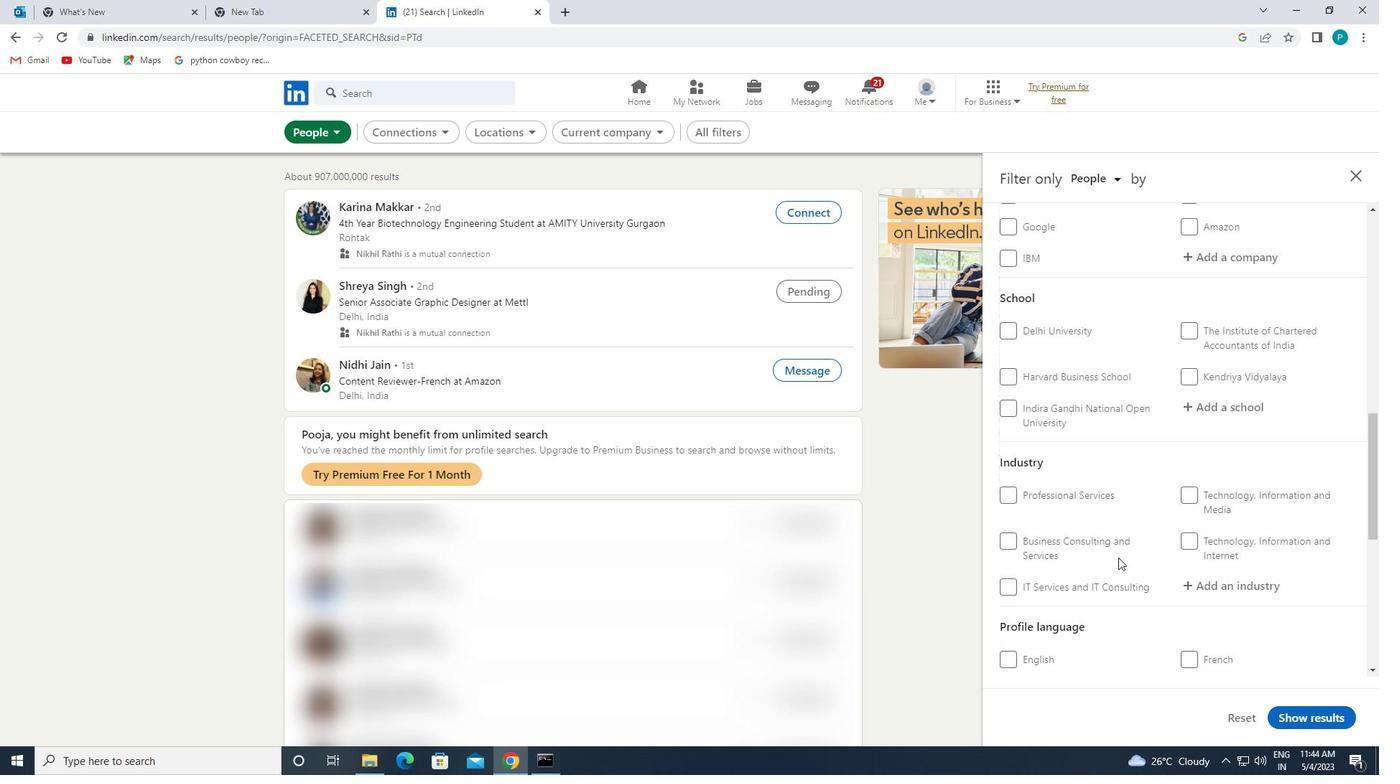 
Action: Mouse scrolled (1173, 528) with delta (0, 0)
Screenshot: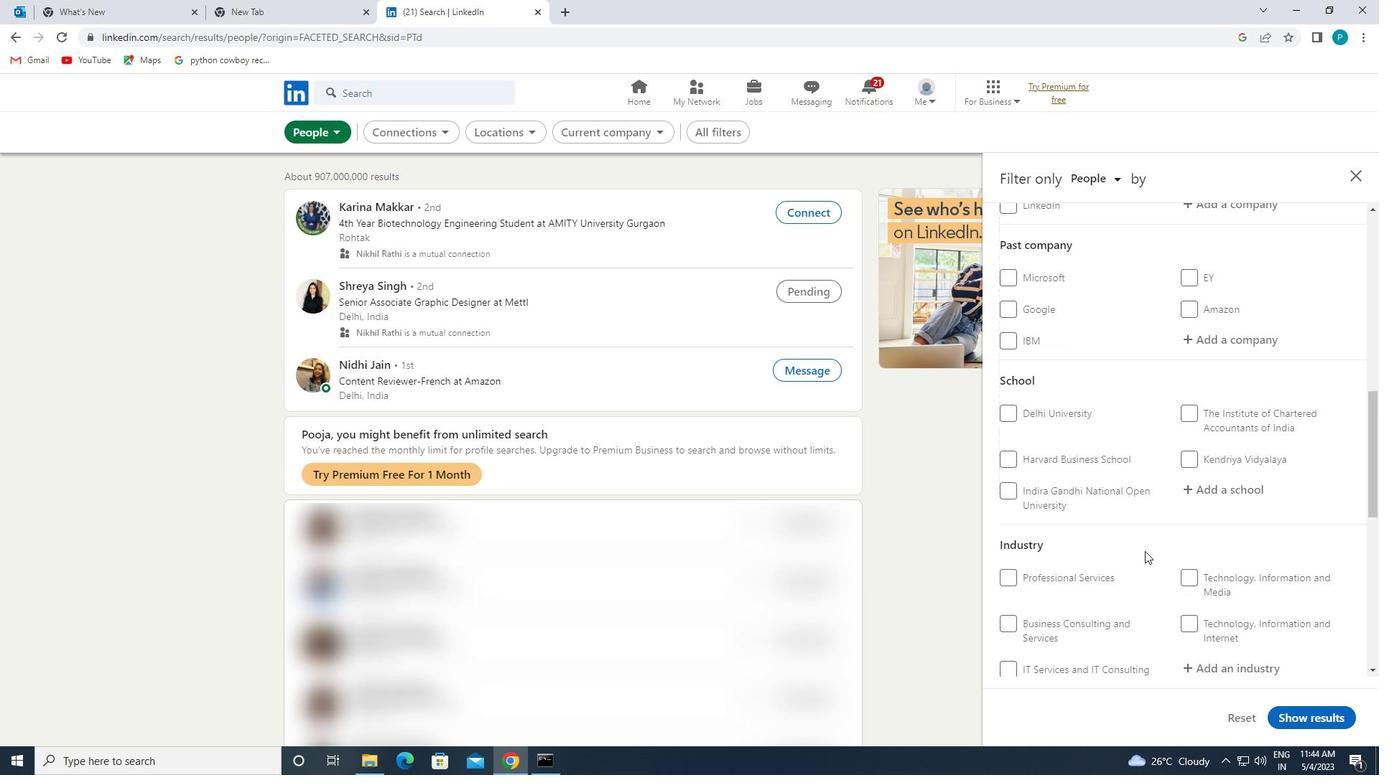 
Action: Mouse moved to (1207, 437)
Screenshot: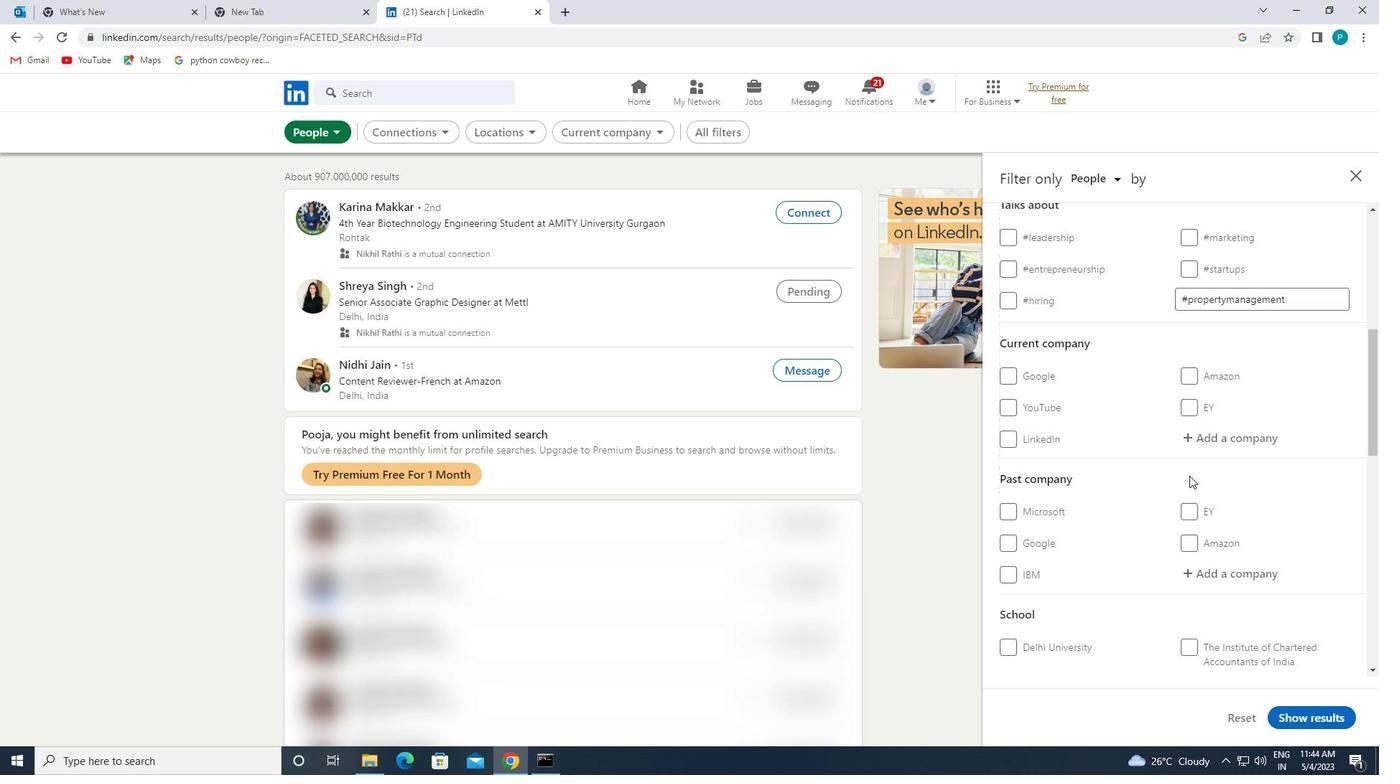 
Action: Mouse pressed left at (1207, 437)
Screenshot: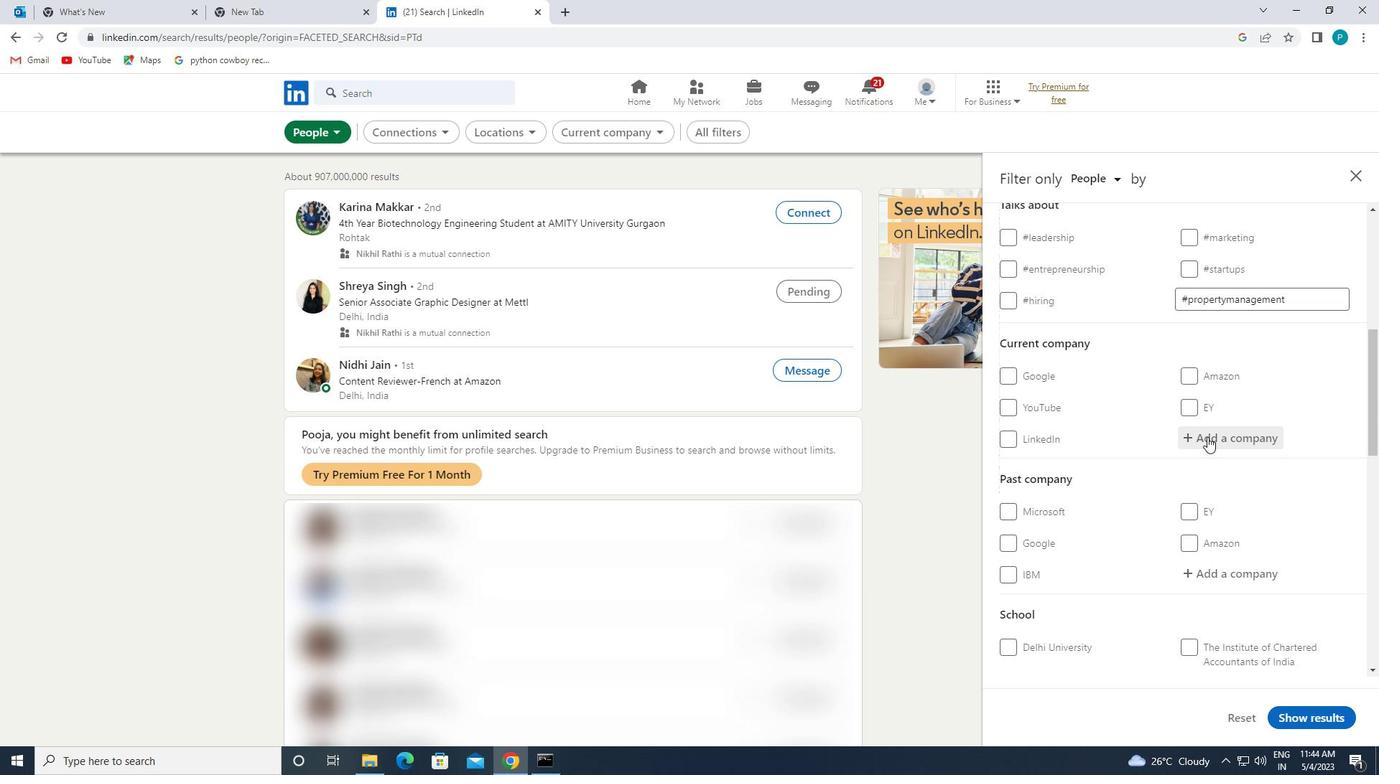 
Action: Key pressed <Key.caps_lock>W<Key.caps_lock>L<Key.backspace>ALMART
Screenshot: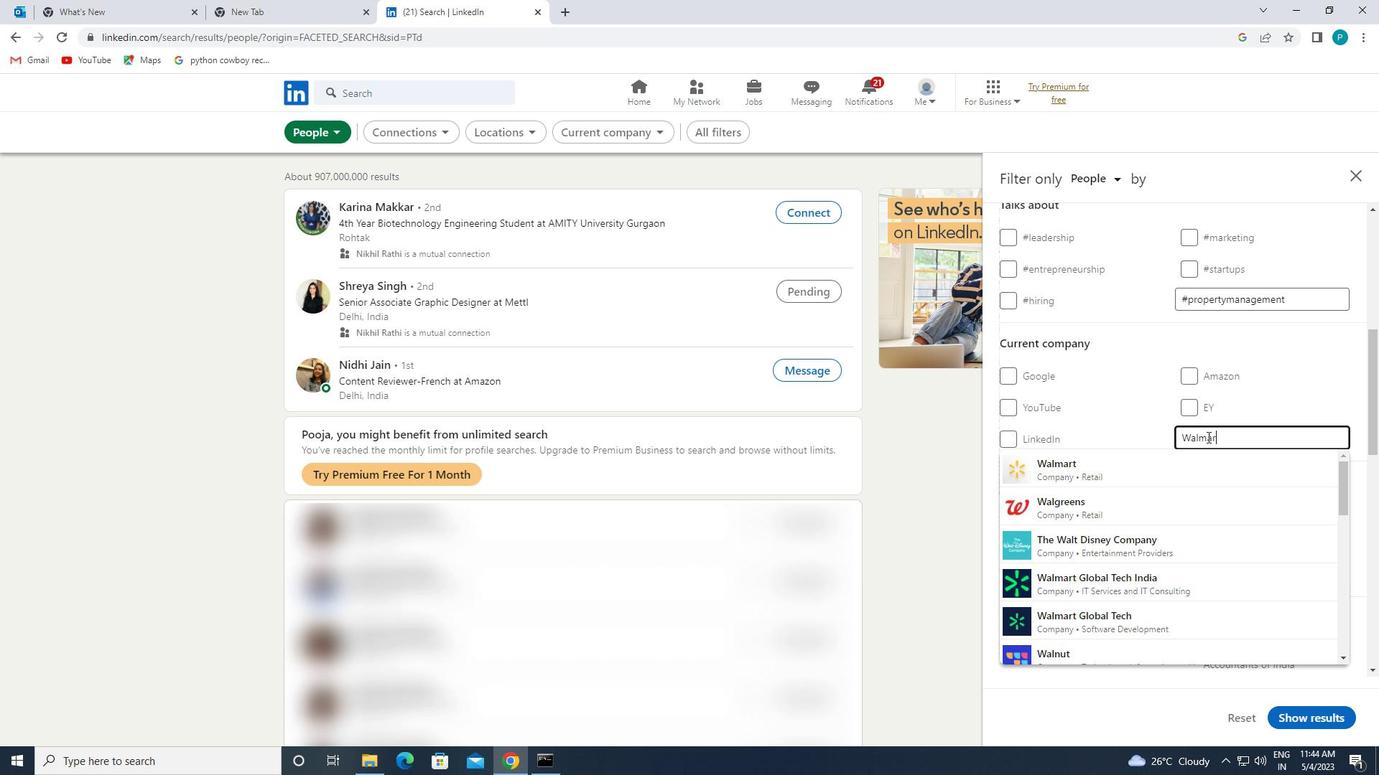 
Action: Mouse moved to (1193, 504)
Screenshot: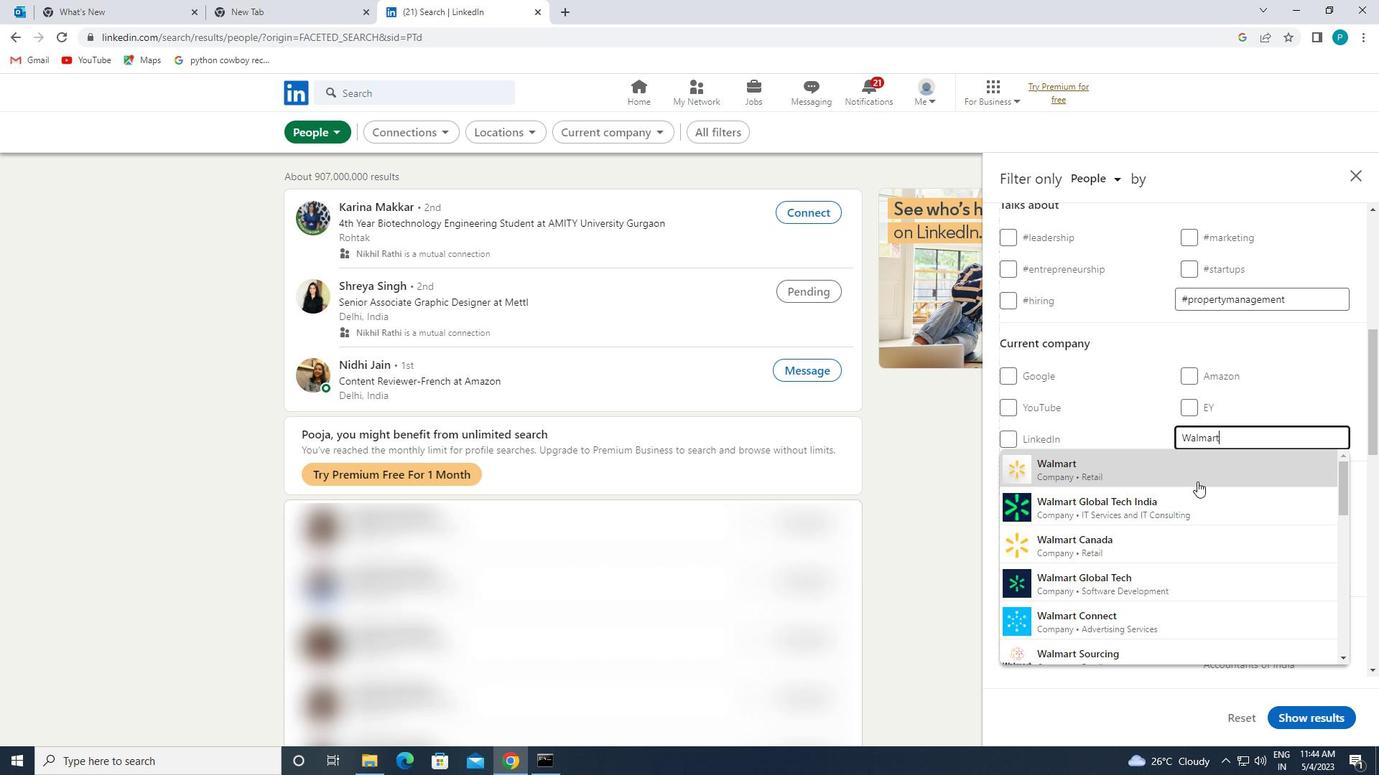 
Action: Mouse pressed left at (1193, 504)
Screenshot: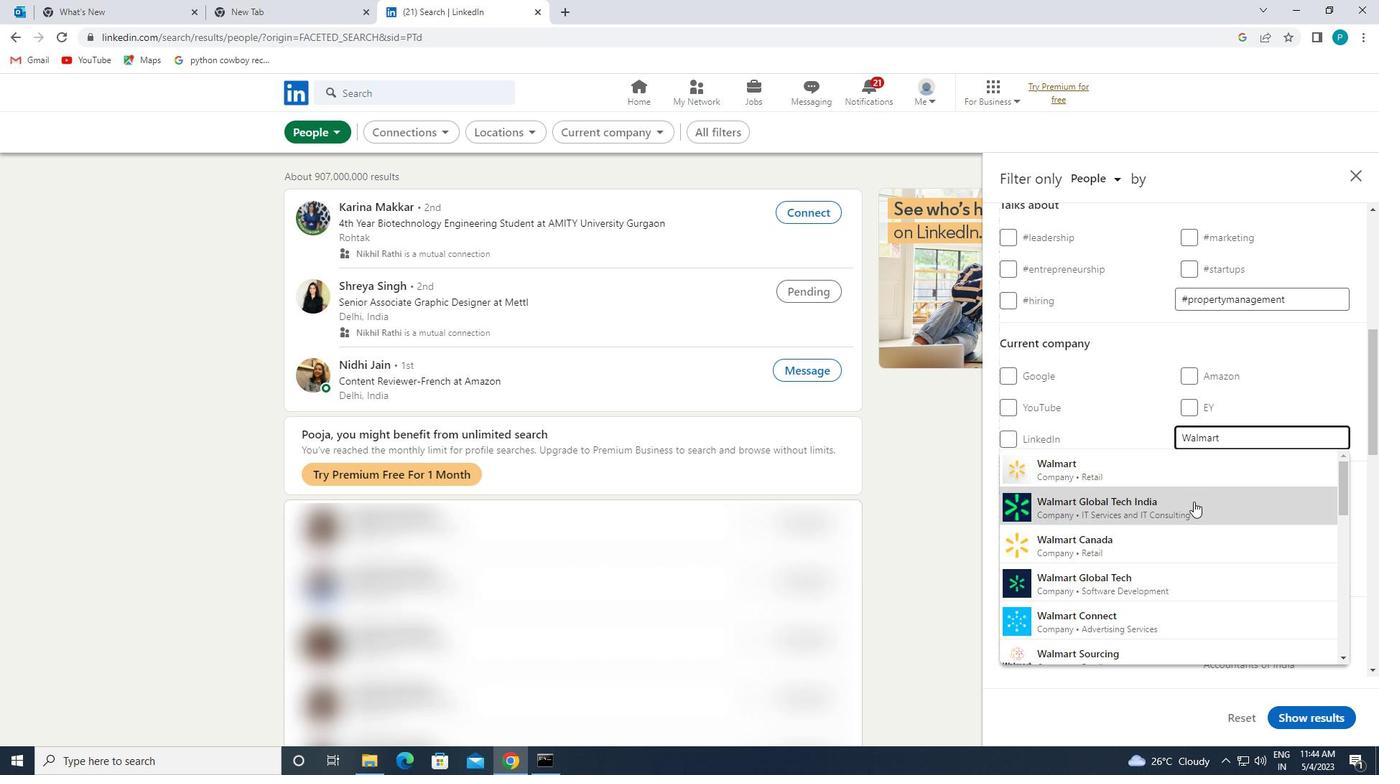 
Action: Mouse moved to (1191, 501)
Screenshot: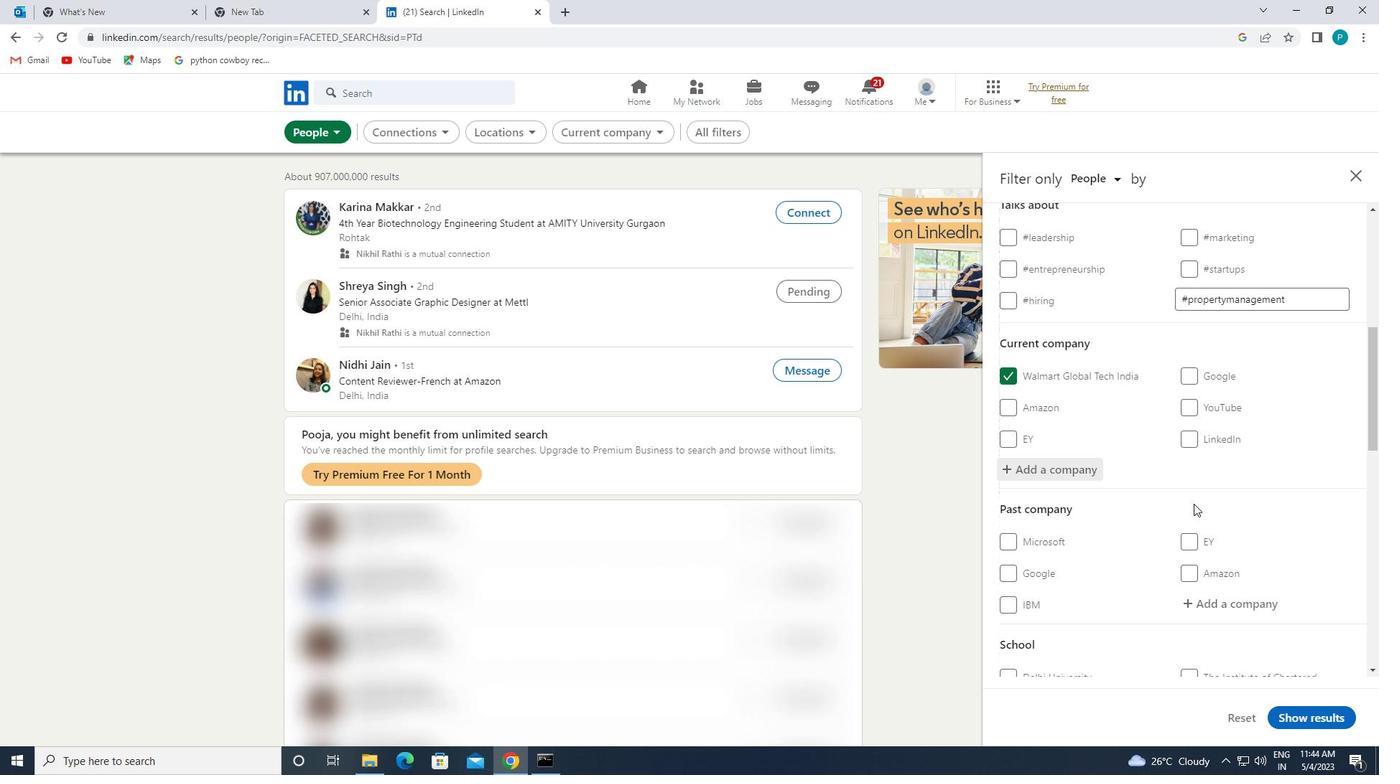
Action: Mouse scrolled (1191, 500) with delta (0, 0)
Screenshot: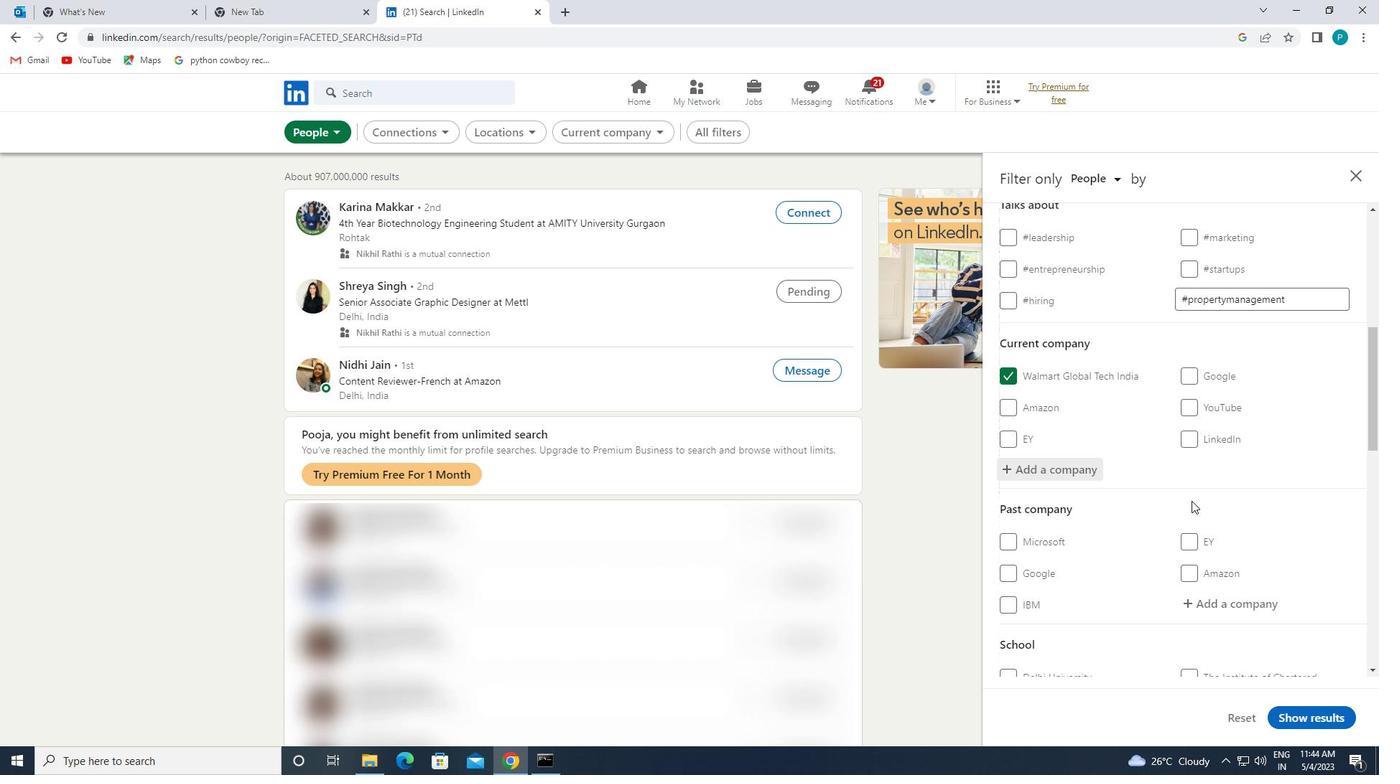 
Action: Mouse scrolled (1191, 500) with delta (0, 0)
Screenshot: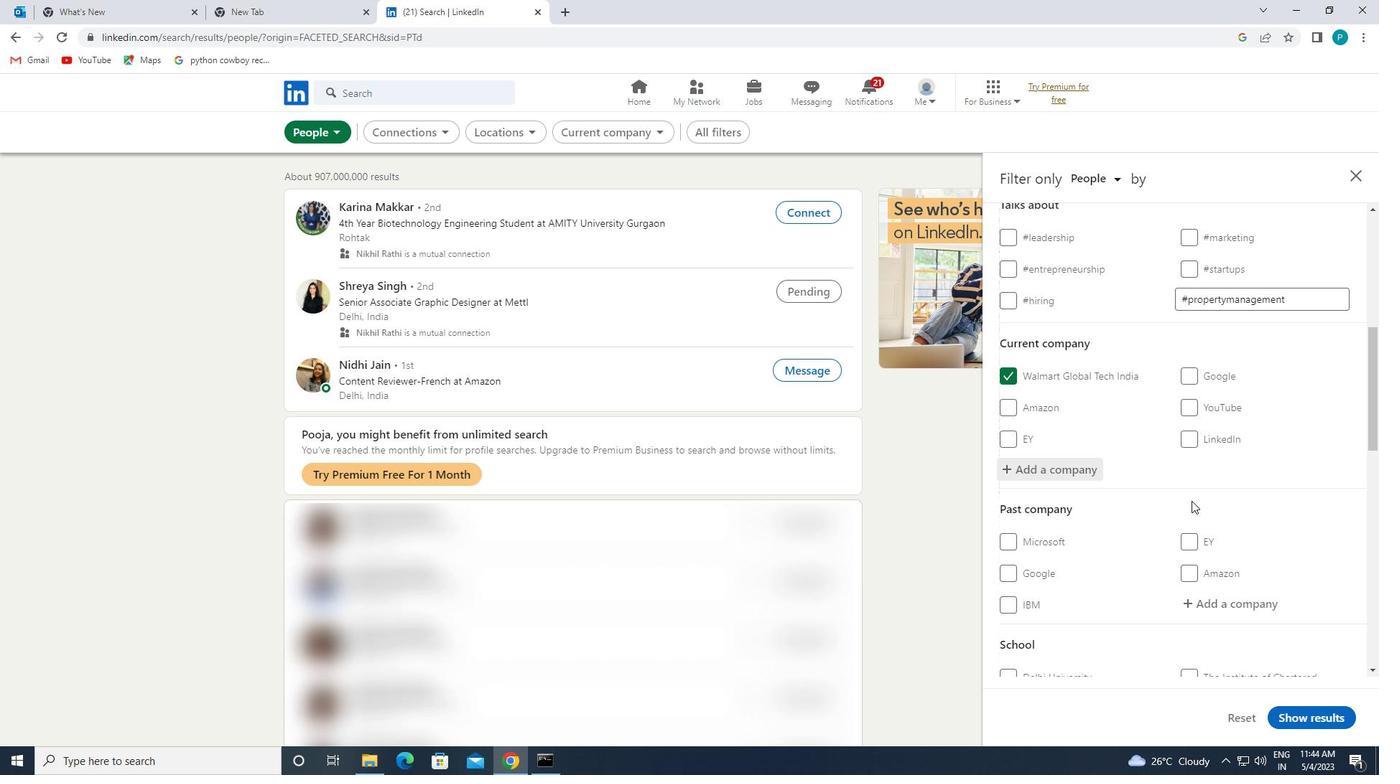 
Action: Mouse moved to (1201, 507)
Screenshot: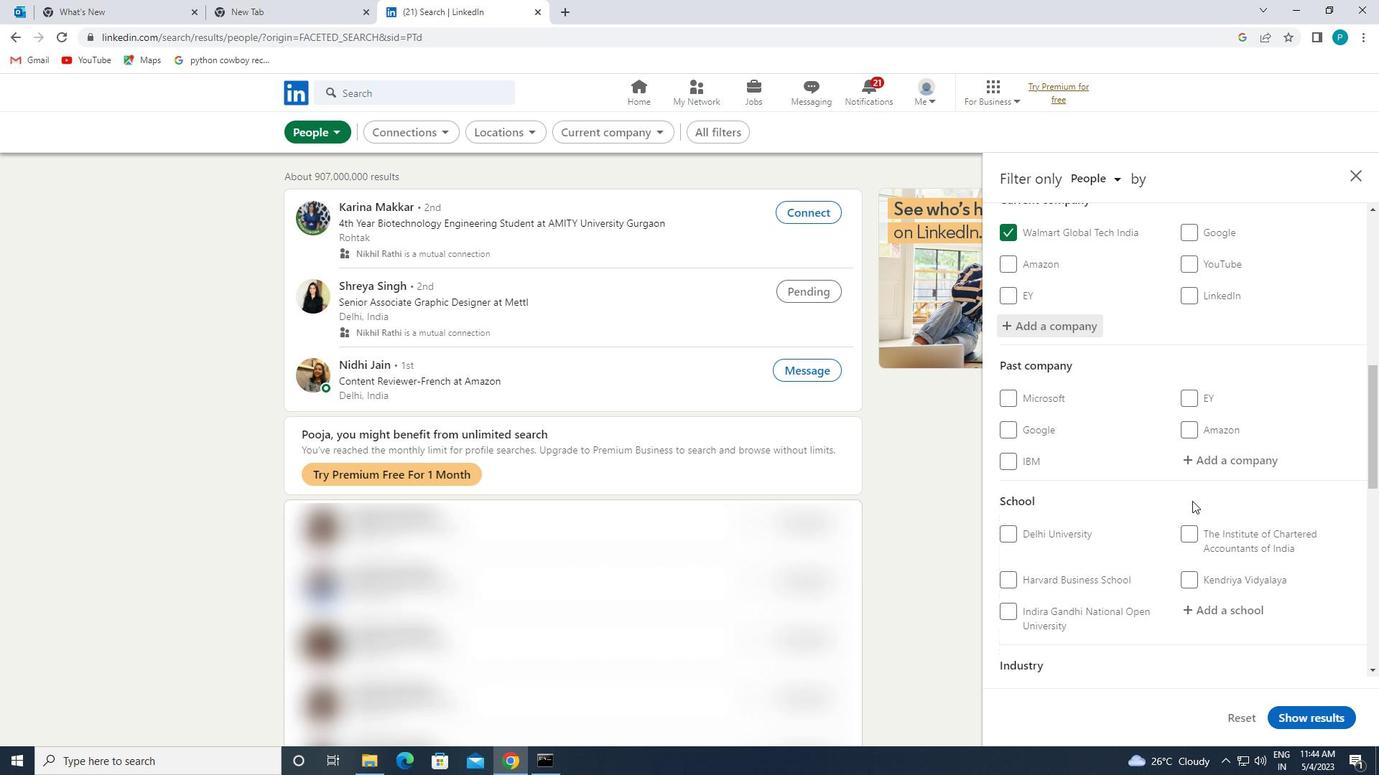 
Action: Mouse scrolled (1201, 506) with delta (0, 0)
Screenshot: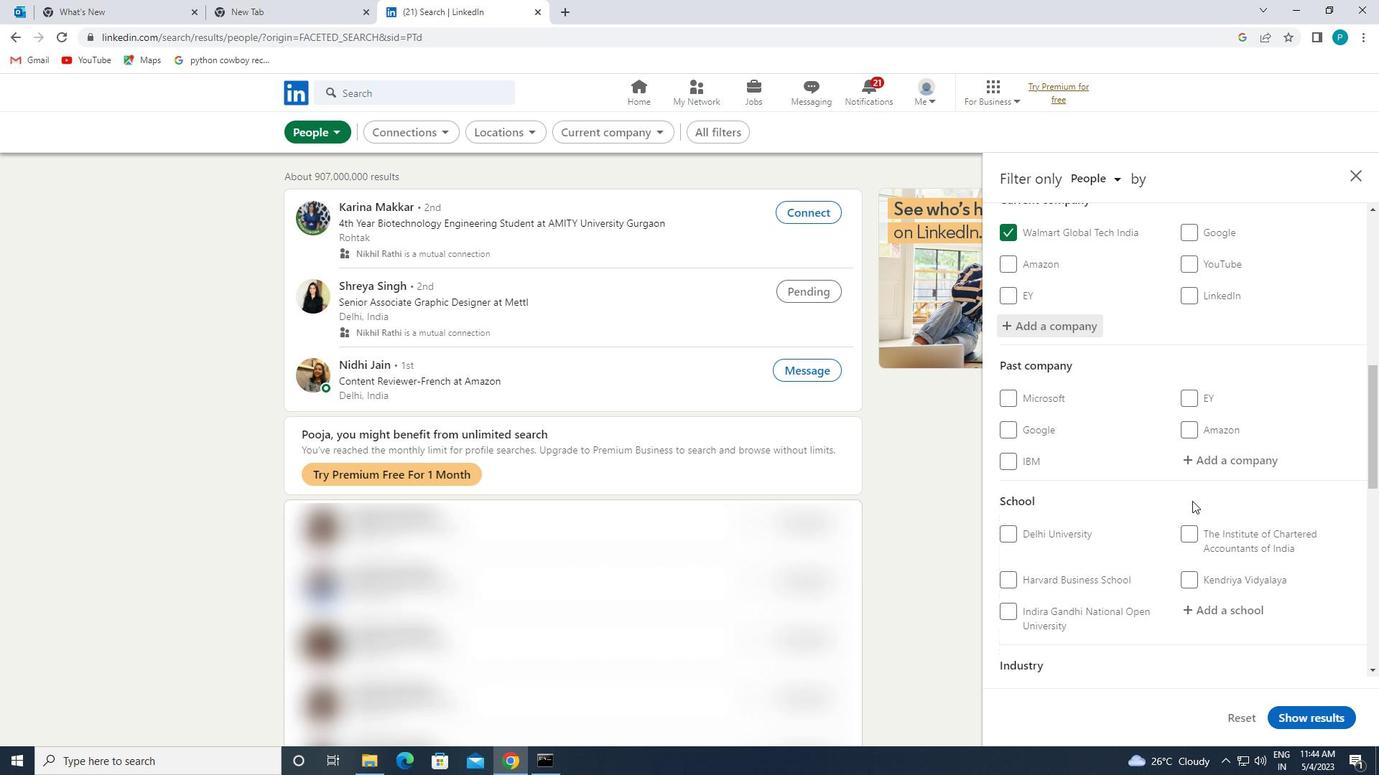 
Action: Mouse moved to (1201, 509)
Screenshot: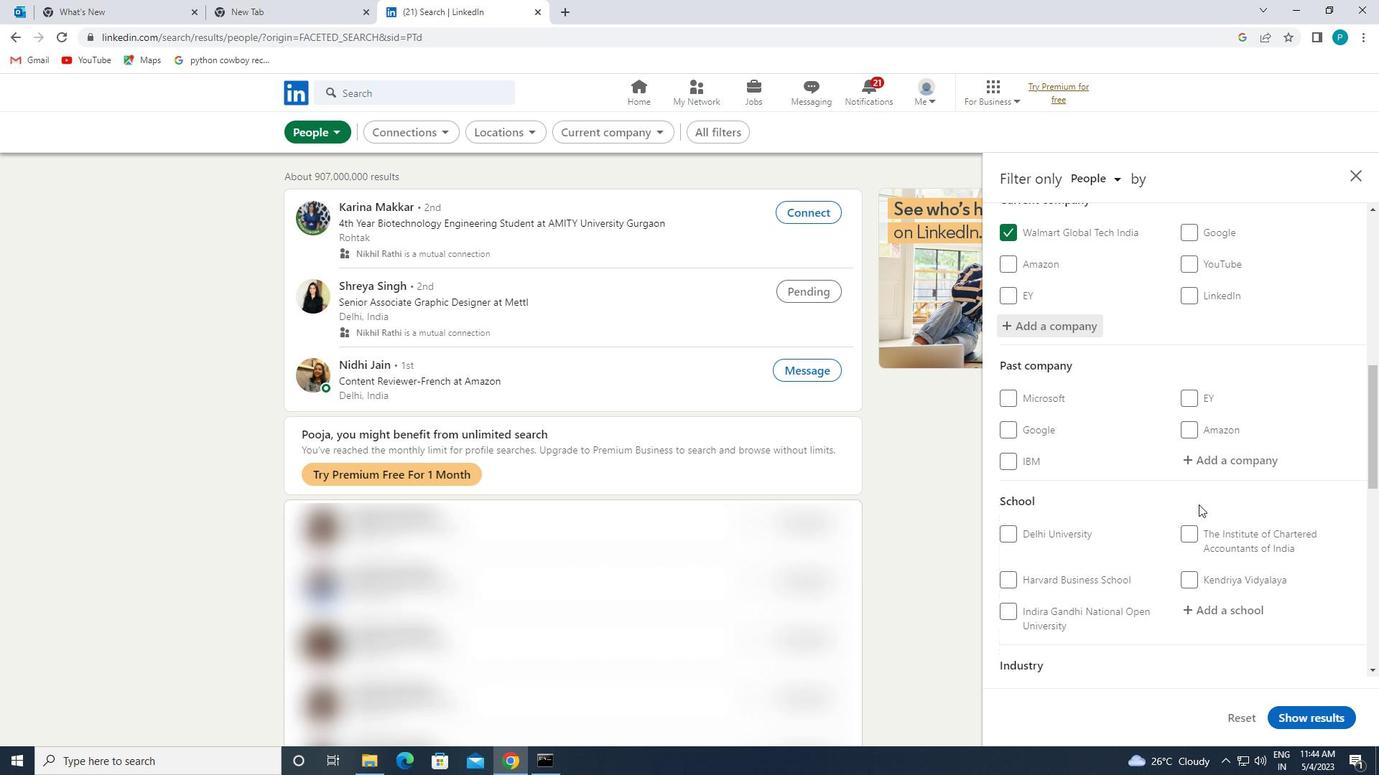 
Action: Mouse scrolled (1201, 508) with delta (0, 0)
Screenshot: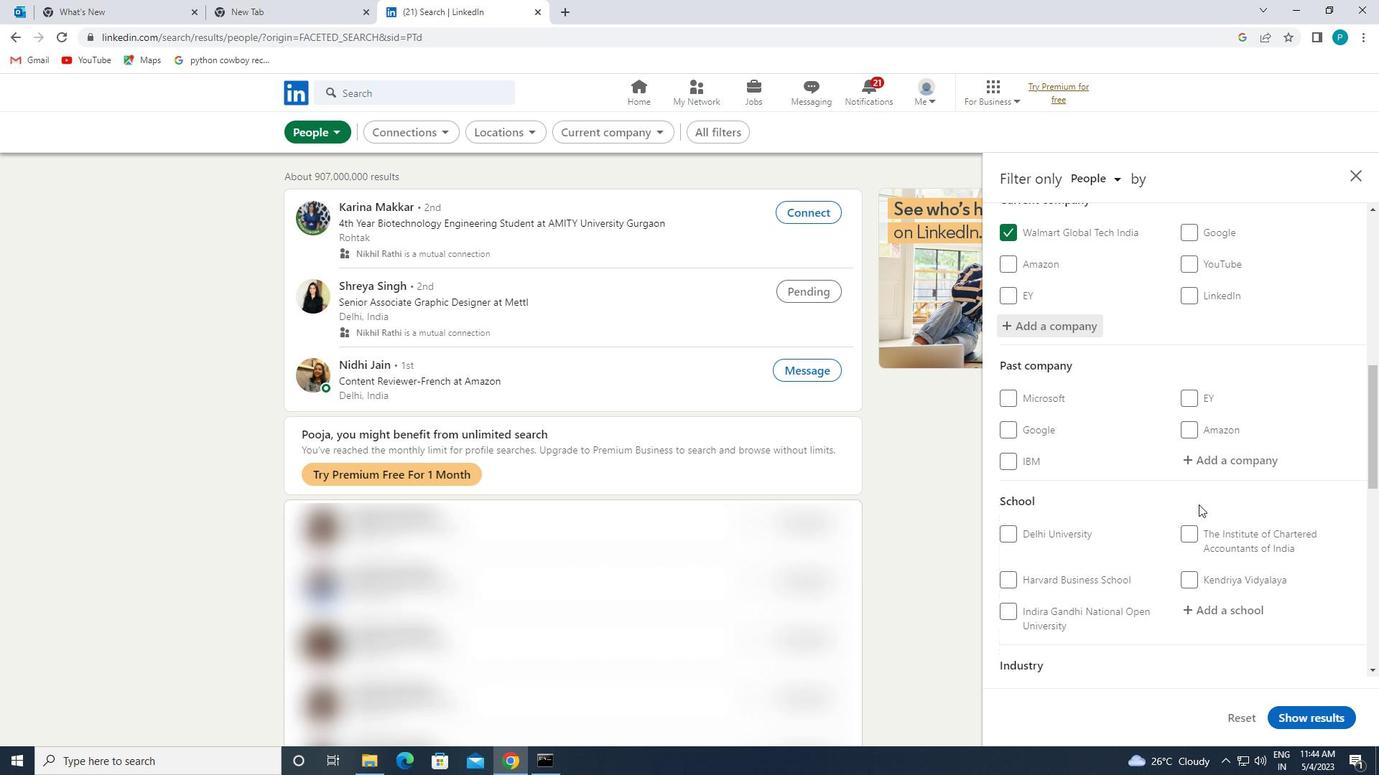 
Action: Mouse moved to (1223, 479)
Screenshot: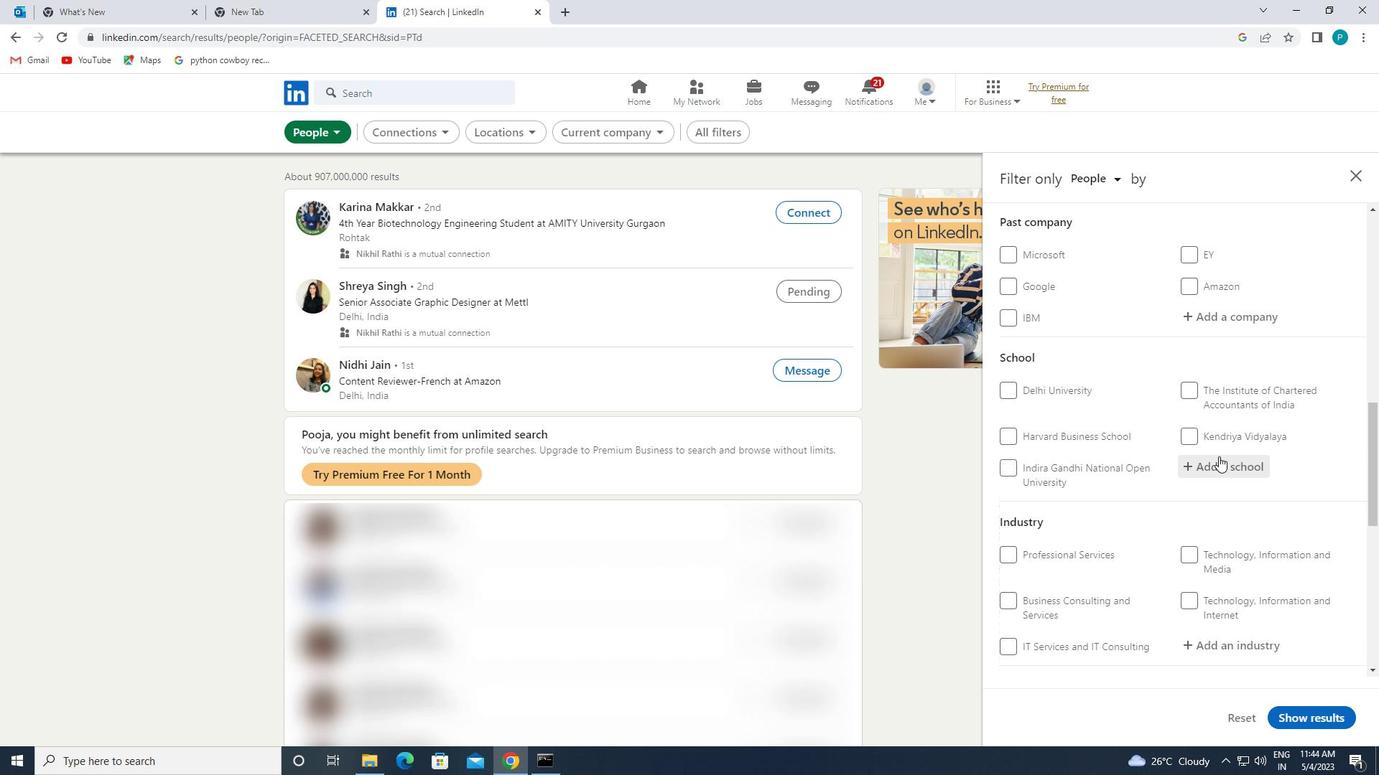 
Action: Mouse pressed left at (1223, 479)
Screenshot: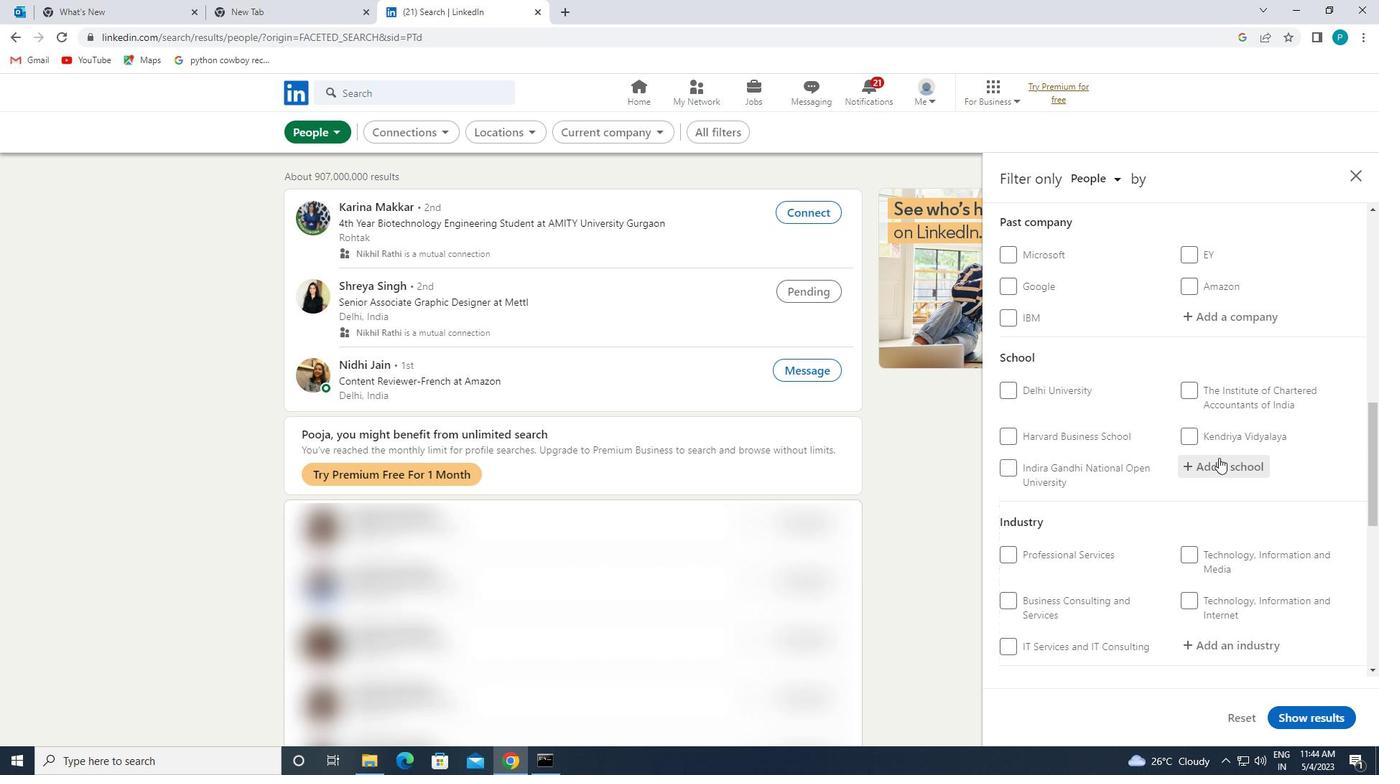
Action: Mouse moved to (1222, 474)
Screenshot: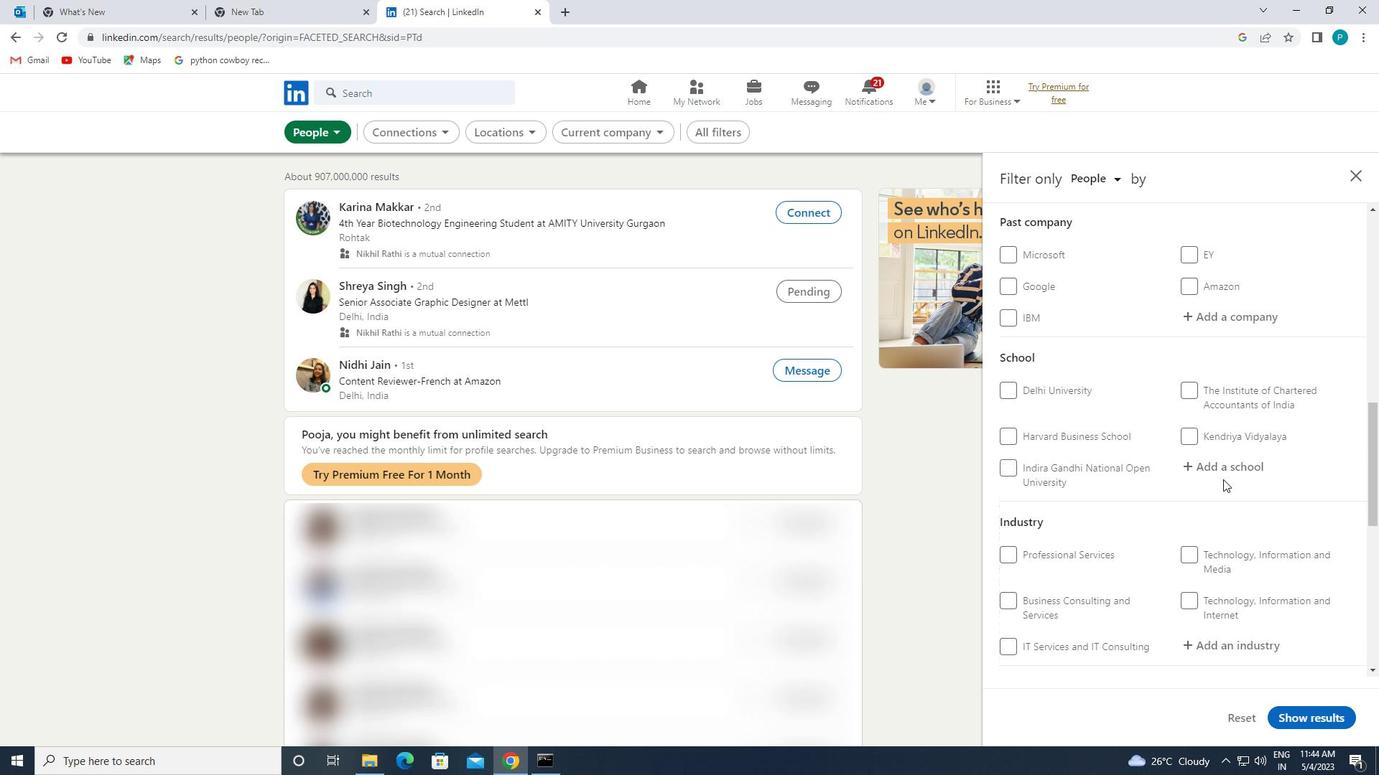 
Action: Mouse pressed left at (1222, 474)
Screenshot: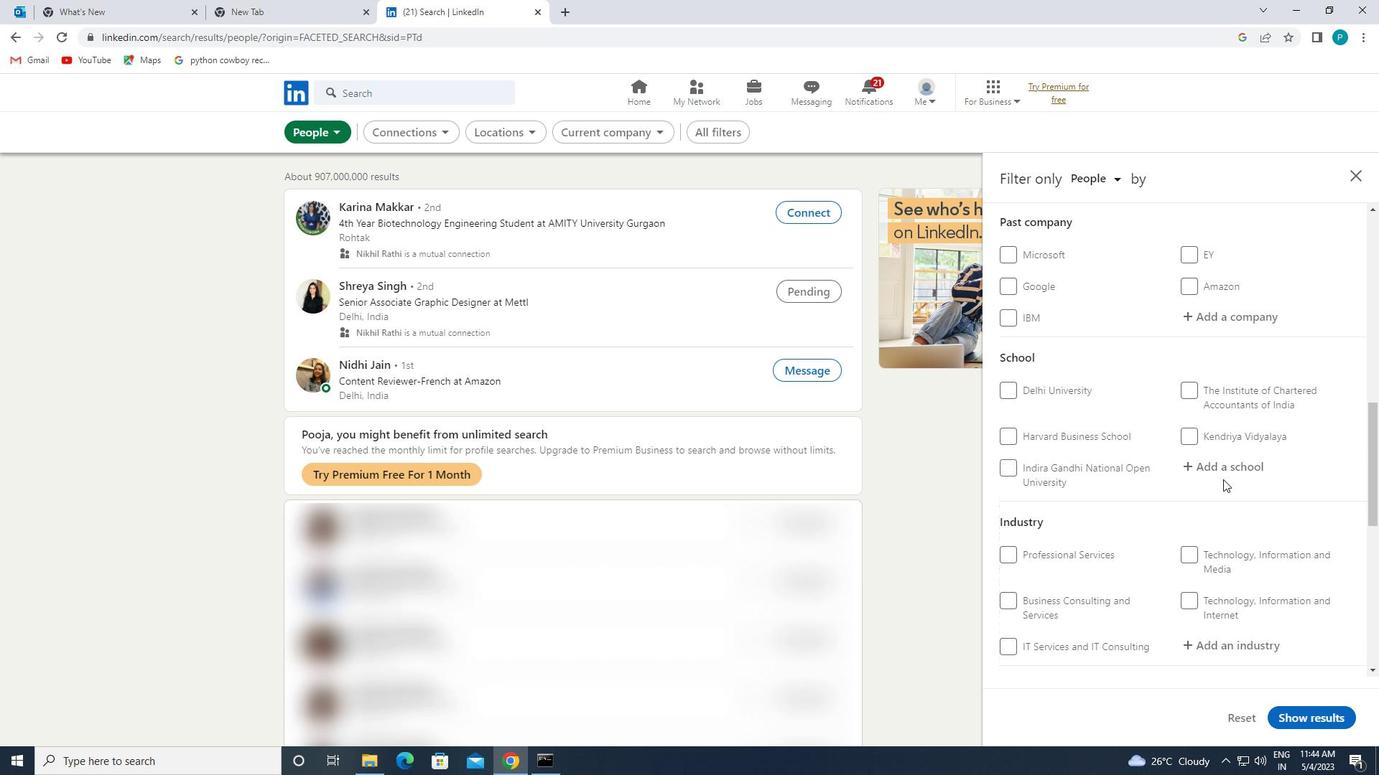 
Action: Key pressed <Key.caps_lock>O.<Key.caps_lock>P.<Key.space>
Screenshot: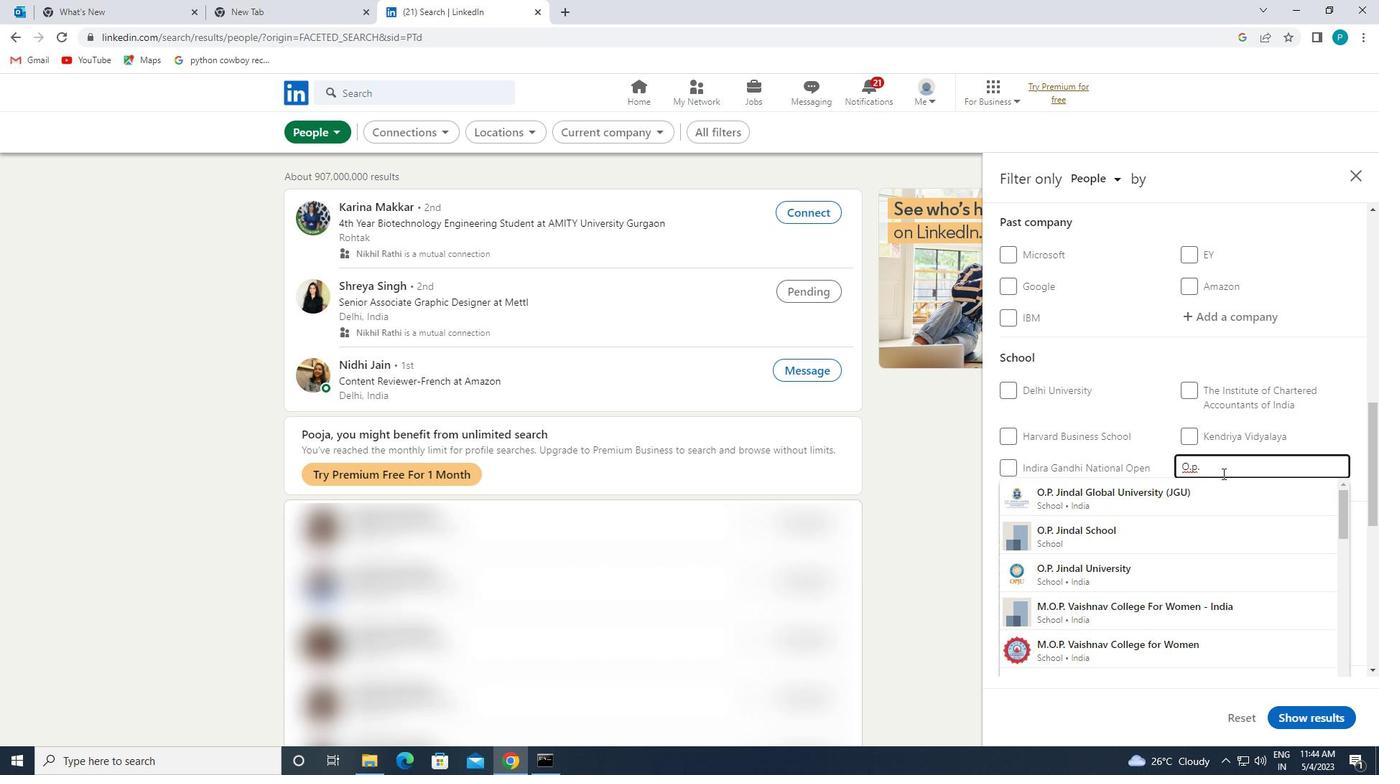 
Action: Mouse moved to (1208, 492)
Screenshot: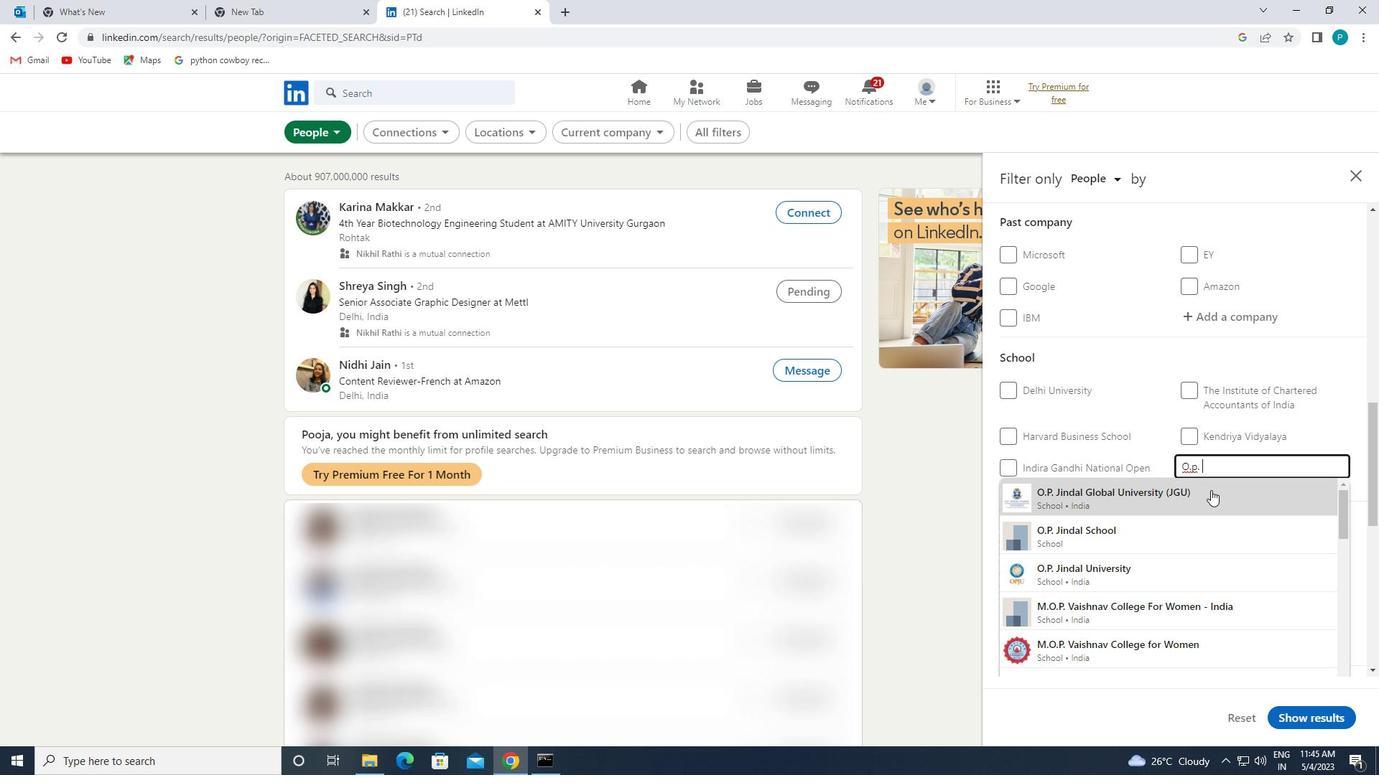 
Action: Mouse pressed left at (1208, 492)
Screenshot: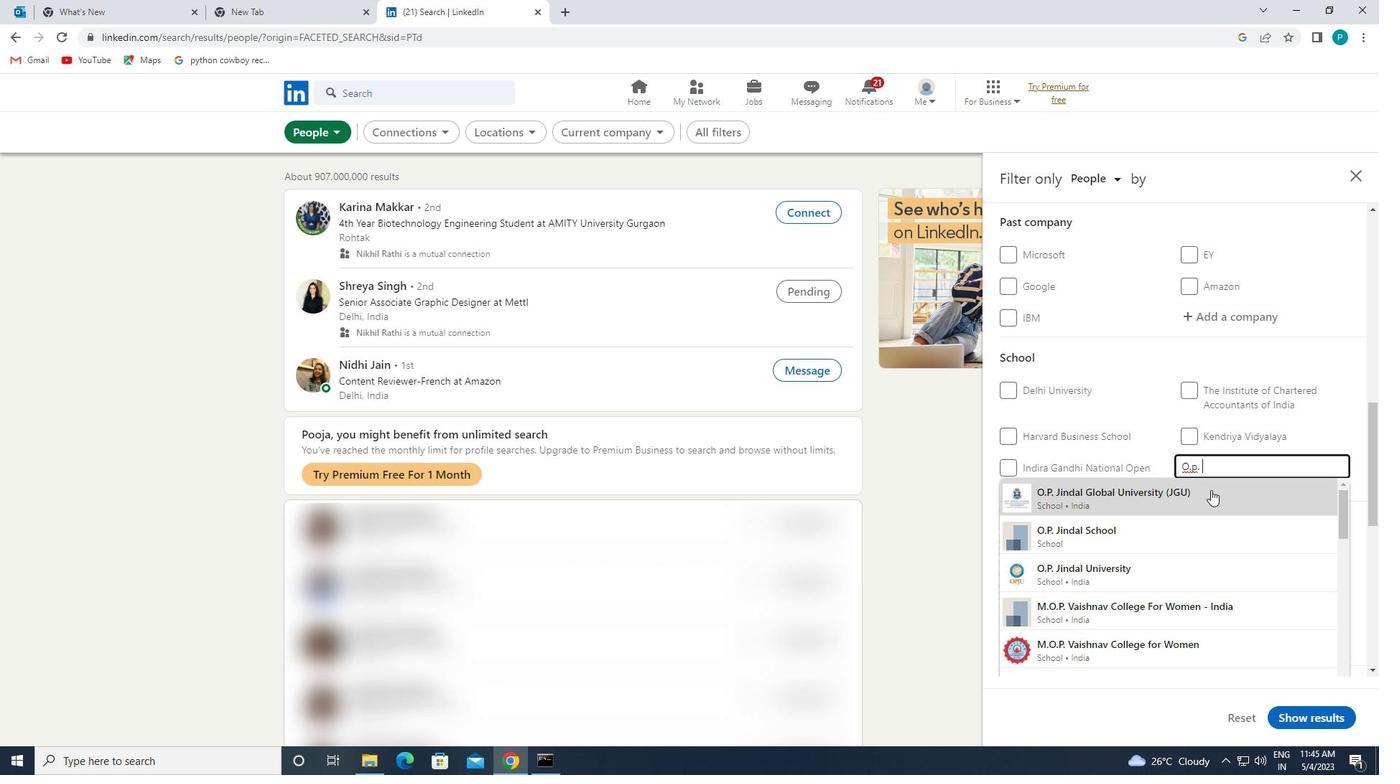 
Action: Mouse moved to (1211, 497)
Screenshot: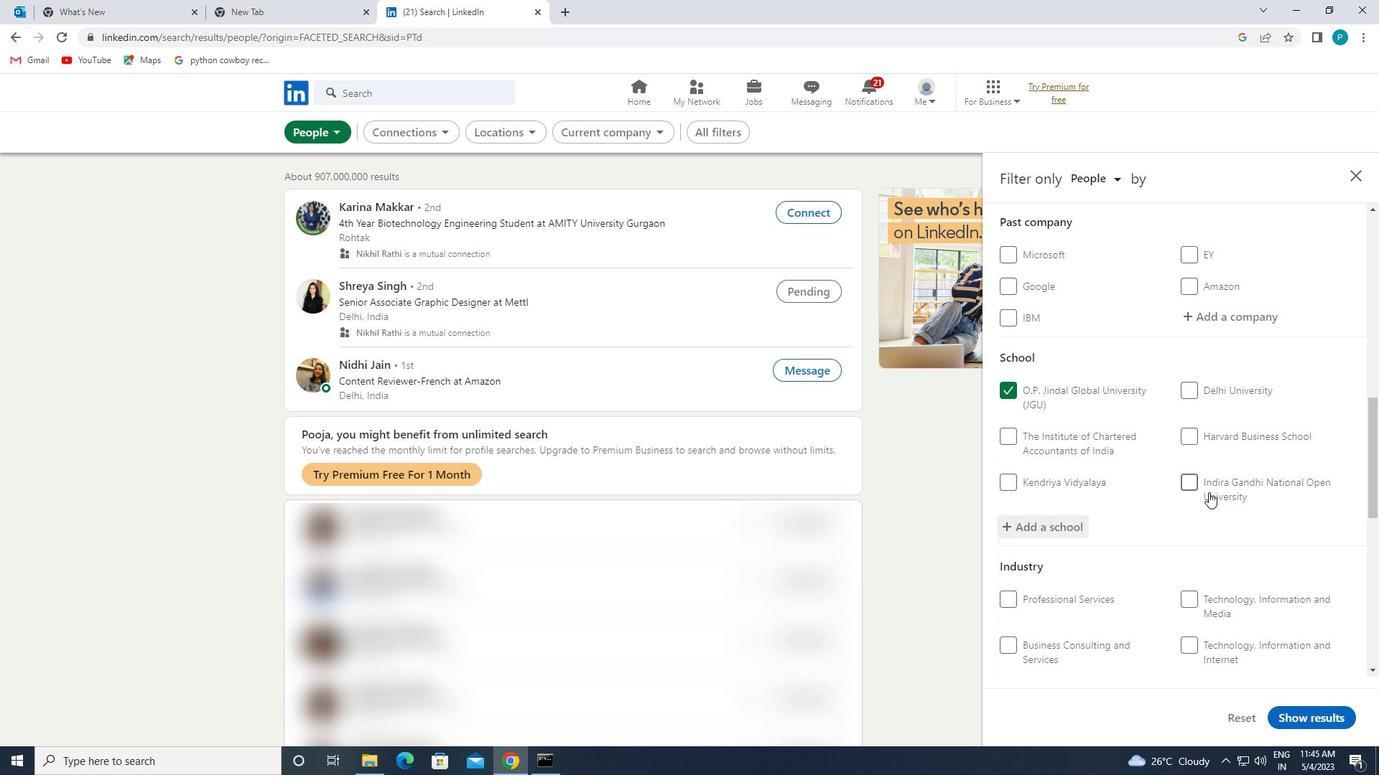 
Action: Mouse scrolled (1211, 496) with delta (0, 0)
Screenshot: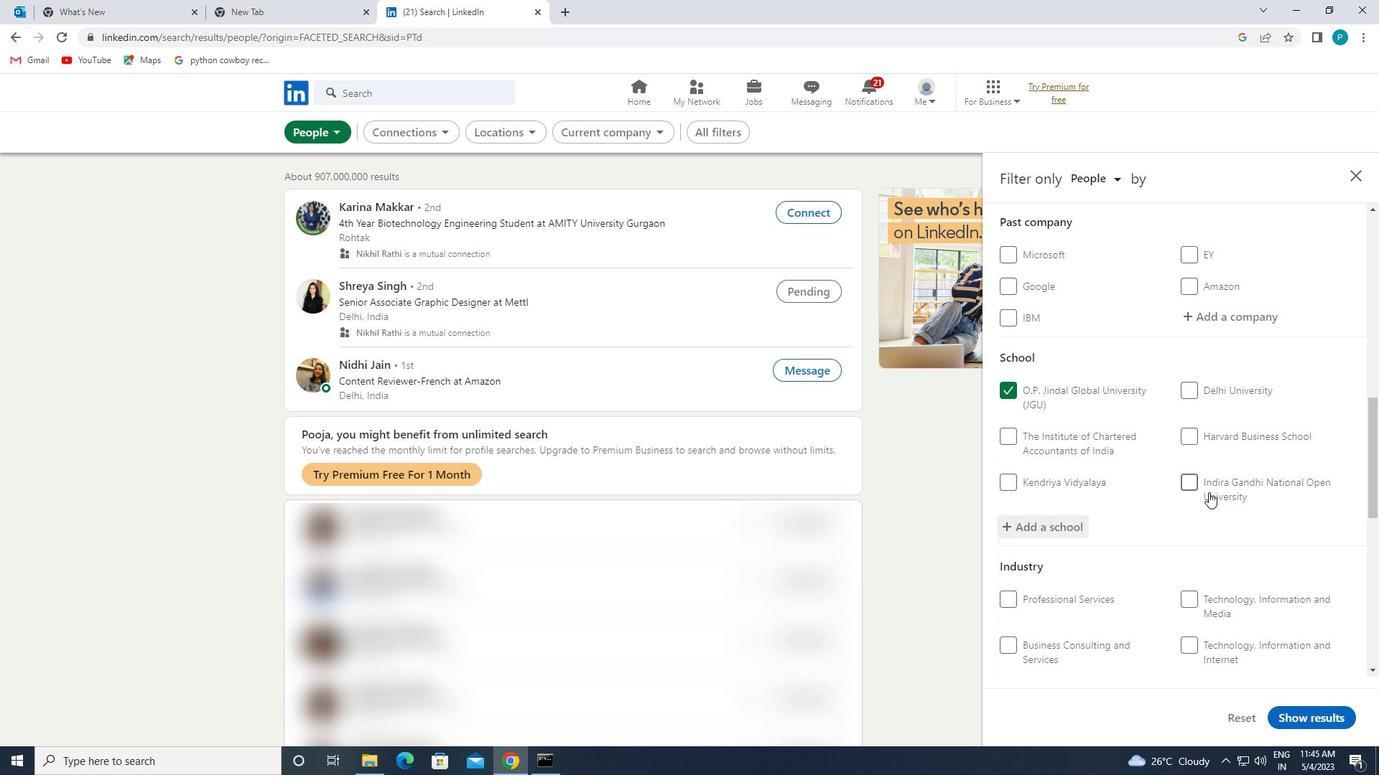 
Action: Mouse moved to (1212, 504)
Screenshot: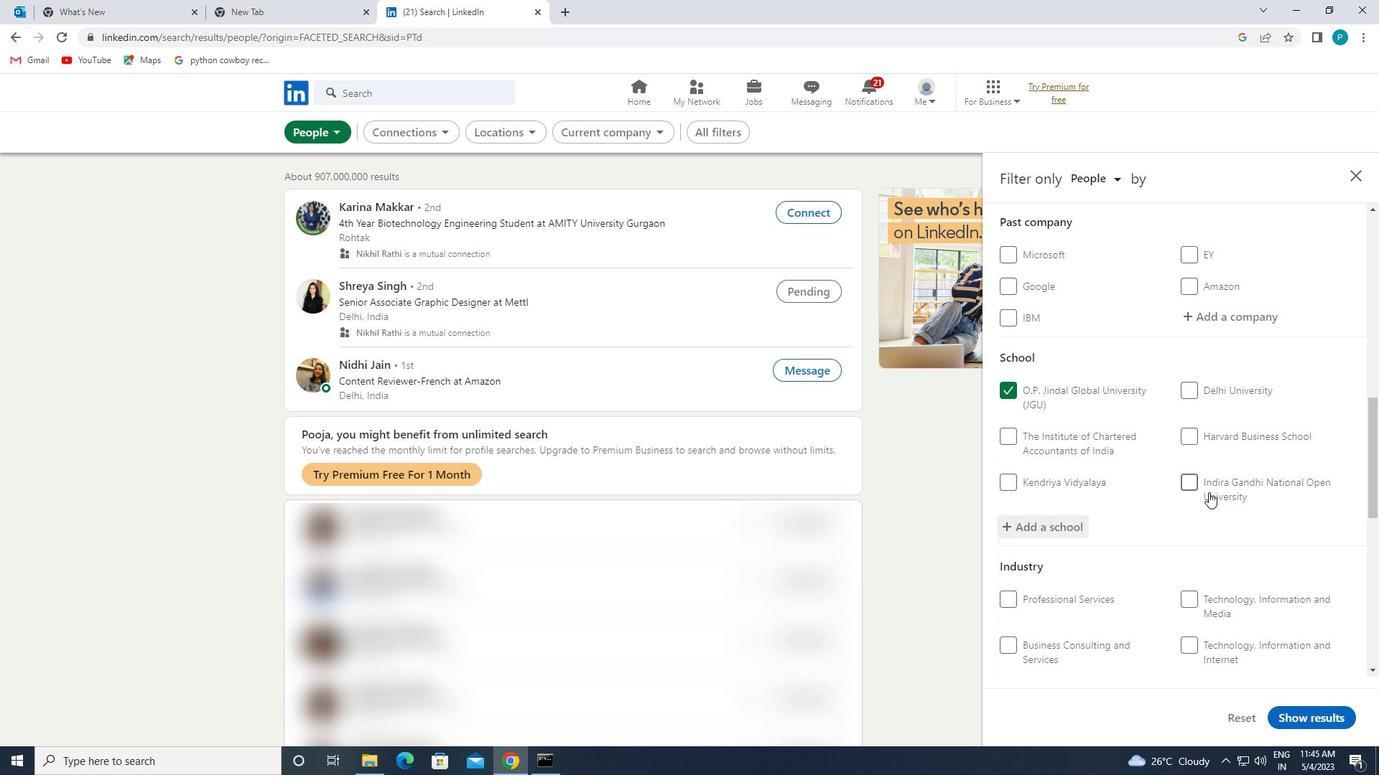 
Action: Mouse scrolled (1212, 503) with delta (0, 0)
Screenshot: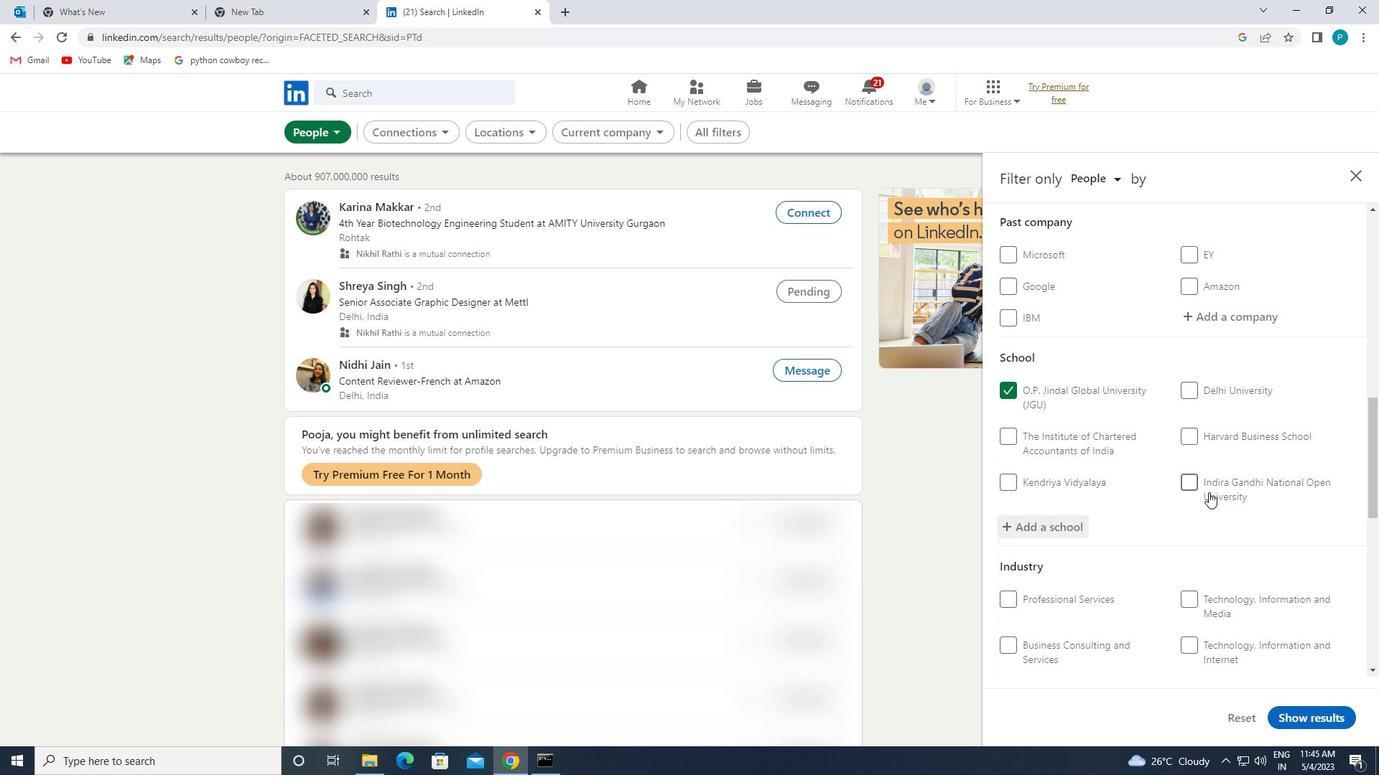 
Action: Mouse moved to (1212, 506)
Screenshot: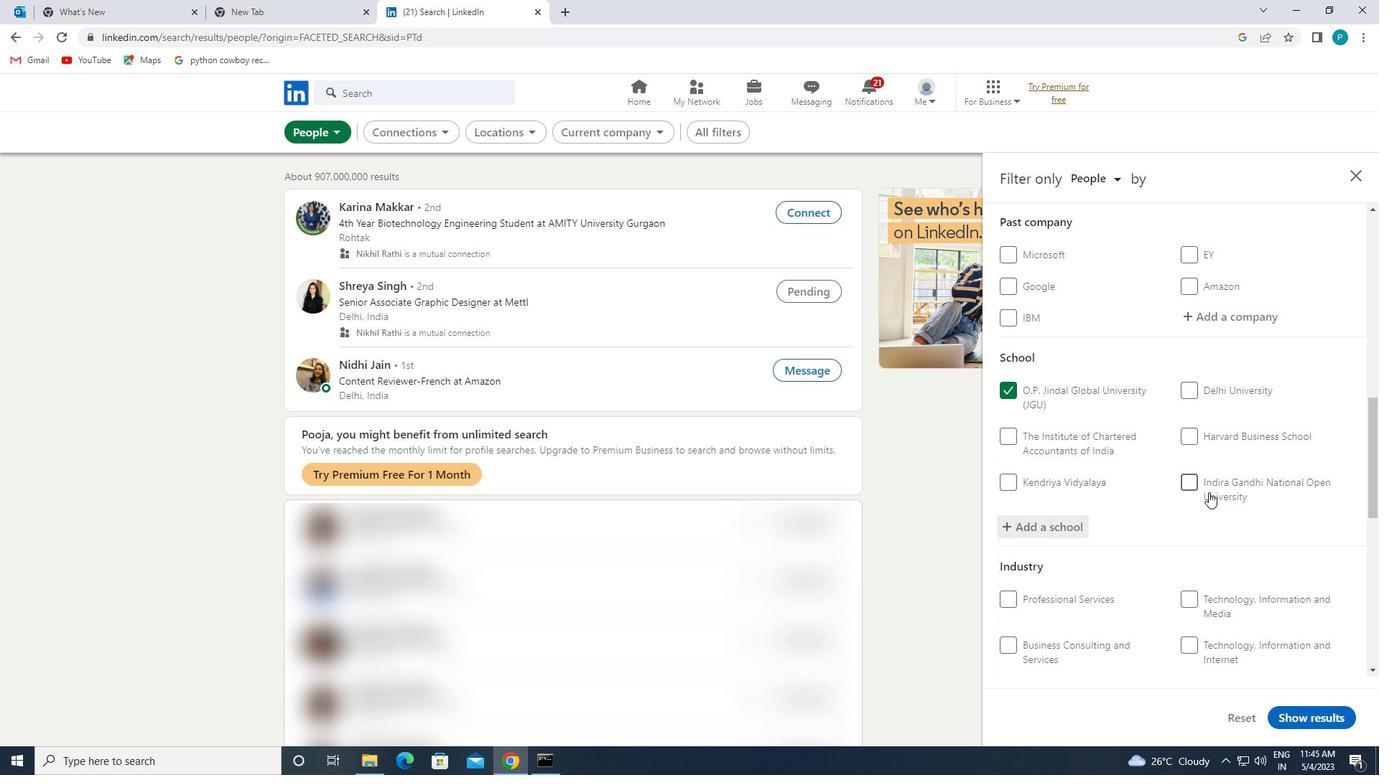 
Action: Mouse scrolled (1212, 505) with delta (0, 0)
Screenshot: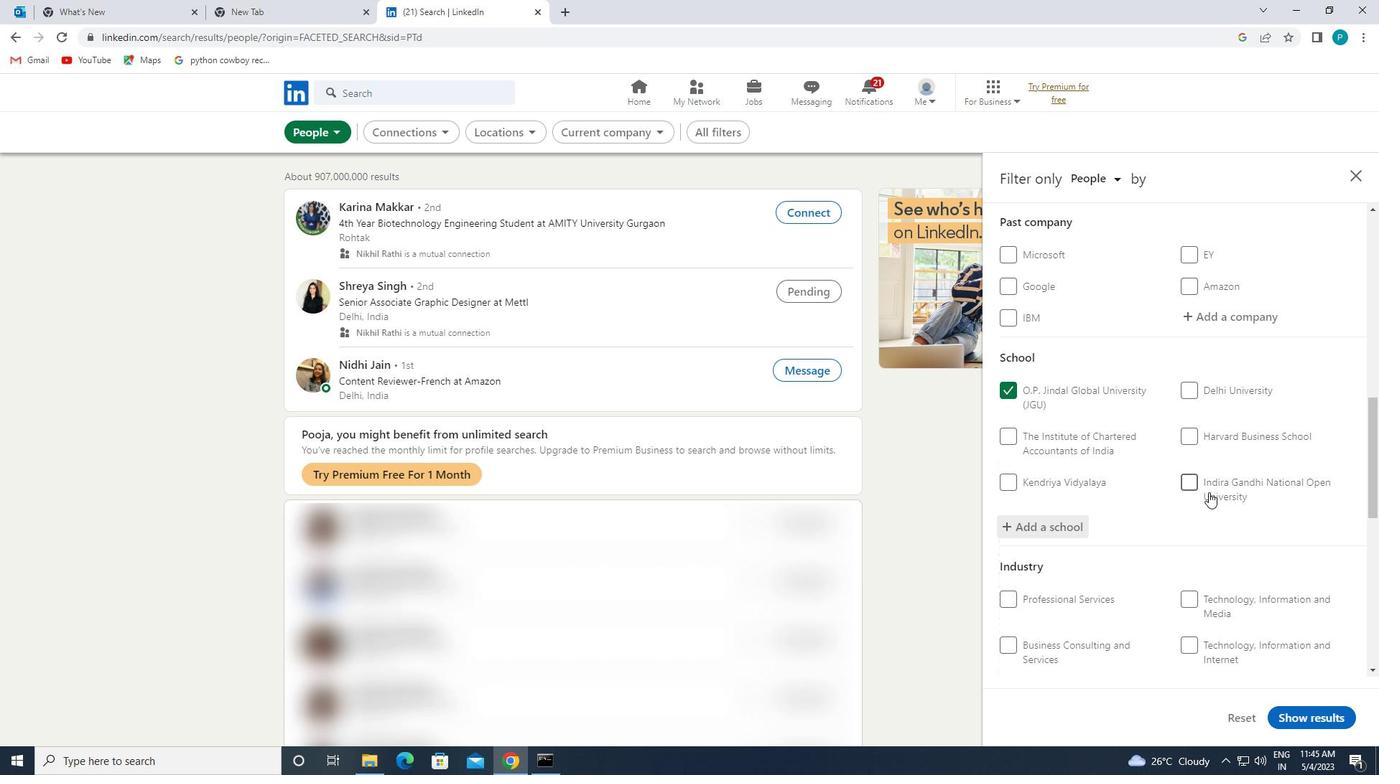 
Action: Mouse moved to (1204, 492)
Screenshot: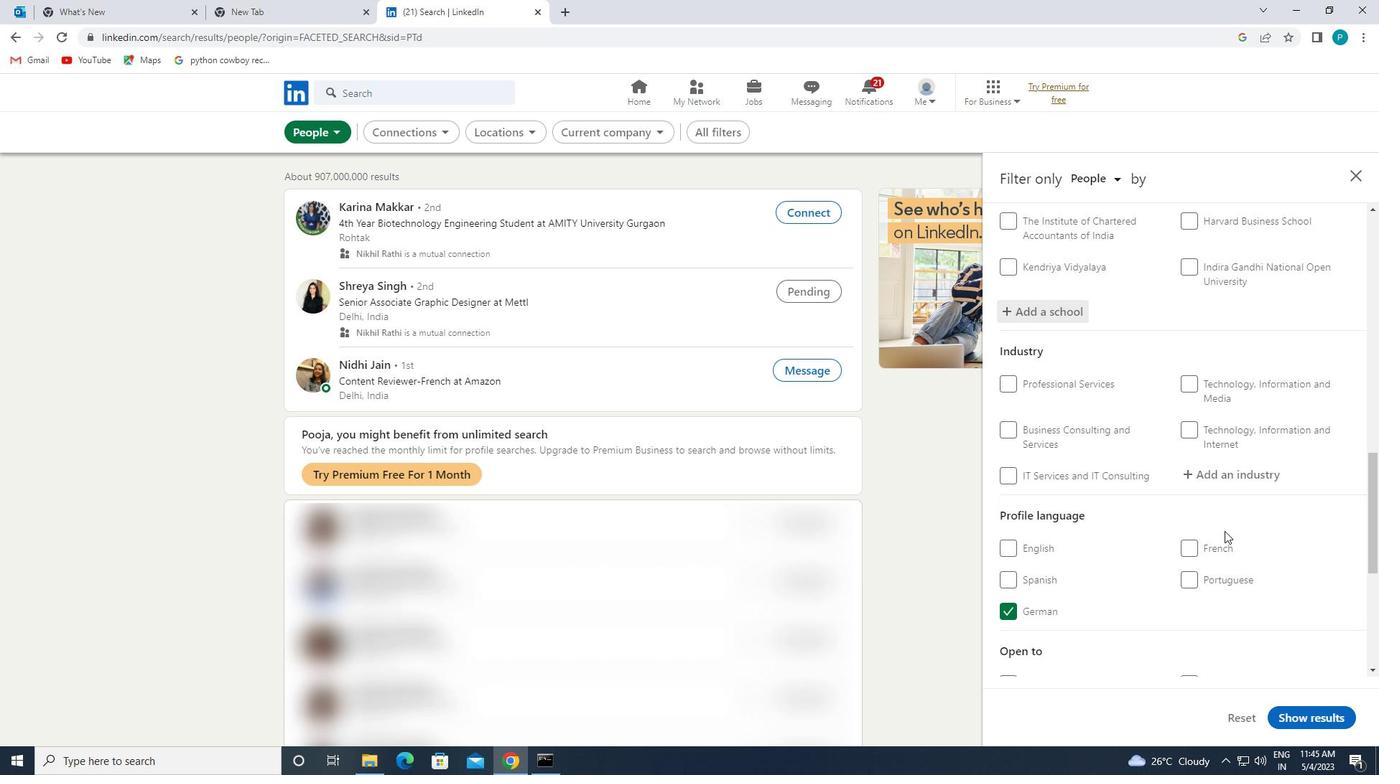 
Action: Mouse pressed left at (1204, 492)
Screenshot: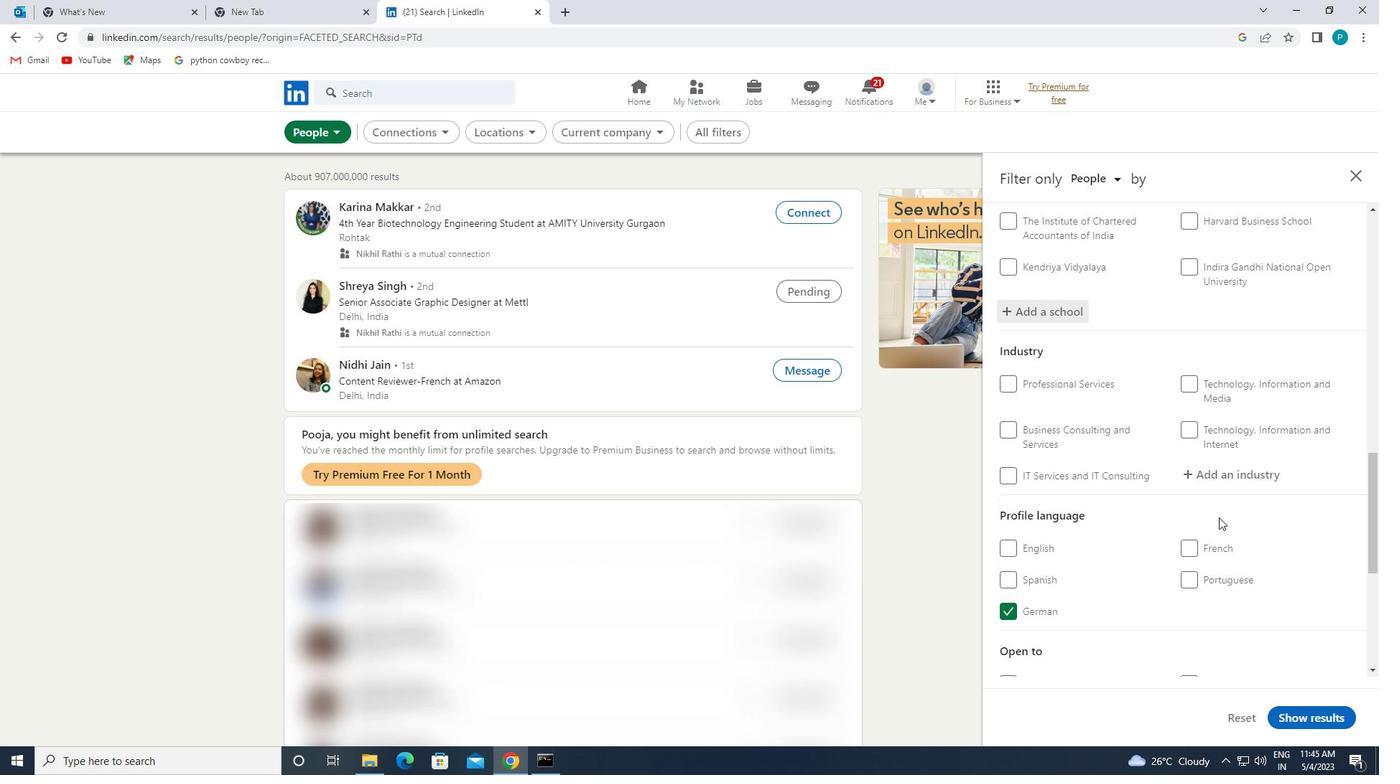 
Action: Mouse moved to (1195, 474)
Screenshot: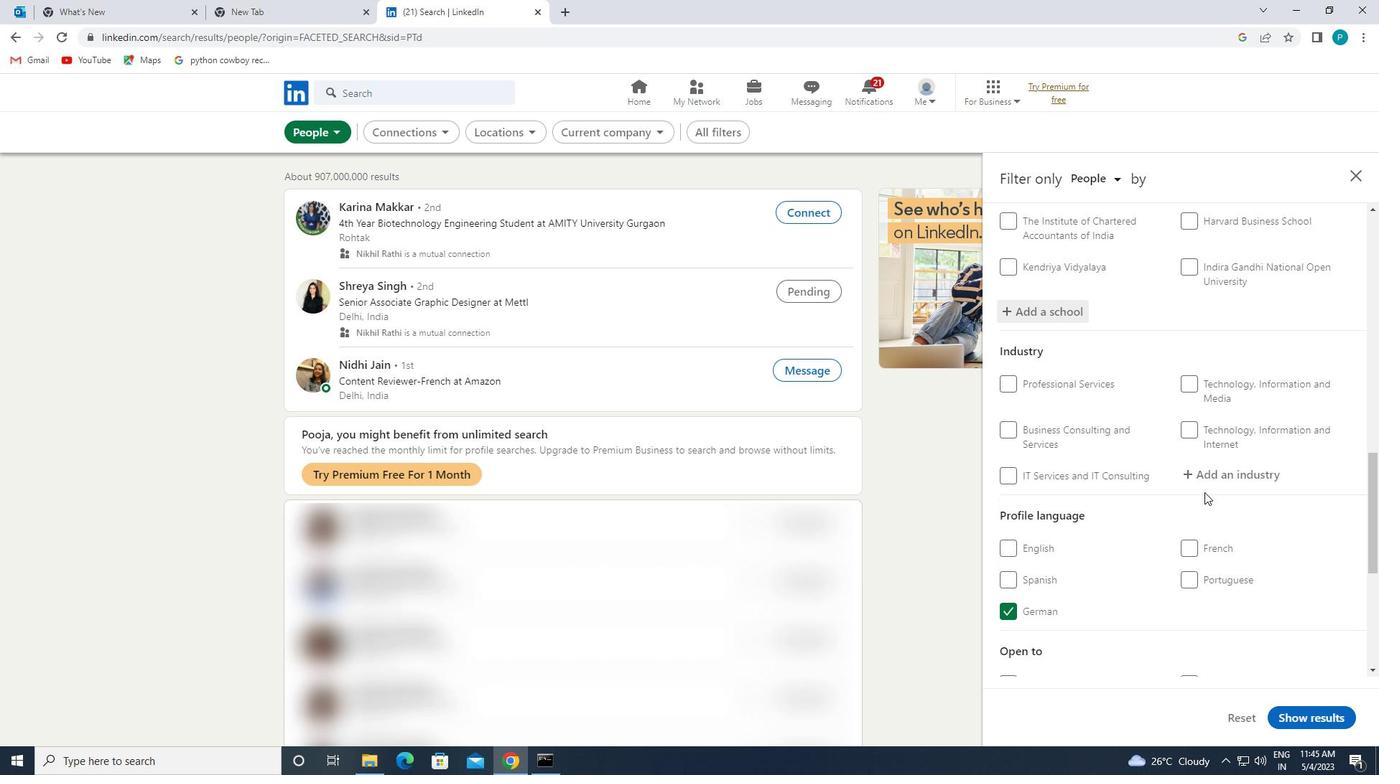 
Action: Mouse pressed left at (1195, 474)
Screenshot: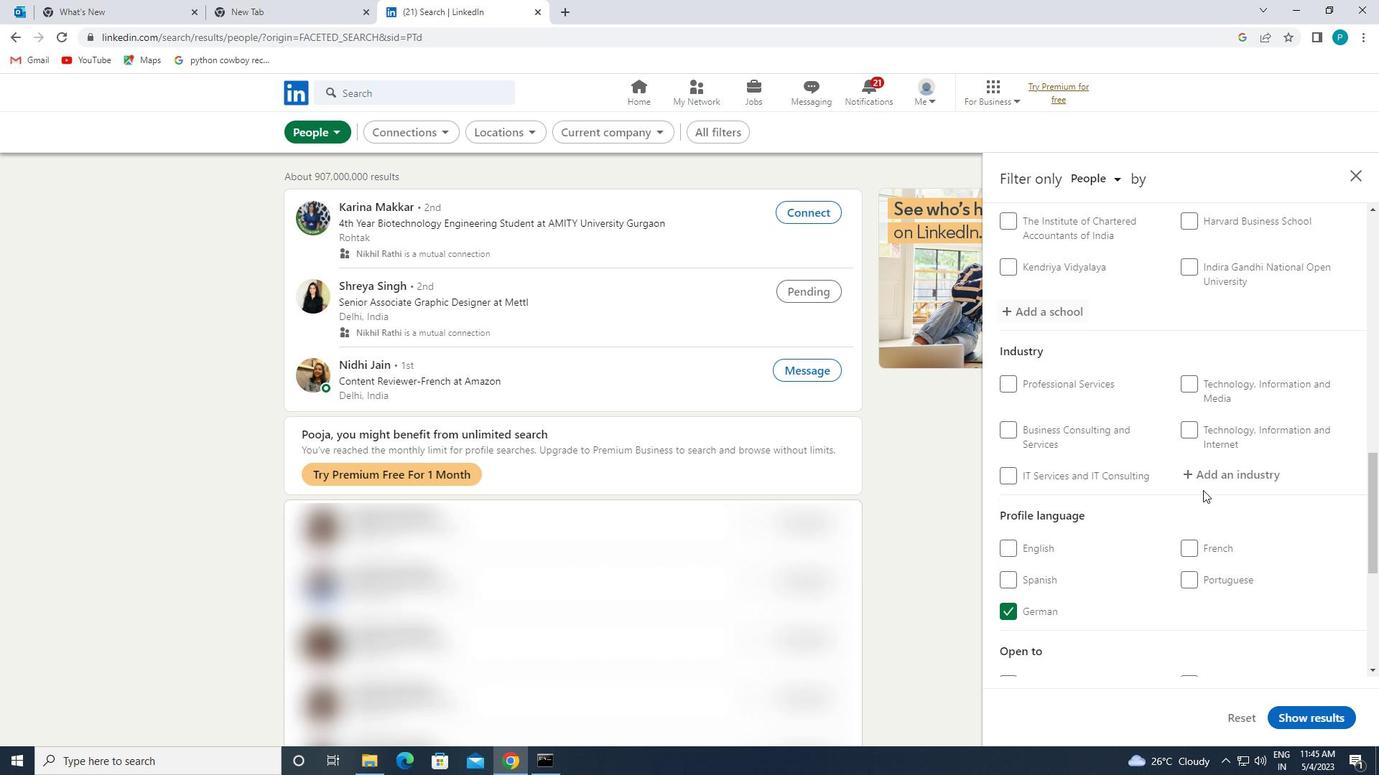 
Action: Key pressed <Key.caps_lock>A<Key.caps_lock>RMED
Screenshot: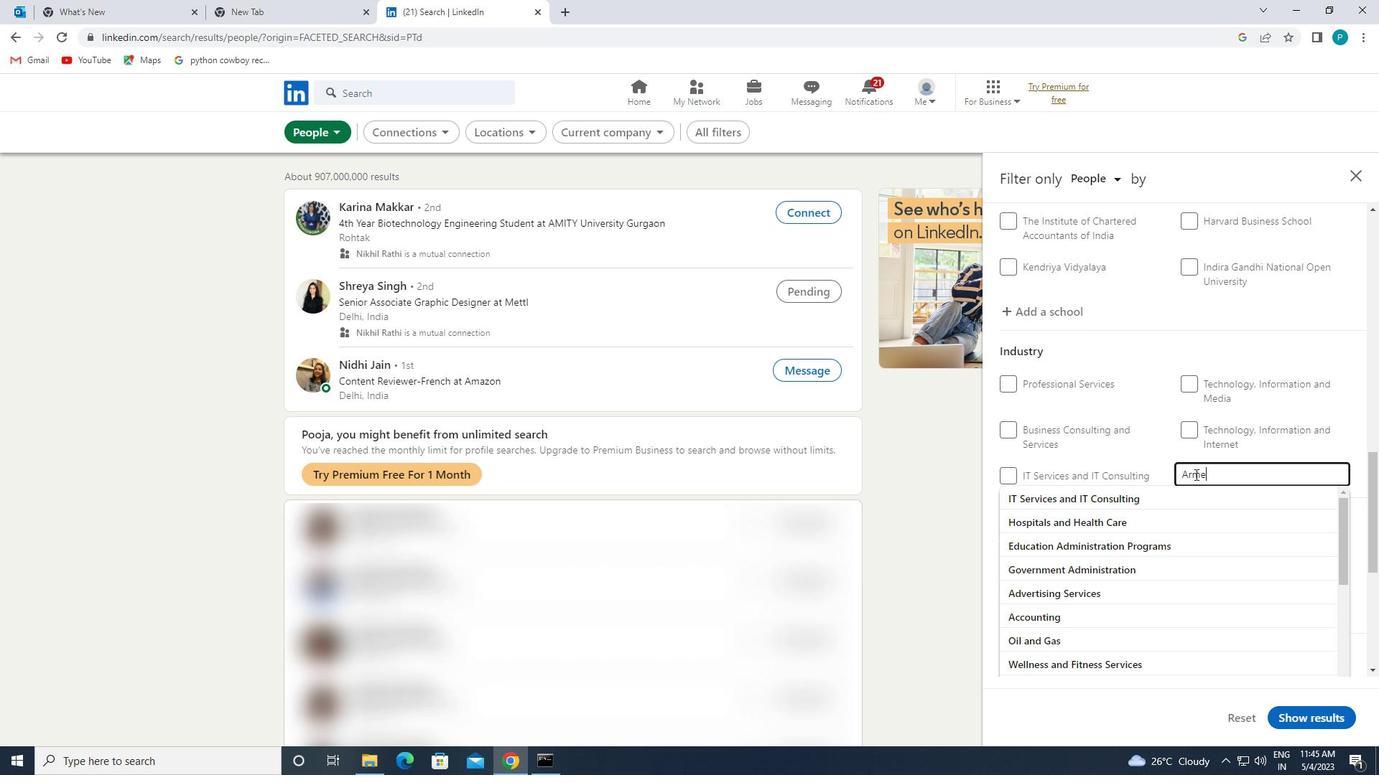 
Action: Mouse moved to (1188, 496)
Screenshot: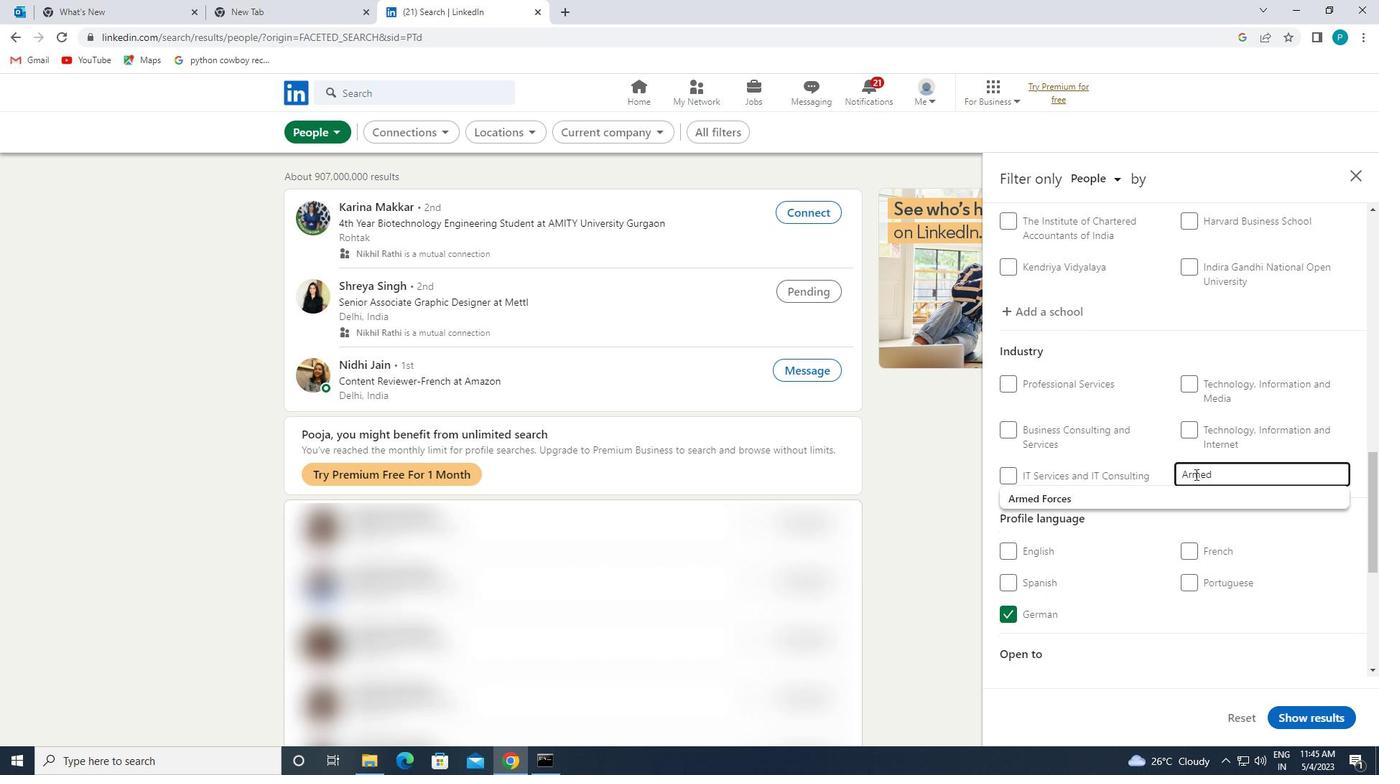
Action: Mouse pressed left at (1188, 496)
Screenshot: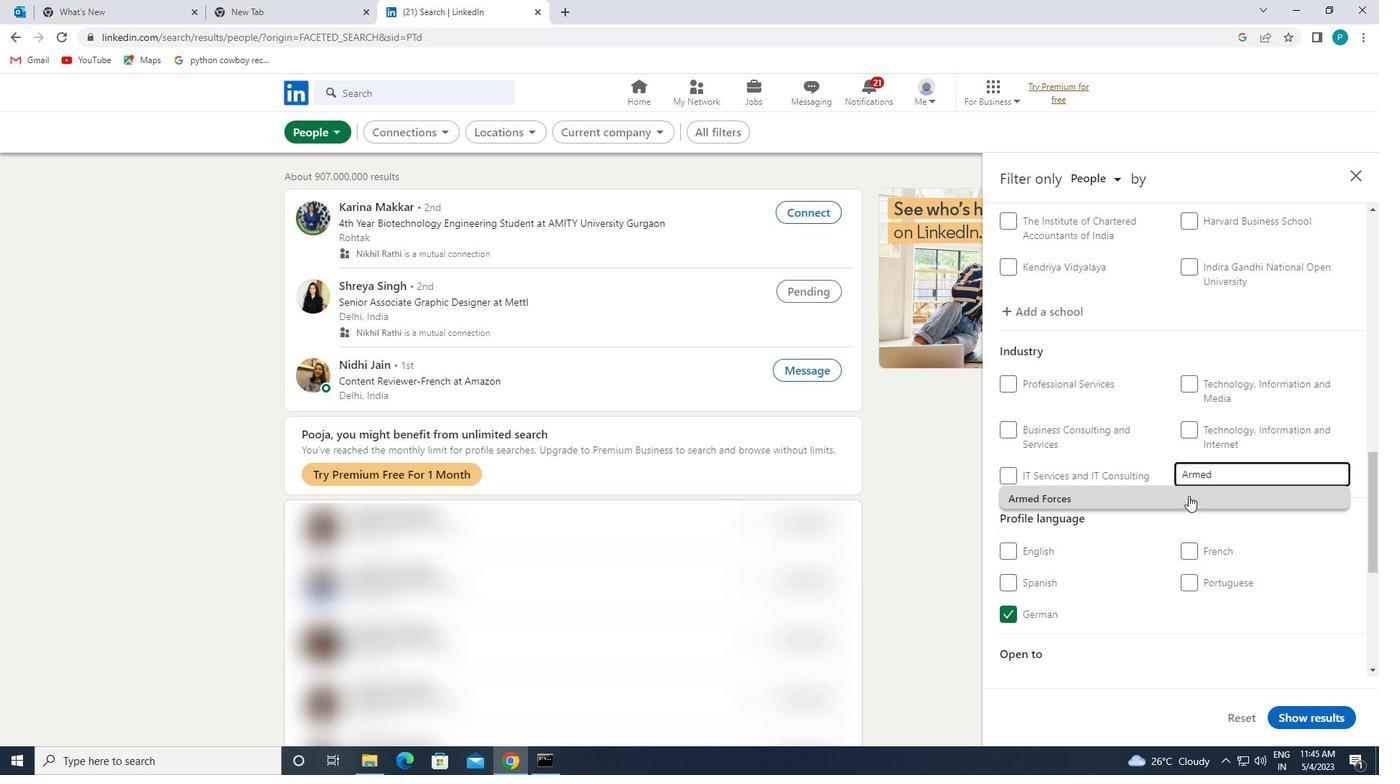 
Action: Mouse scrolled (1188, 495) with delta (0, 0)
Screenshot: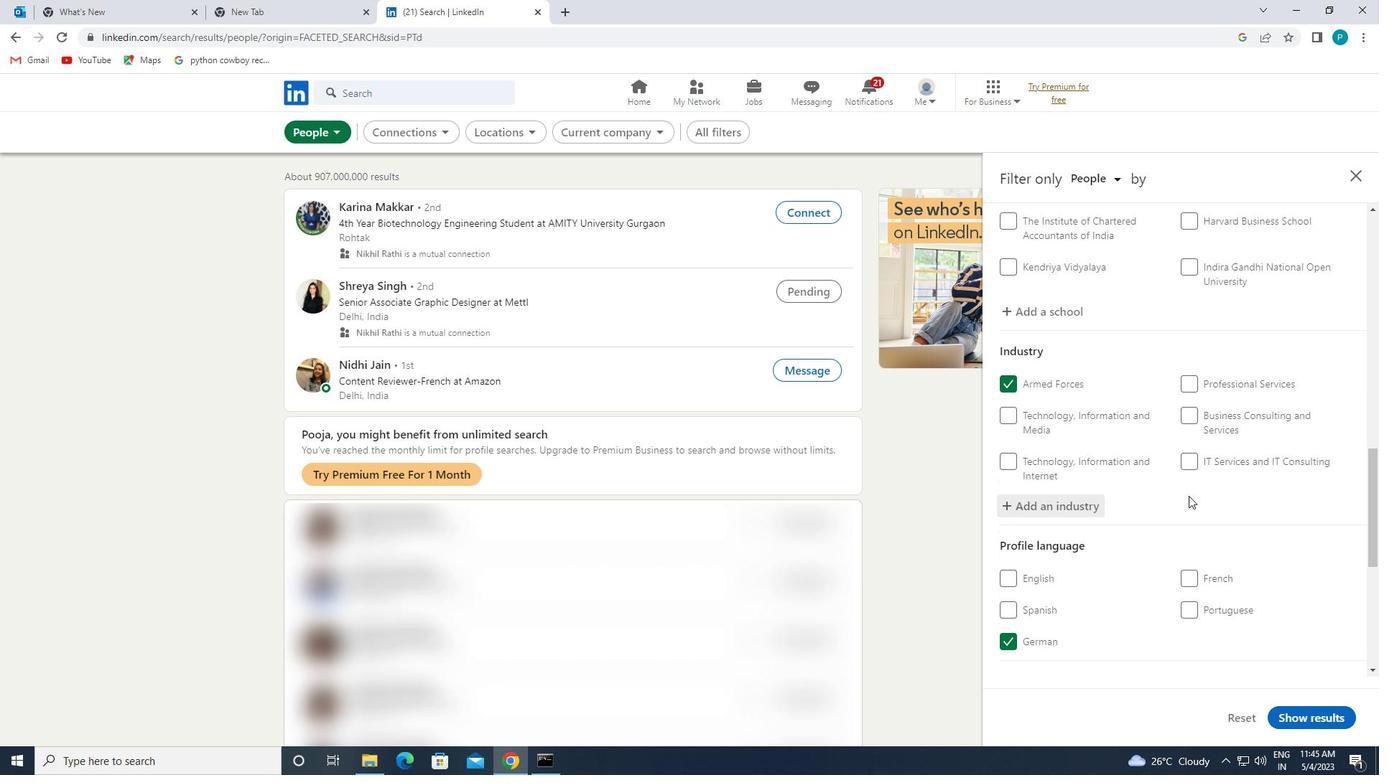 
Action: Mouse scrolled (1188, 495) with delta (0, 0)
Screenshot: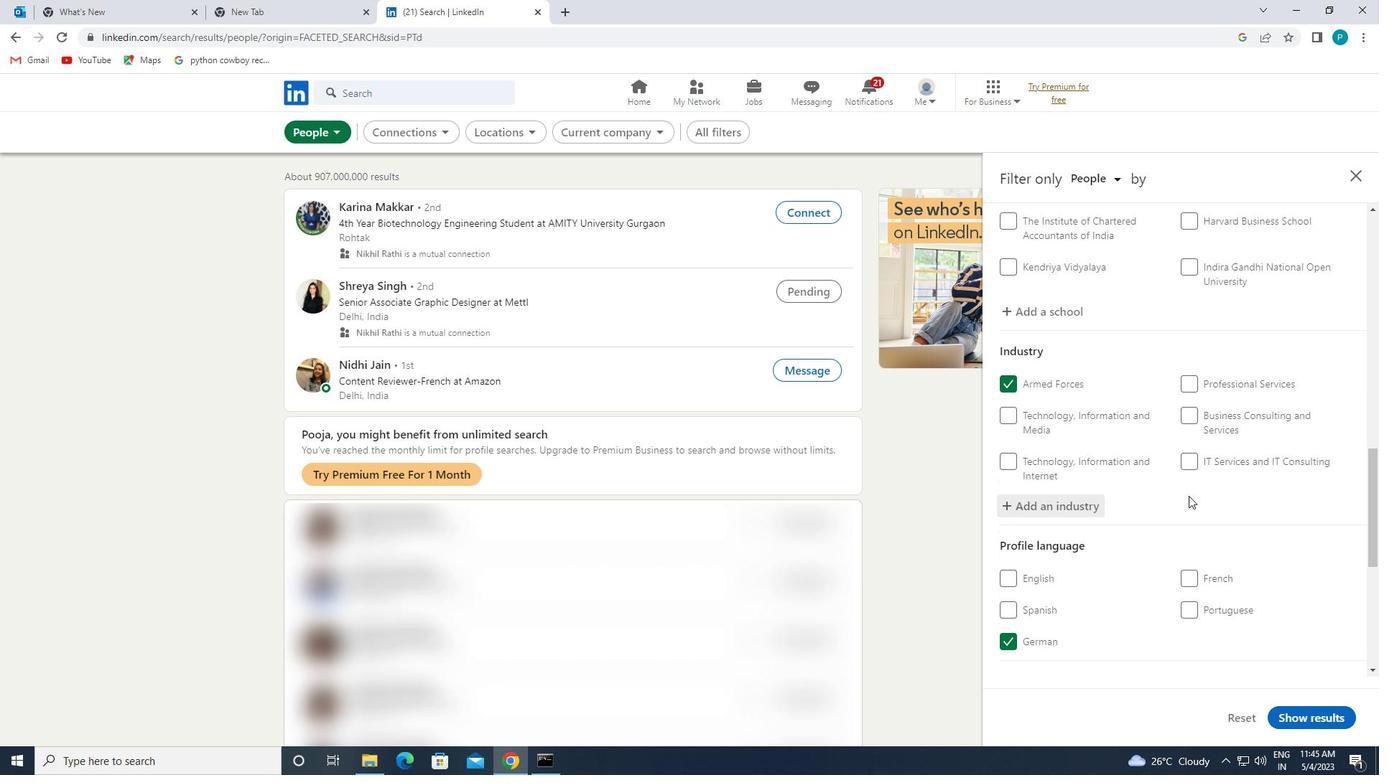 
Action: Mouse scrolled (1188, 495) with delta (0, 0)
Screenshot: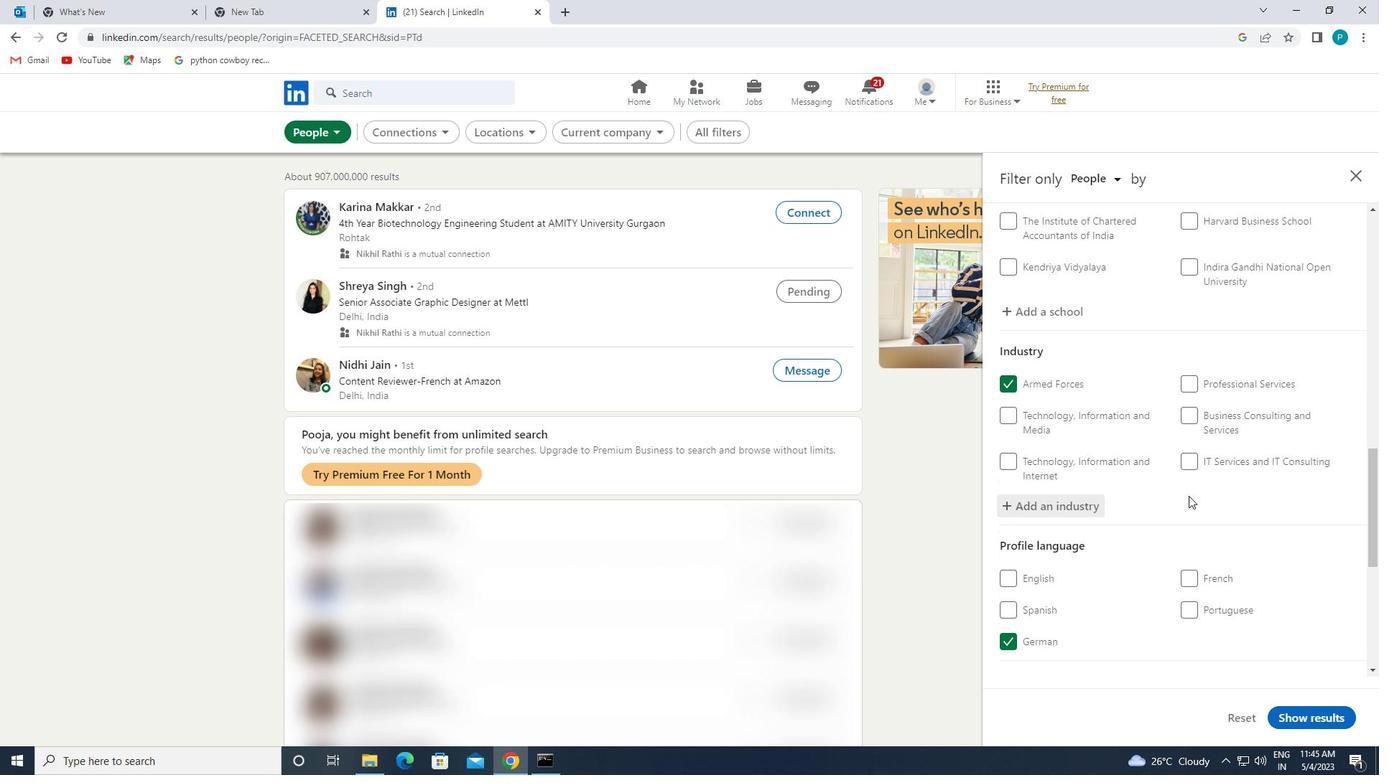 
Action: Mouse moved to (1212, 550)
Screenshot: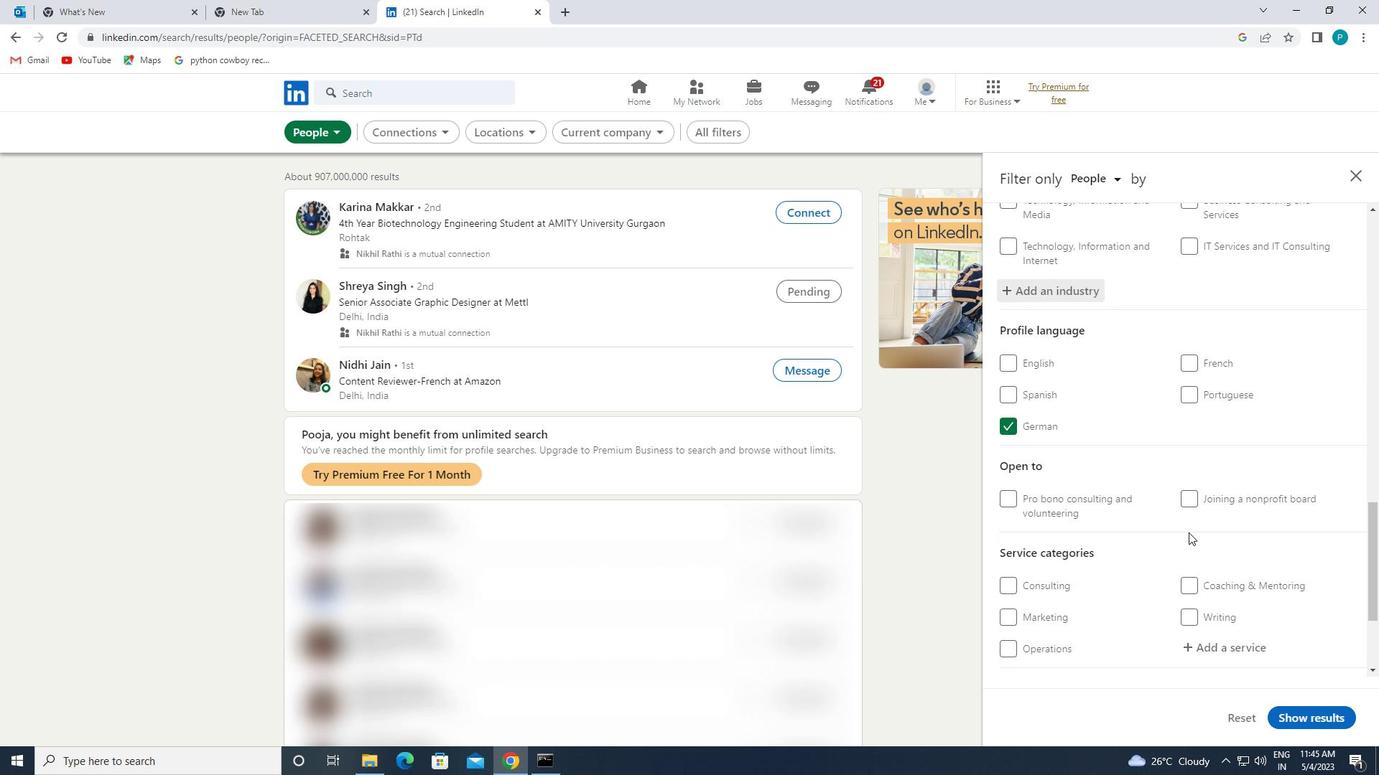 
Action: Mouse scrolled (1212, 549) with delta (0, 0)
Screenshot: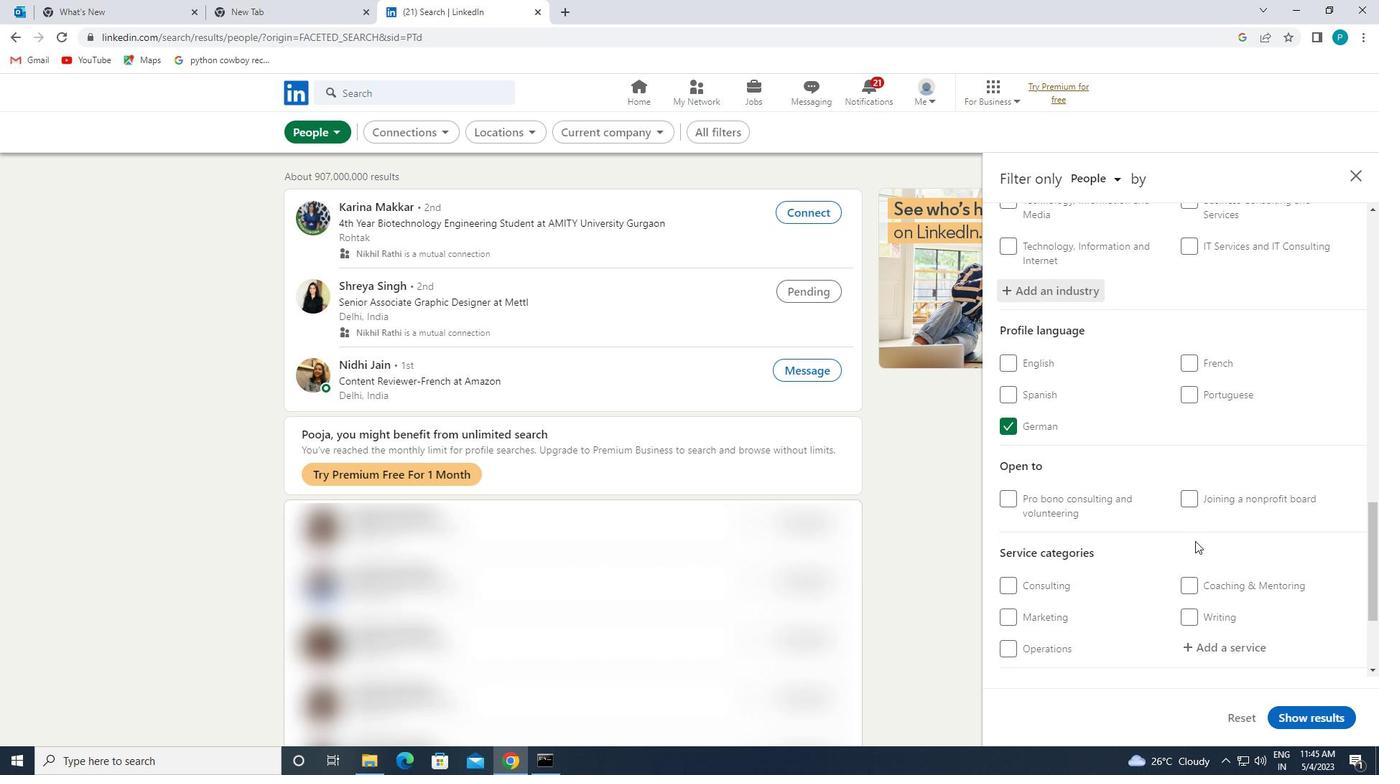 
Action: Mouse moved to (1238, 576)
Screenshot: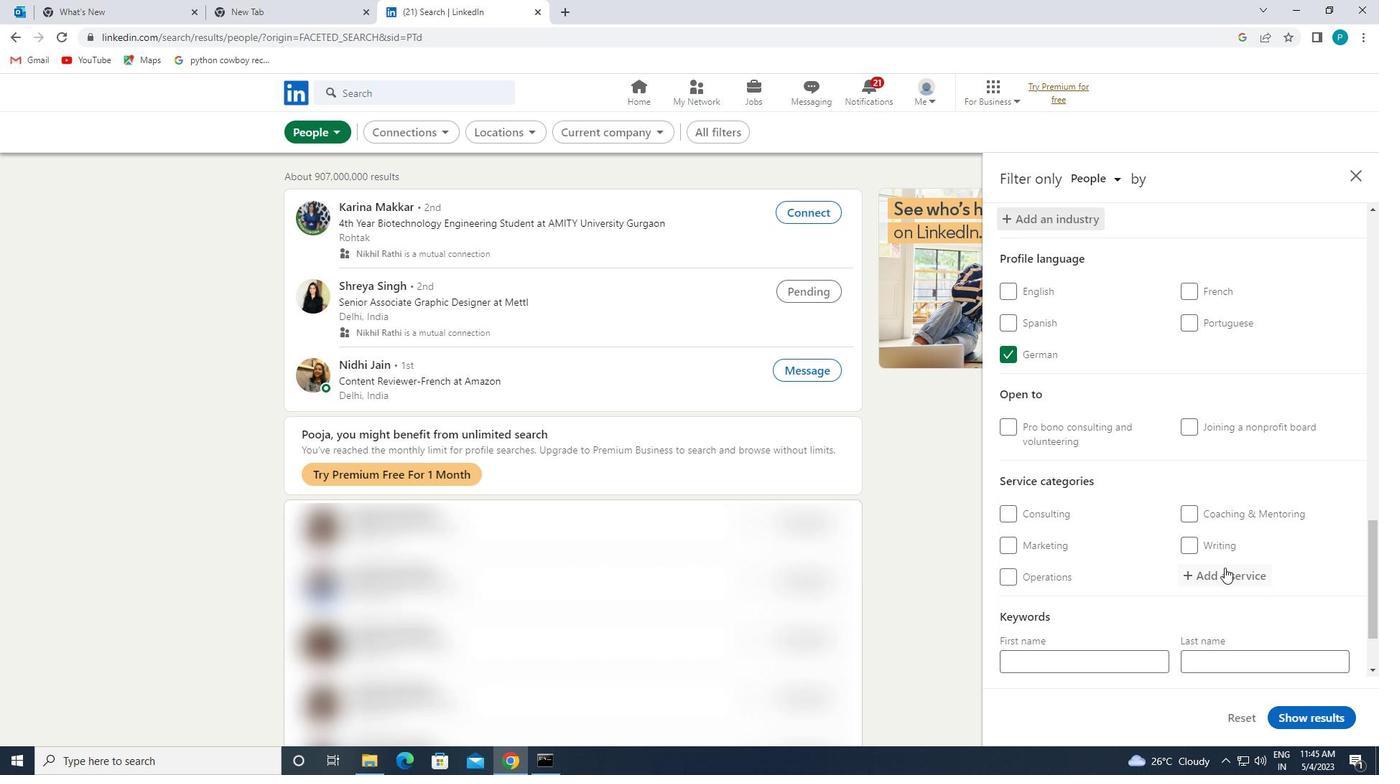 
Action: Mouse pressed left at (1238, 576)
Screenshot: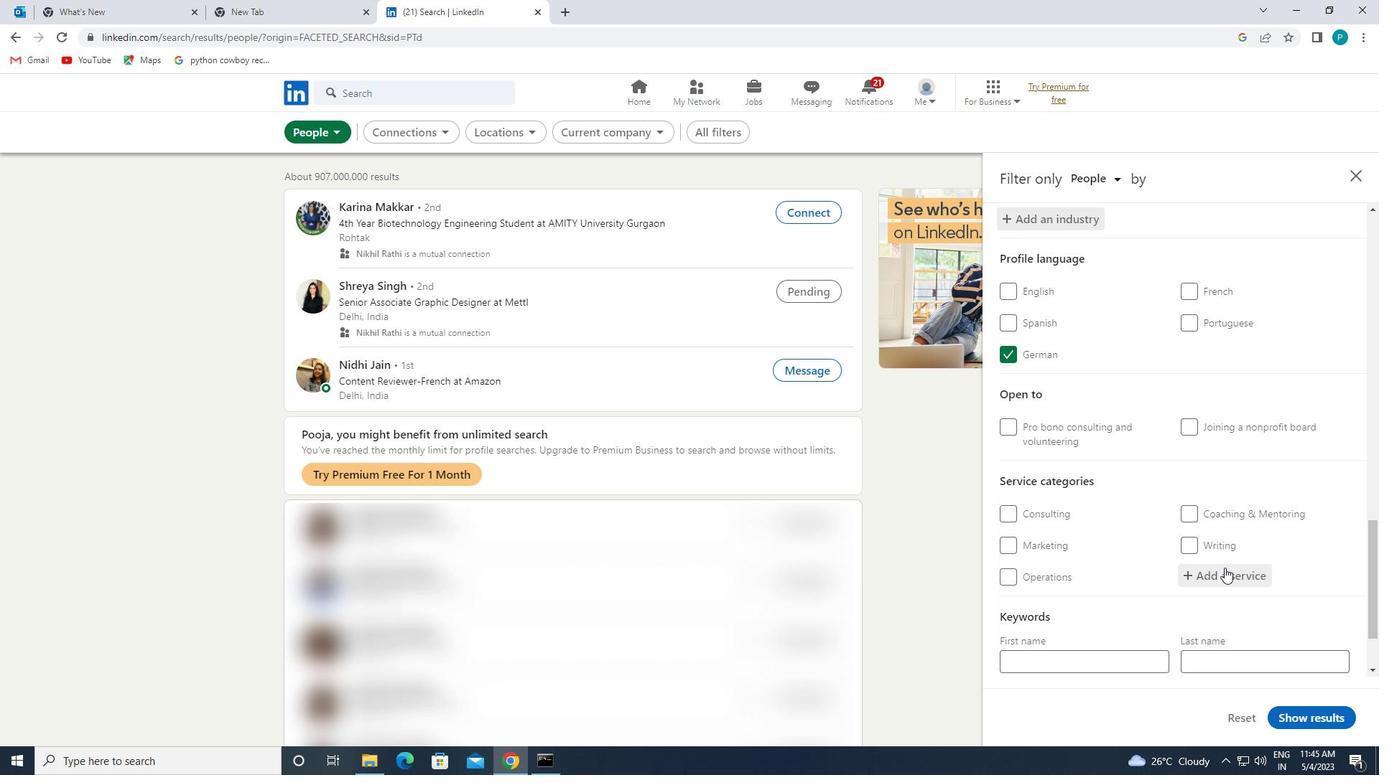 
Action: Key pressed <Key.caps_lock>F<Key.caps_lock>ILING
Screenshot: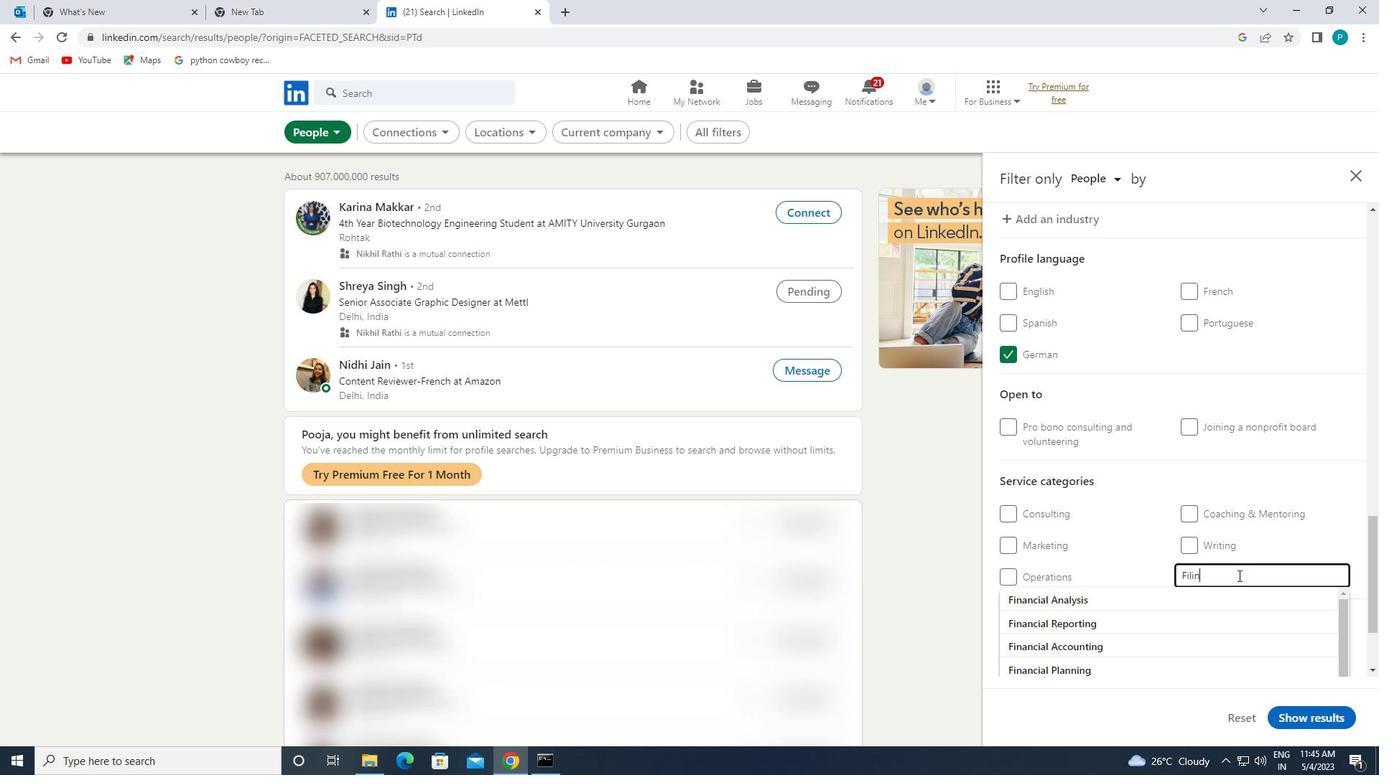 
Action: Mouse moved to (1167, 603)
Screenshot: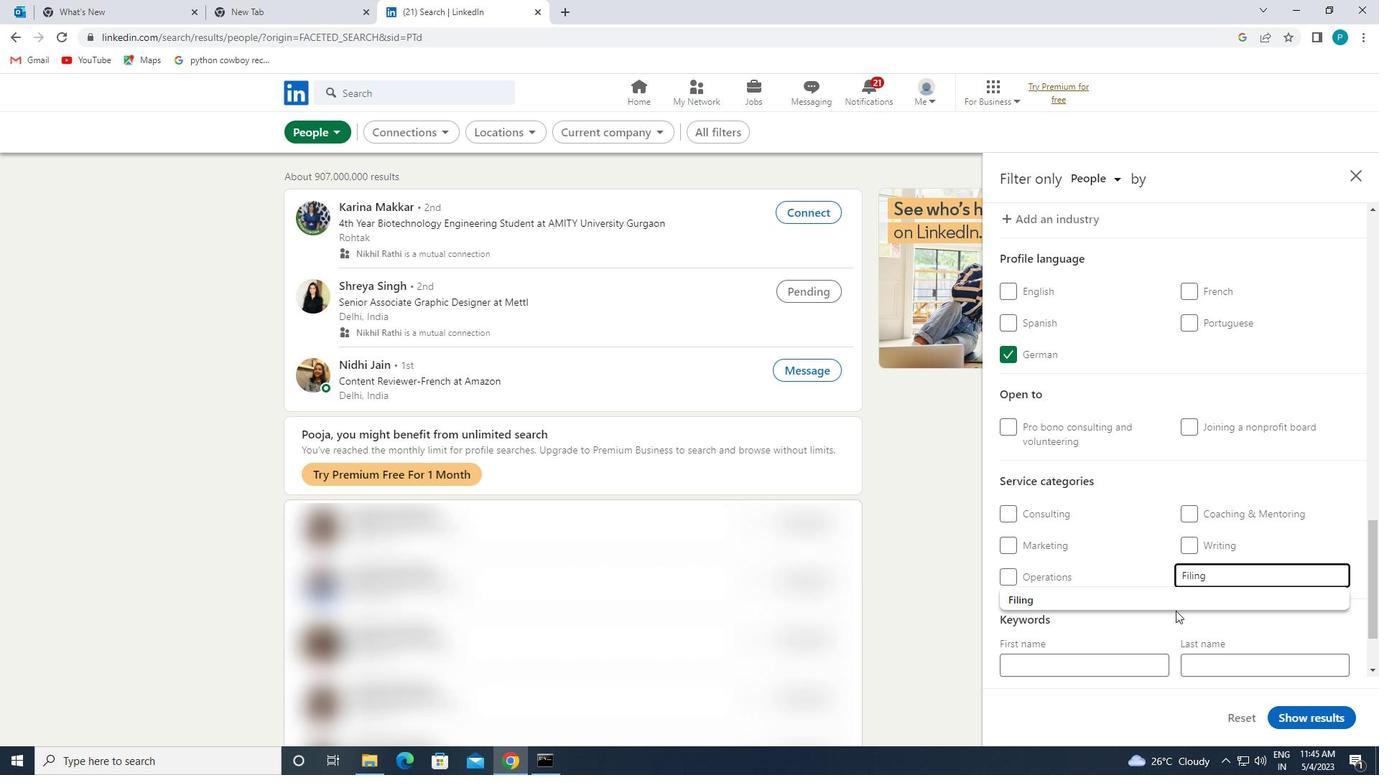 
Action: Mouse pressed left at (1167, 603)
Screenshot: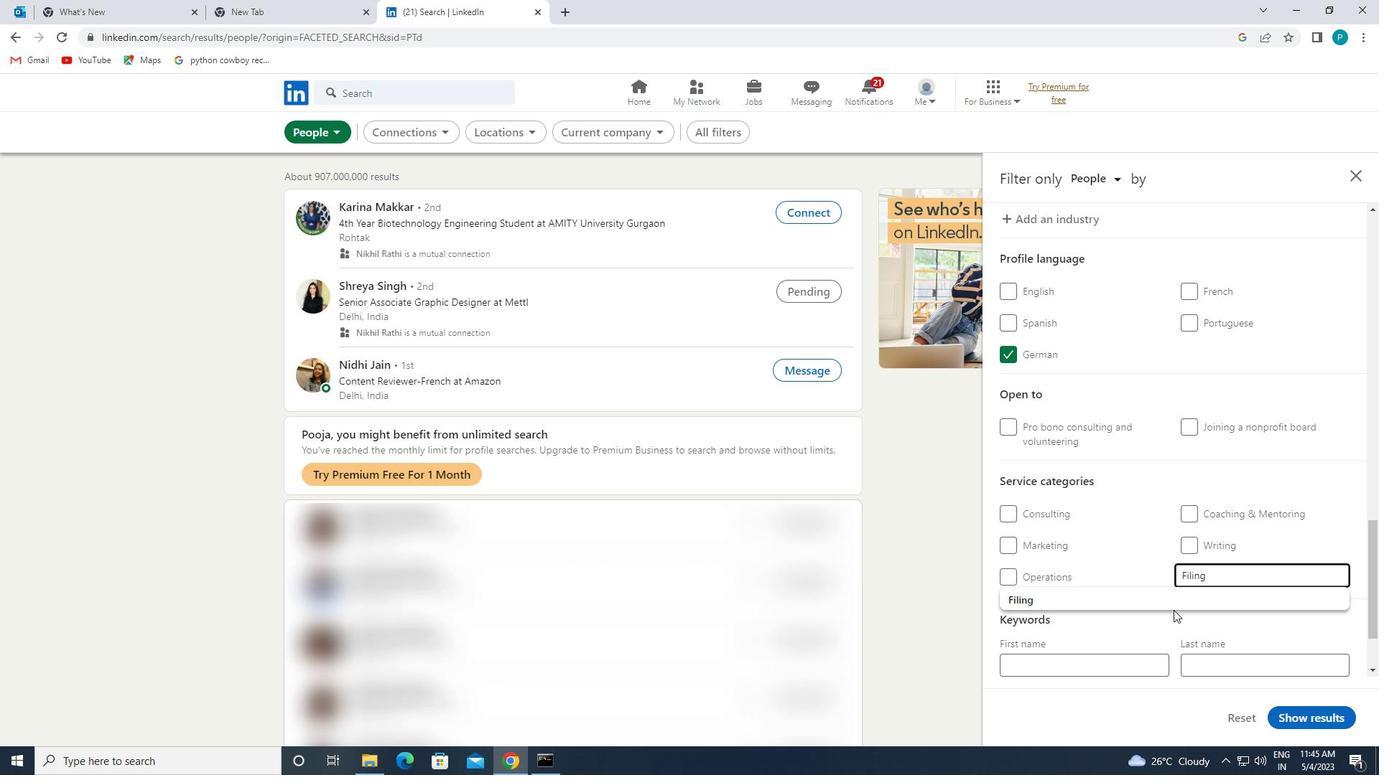 
Action: Mouse moved to (1149, 603)
Screenshot: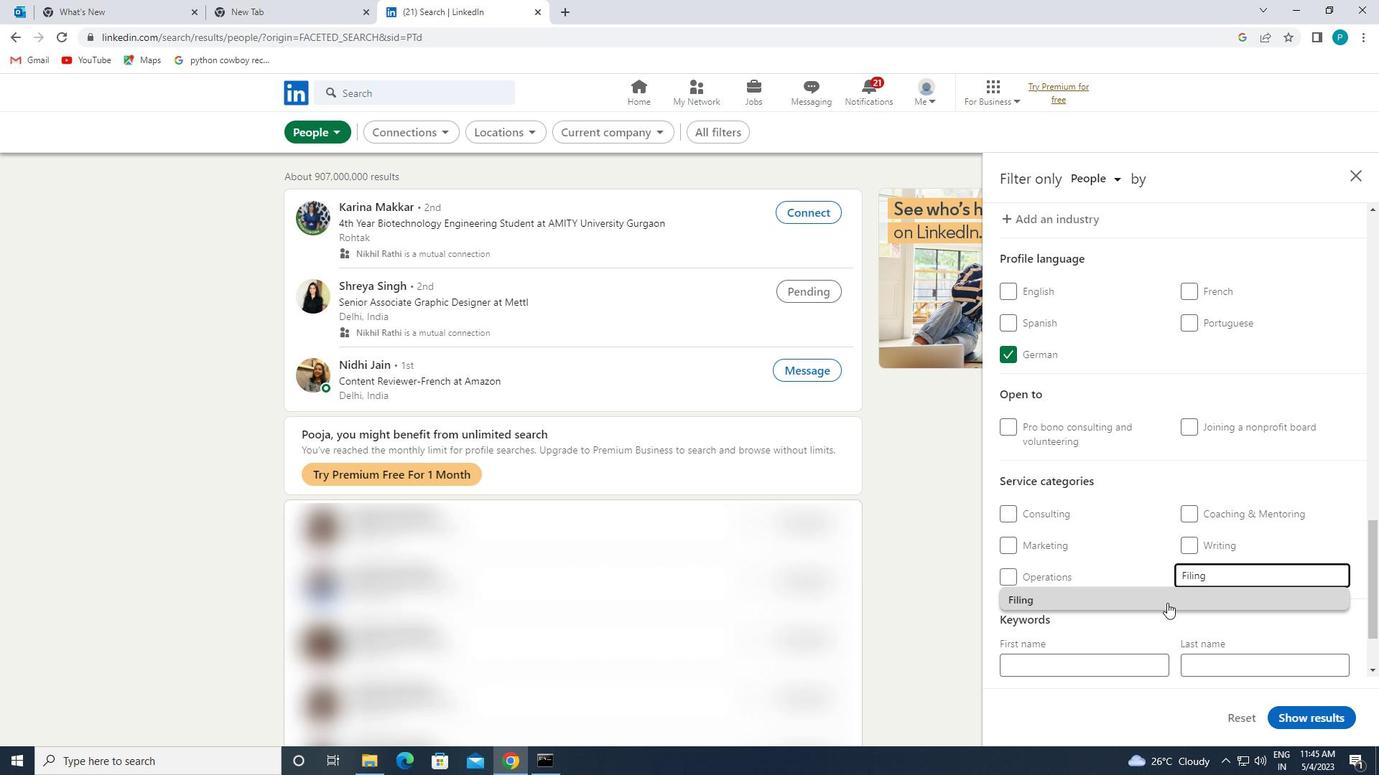 
Action: Mouse scrolled (1149, 602) with delta (0, 0)
Screenshot: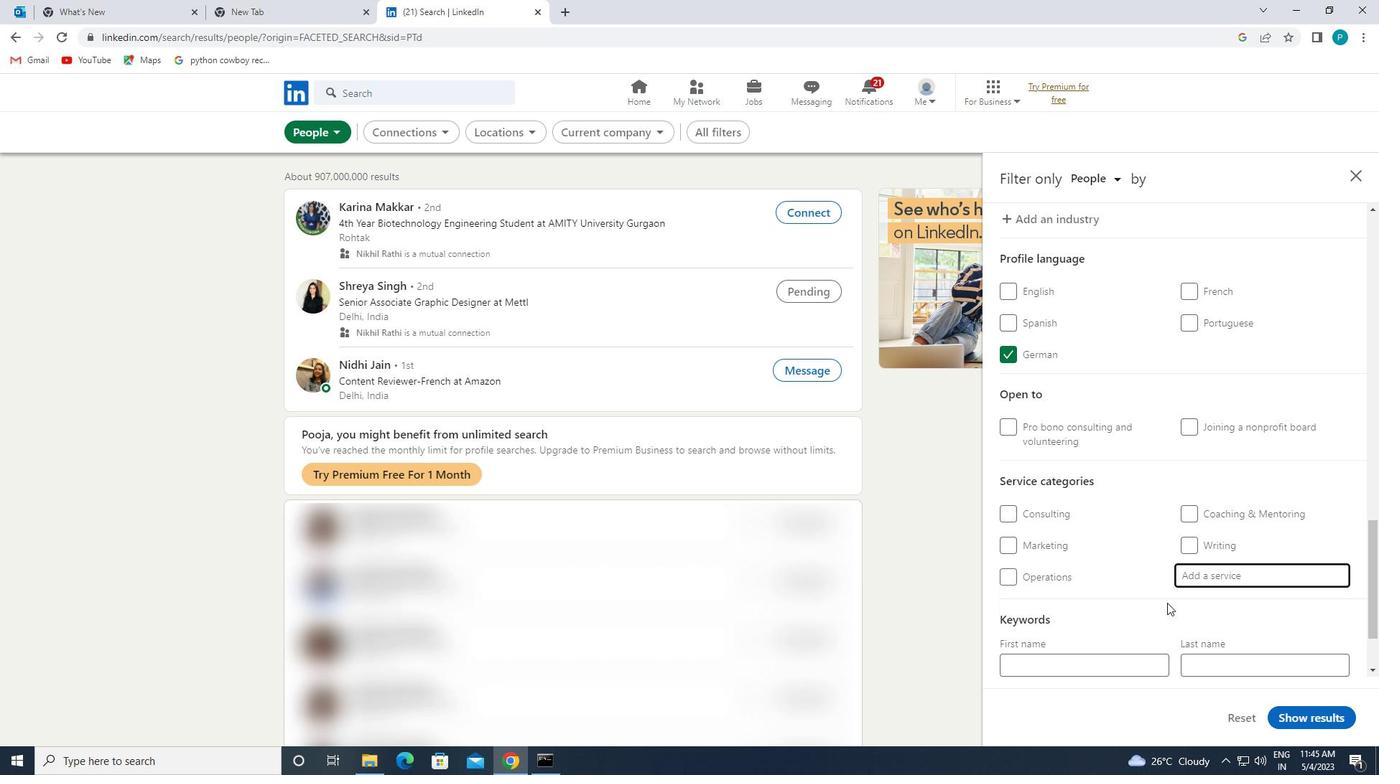 
Action: Mouse moved to (1147, 603)
Screenshot: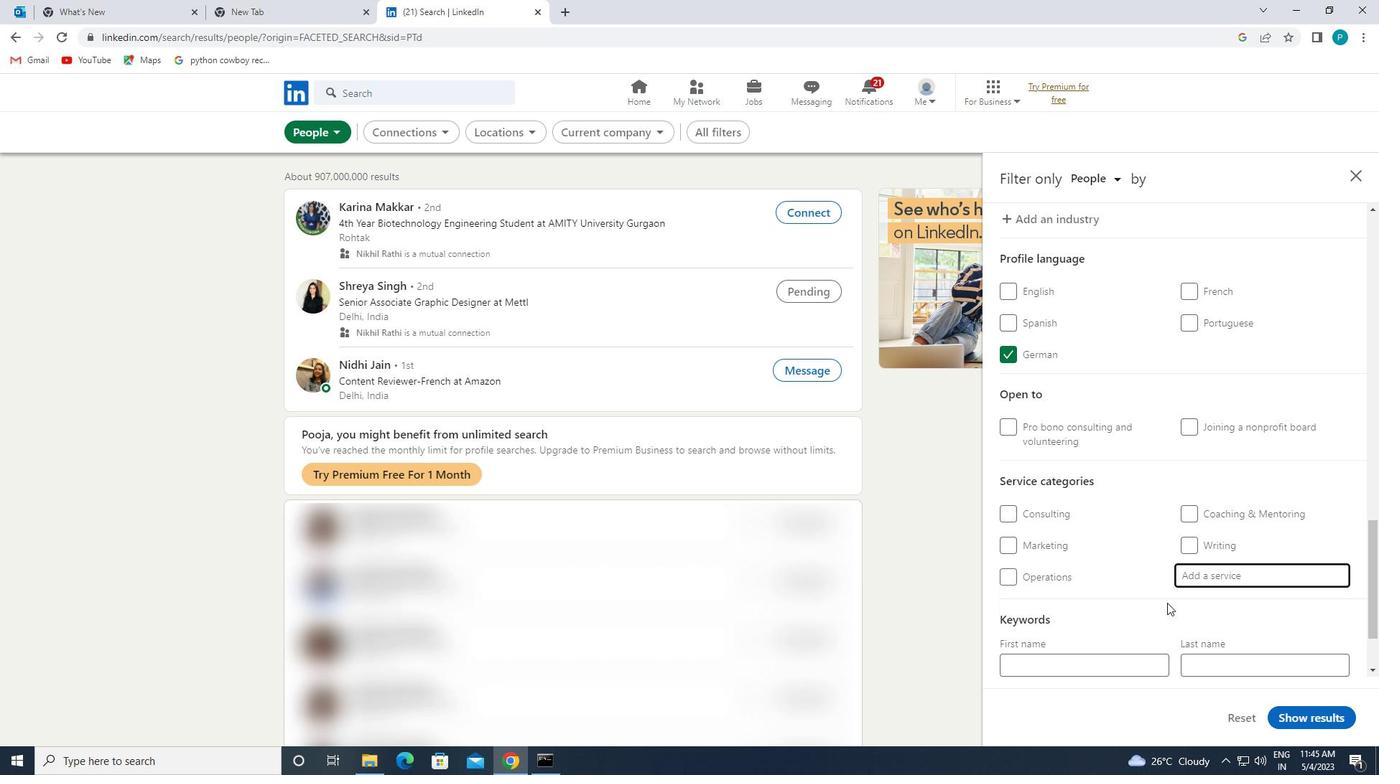 
Action: Mouse scrolled (1147, 602) with delta (0, 0)
Screenshot: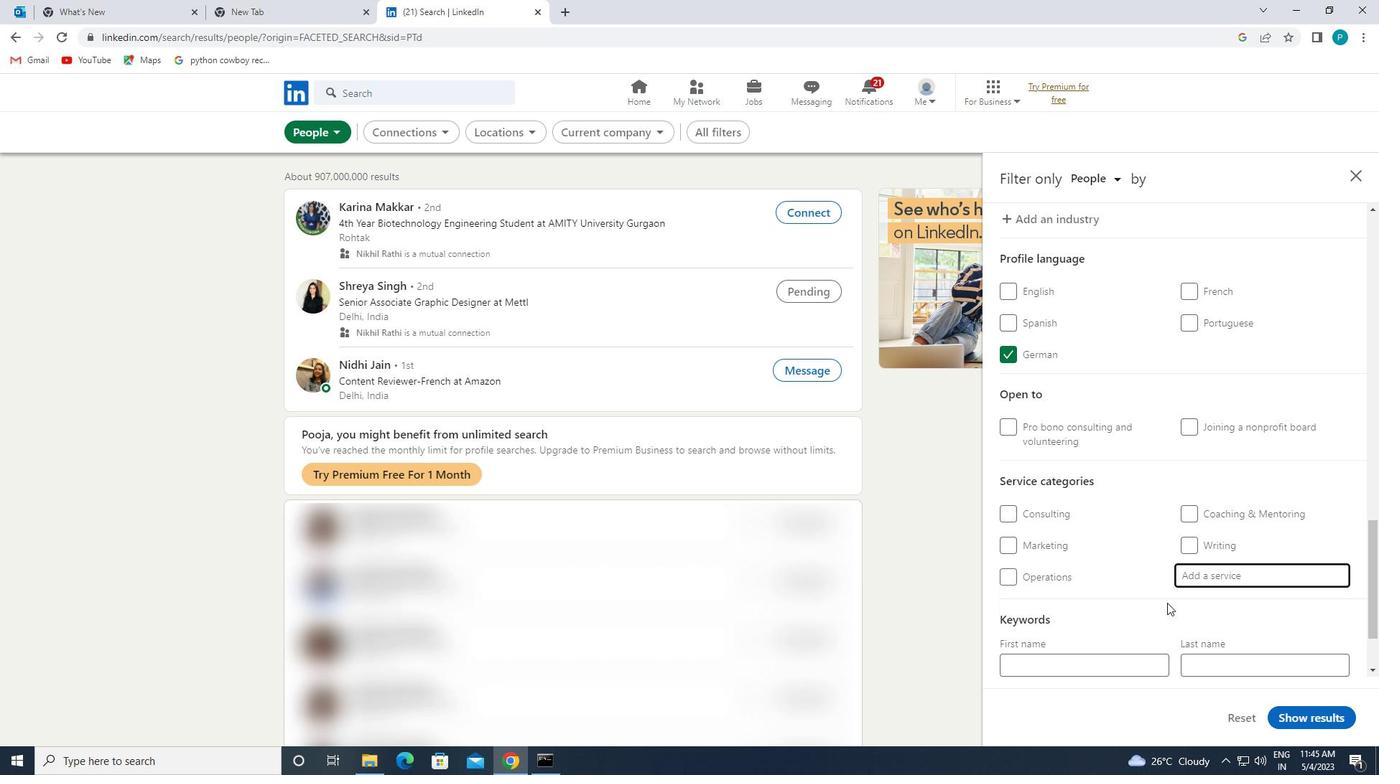 
Action: Mouse moved to (1142, 601)
Screenshot: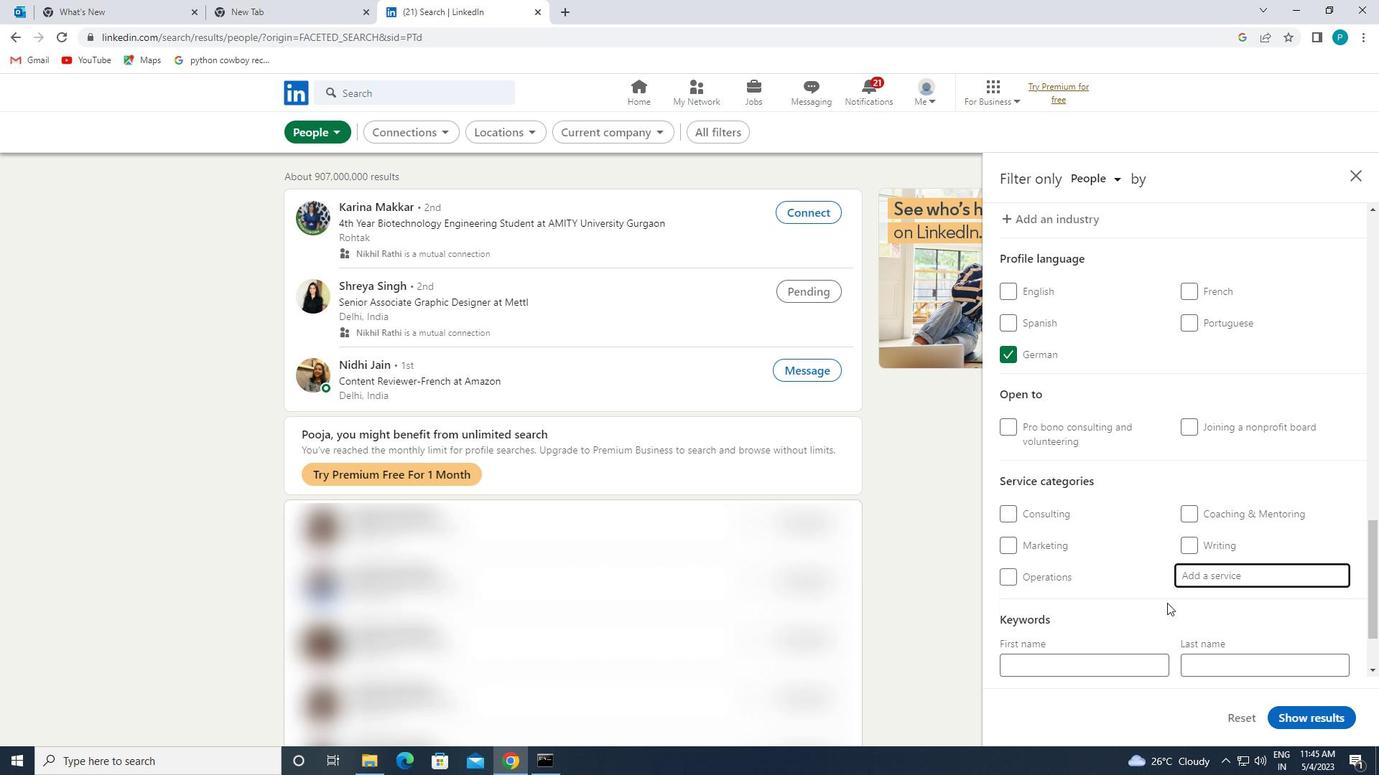 
Action: Mouse scrolled (1142, 601) with delta (0, 0)
Screenshot: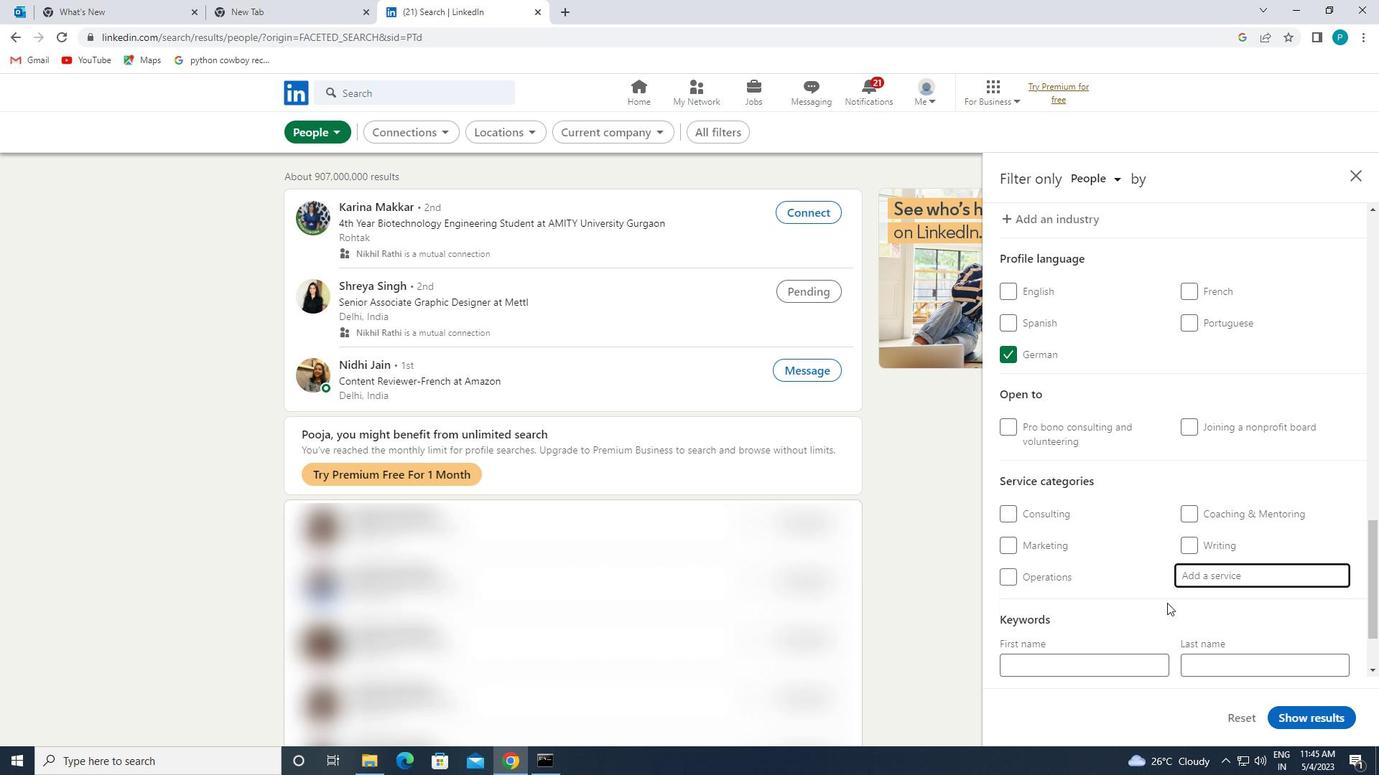 
Action: Mouse moved to (1138, 601)
Screenshot: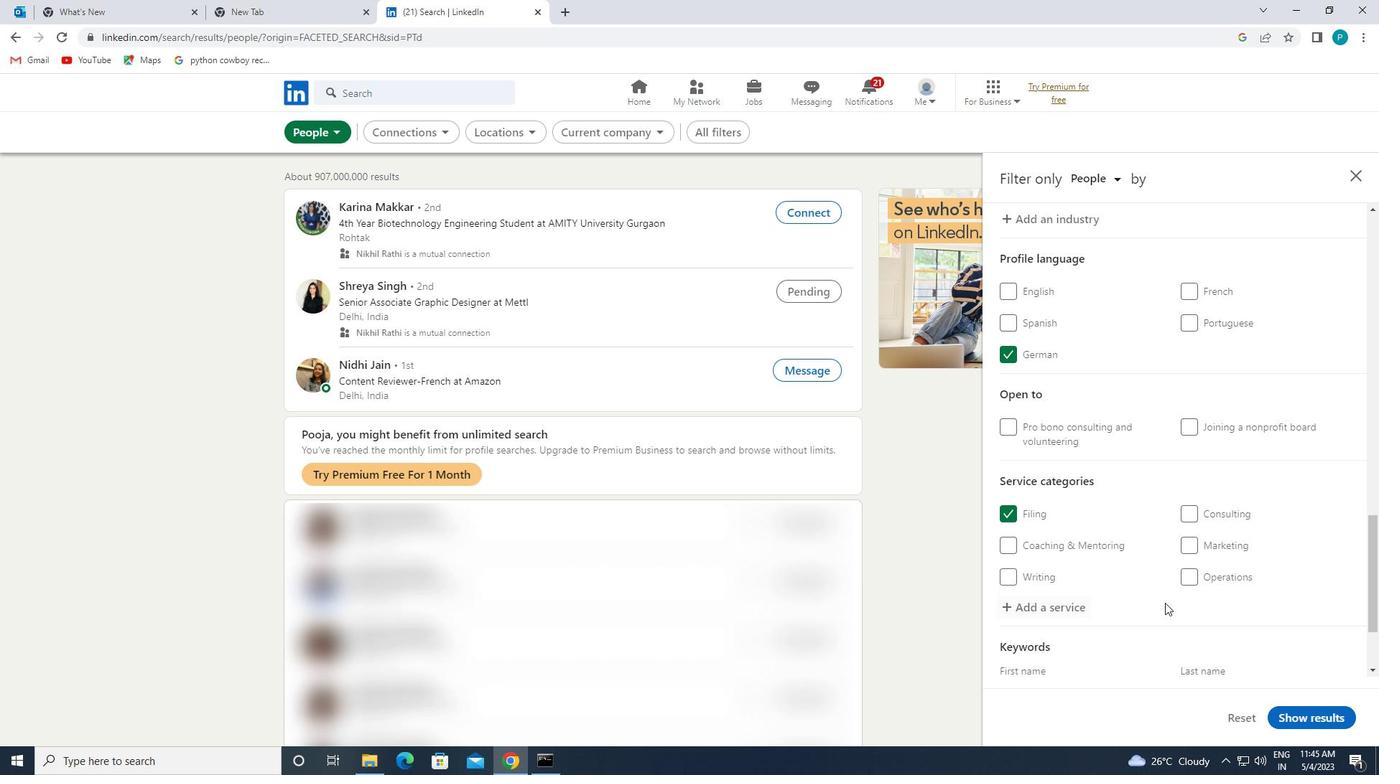 
Action: Mouse scrolled (1138, 601) with delta (0, 0)
Screenshot: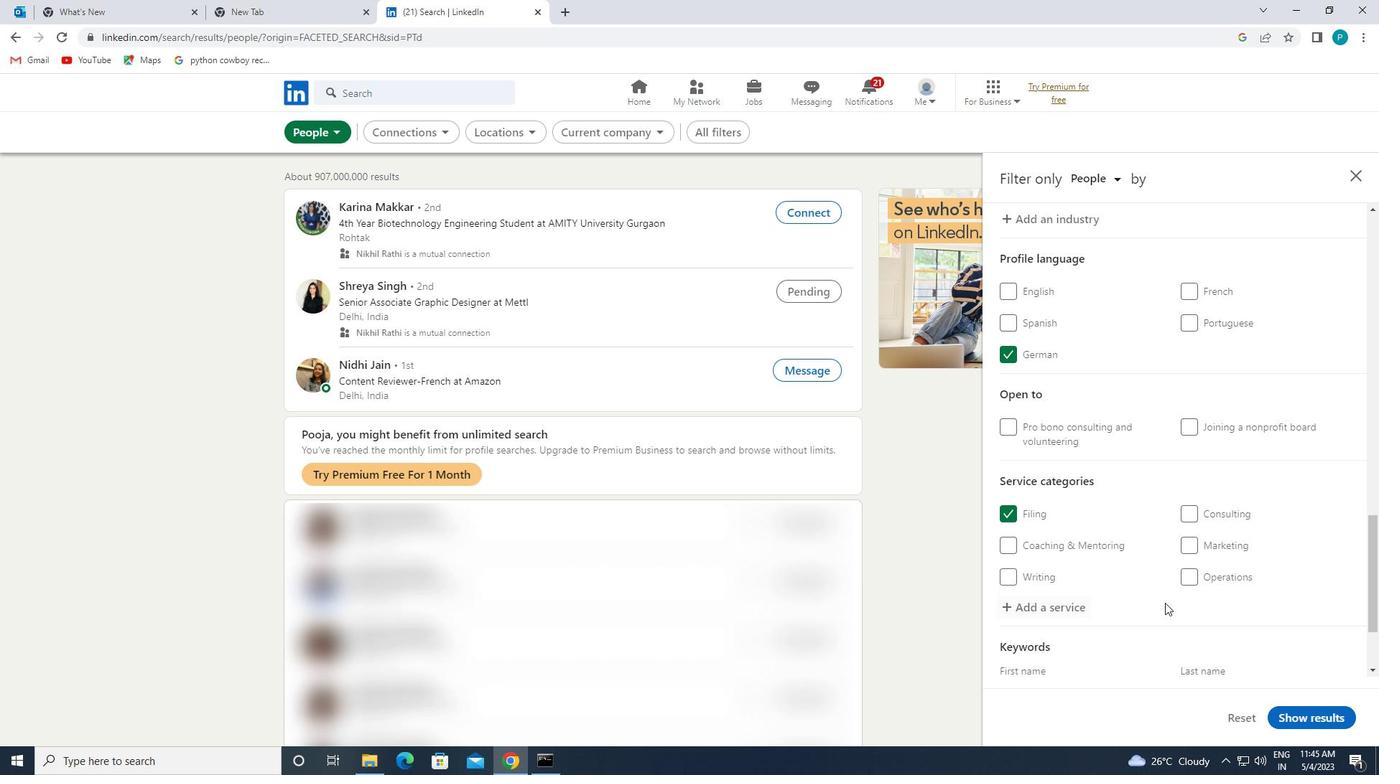 
Action: Mouse moved to (1104, 601)
Screenshot: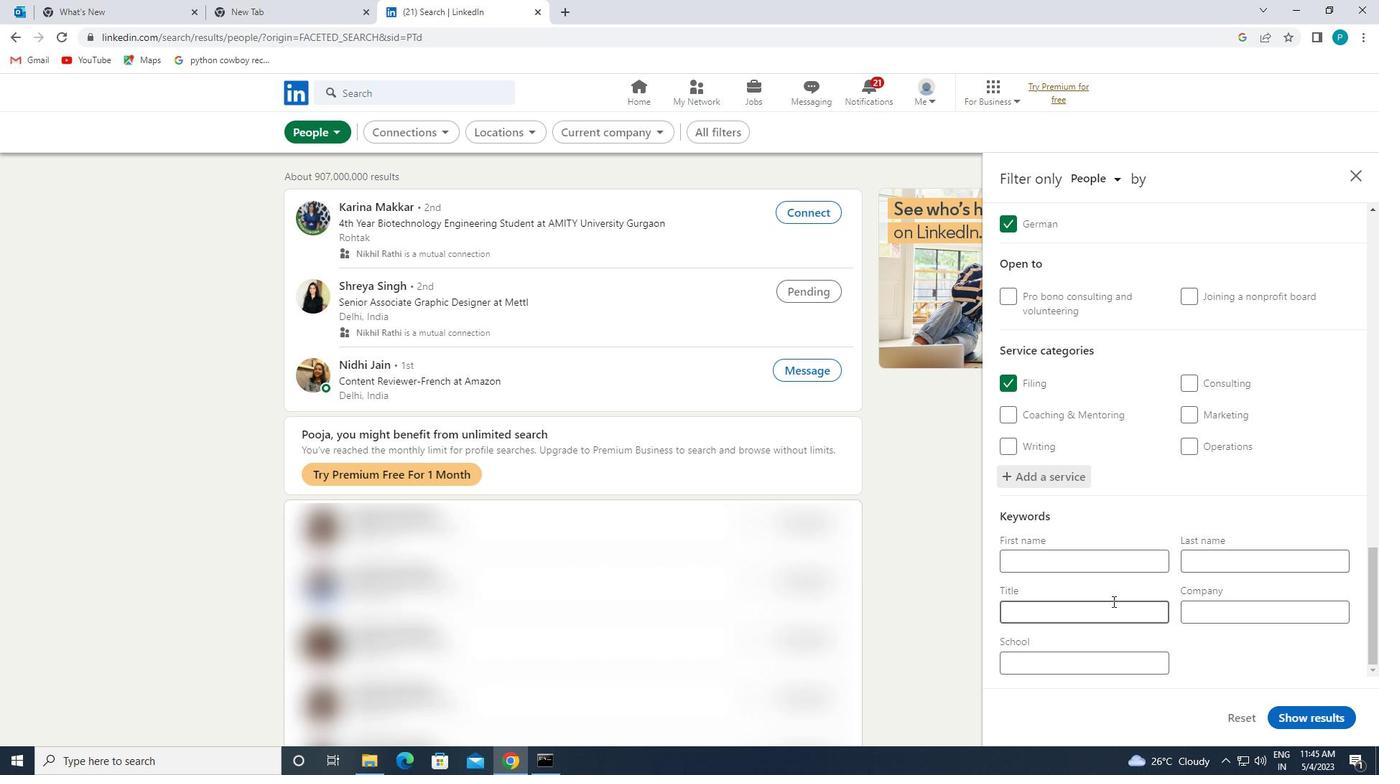 
Action: Mouse pressed left at (1104, 601)
Screenshot: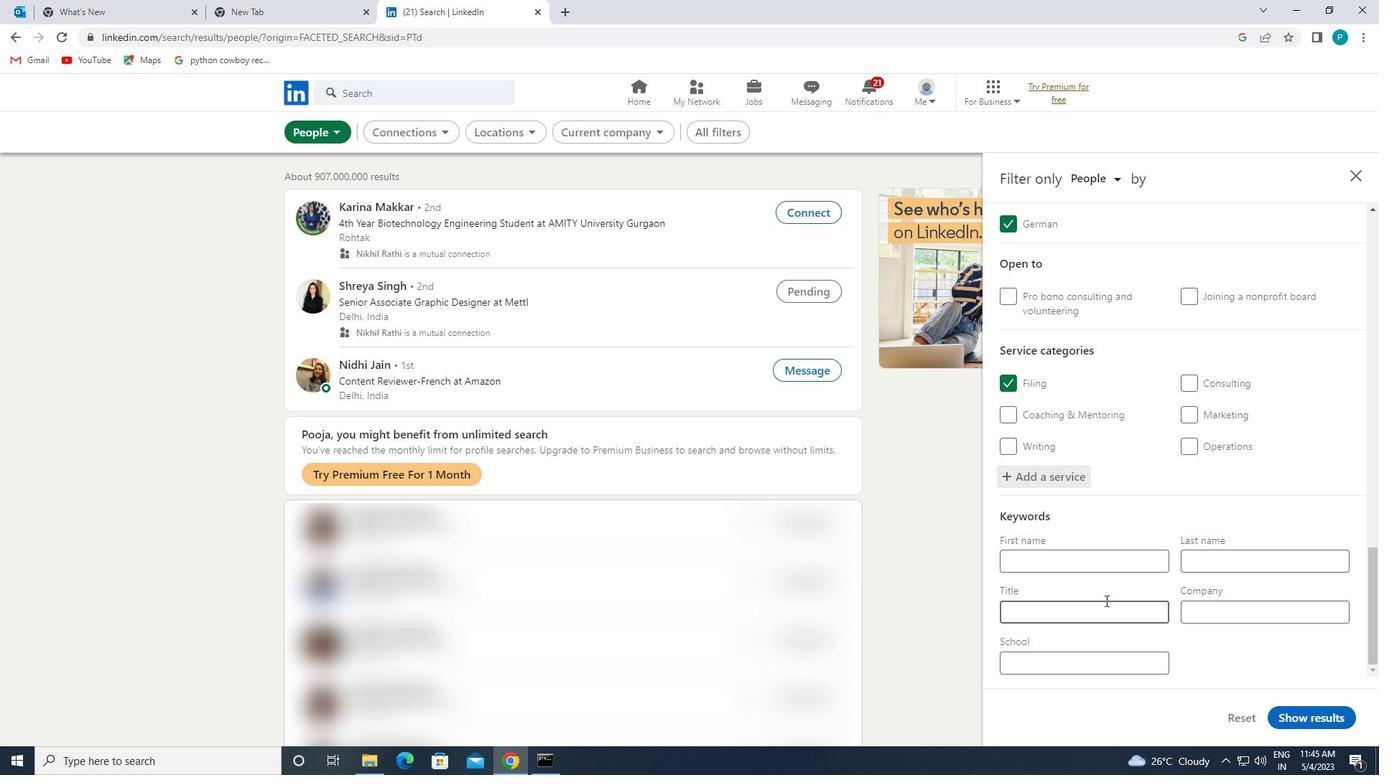 
Action: Mouse moved to (1106, 603)
Screenshot: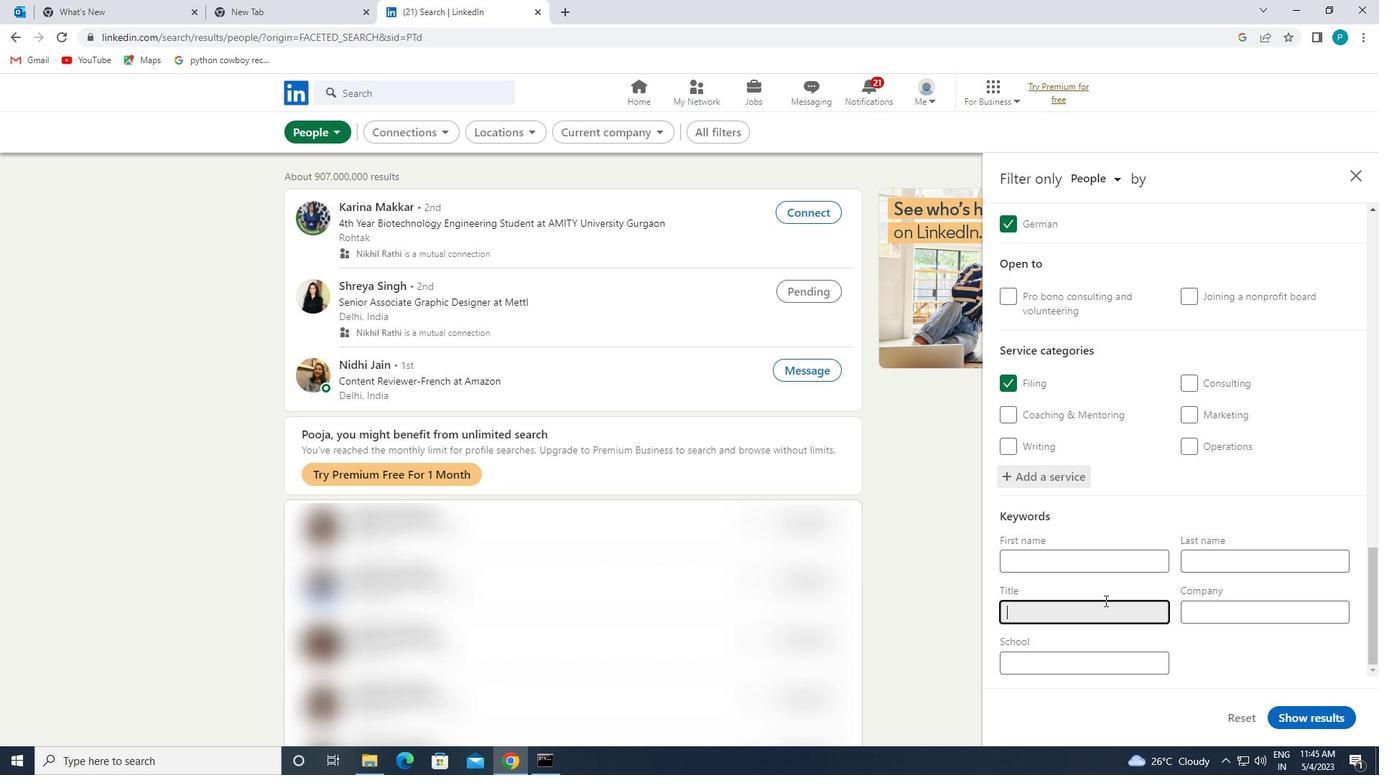 
Action: Key pressed <Key.caps_lock>C<Key.caps_lock>ASINO<Key.space><Key.caps_lock>H<Key.caps_lock>OST
Screenshot: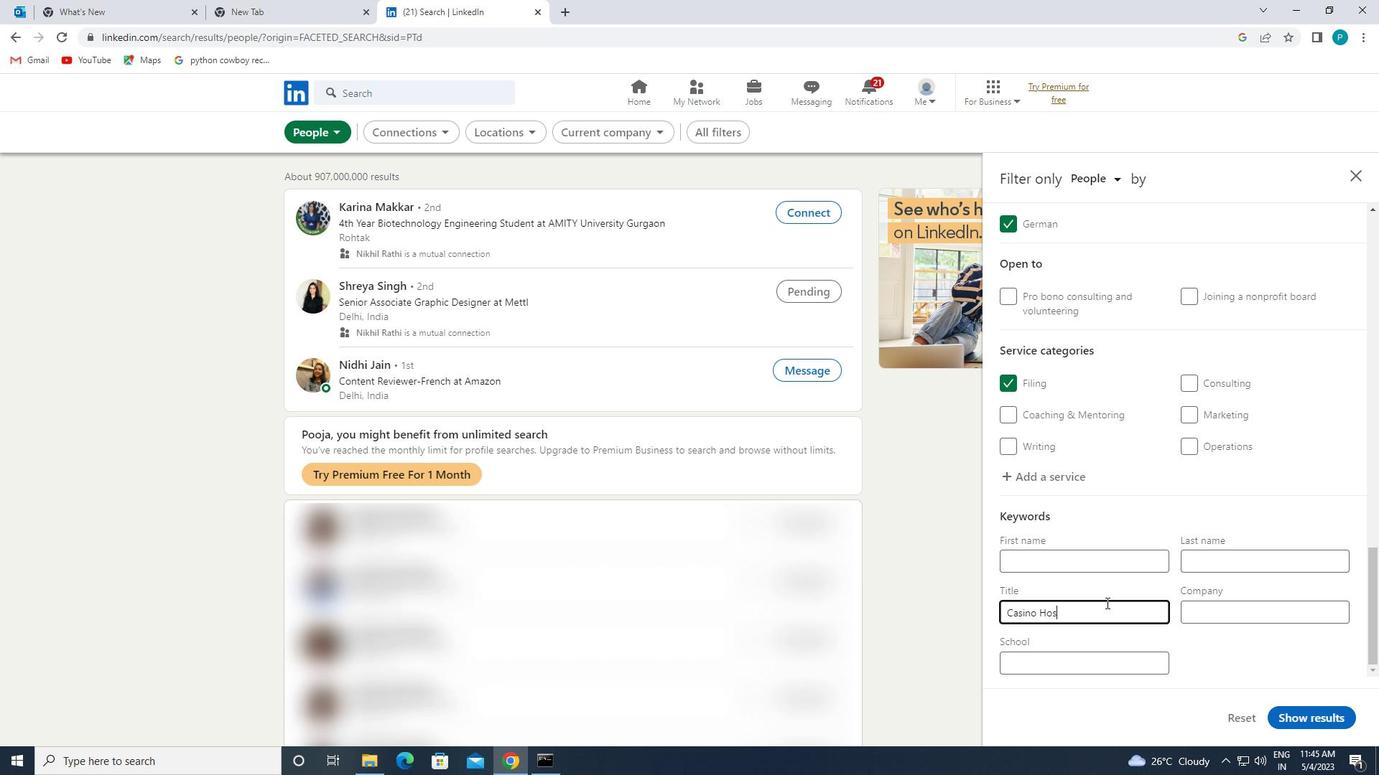 
Action: Mouse moved to (1308, 714)
Screenshot: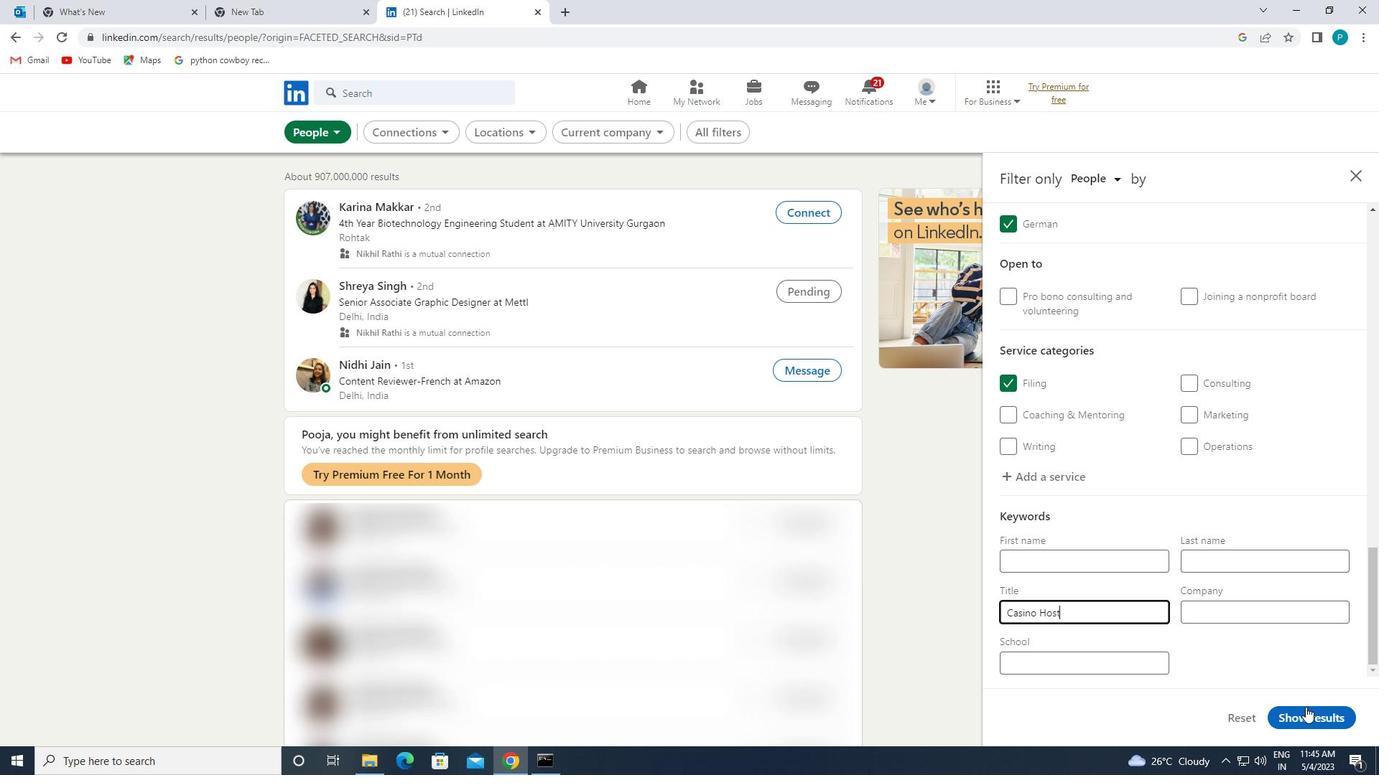 
Action: Mouse pressed left at (1308, 714)
Screenshot: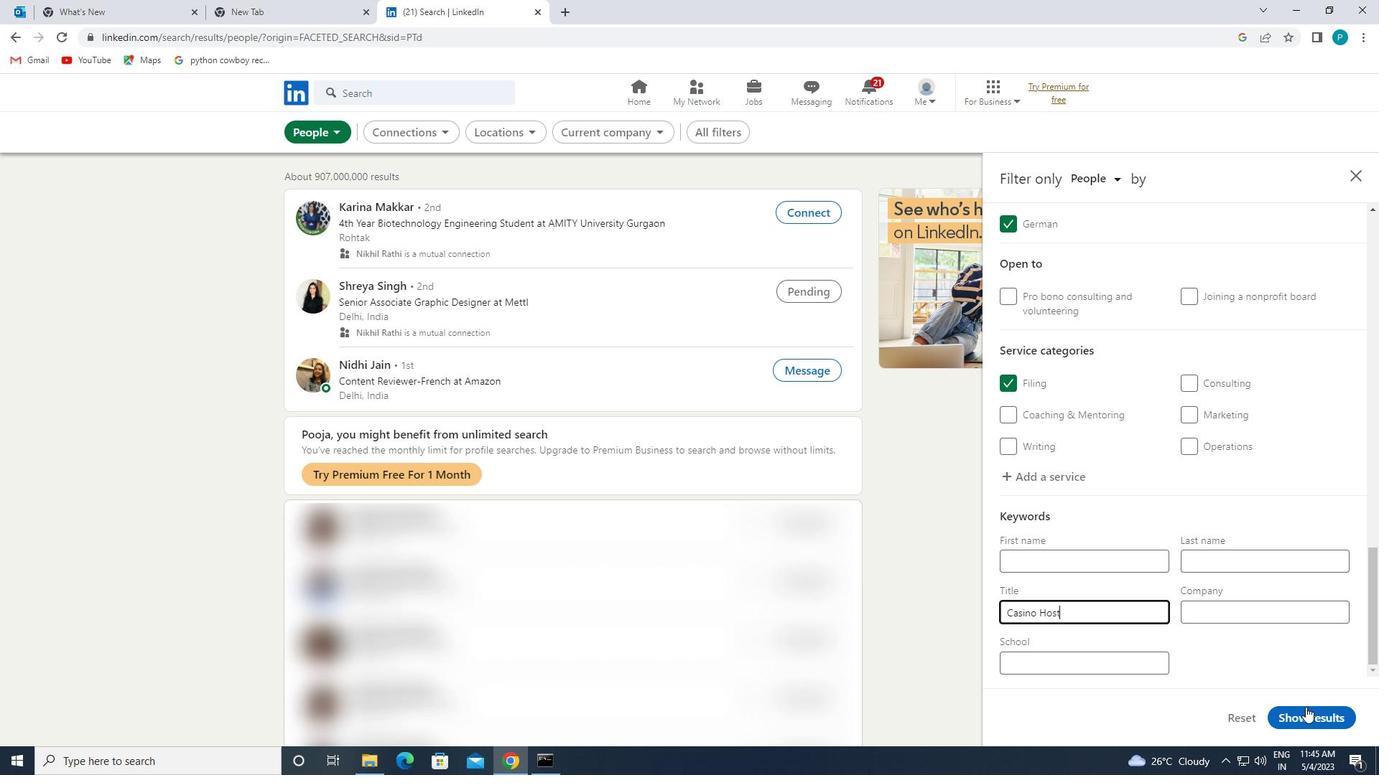 
Action: Mouse moved to (1308, 713)
Screenshot: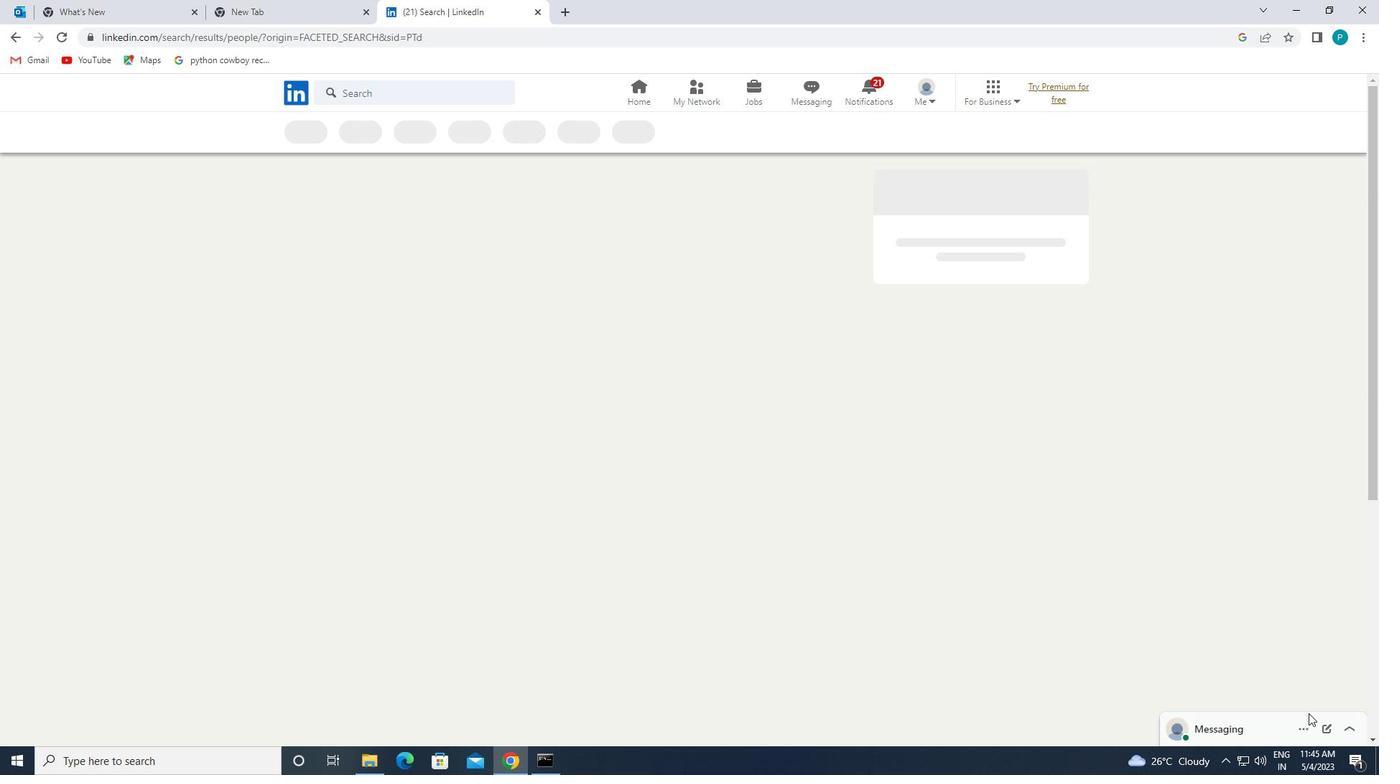 
